 Task: Find connections with filter location Larnaca with filter topic #Mobilemarketingwith filter profile language English with filter current company Maruti Suzuki India Limited with filter school Muffakham Jah College of Engineering & Technology with filter industry Retail Musical Instruments with filter service category Mobile Marketing with filter keywords title Supervisors
Action: Mouse moved to (536, 68)
Screenshot: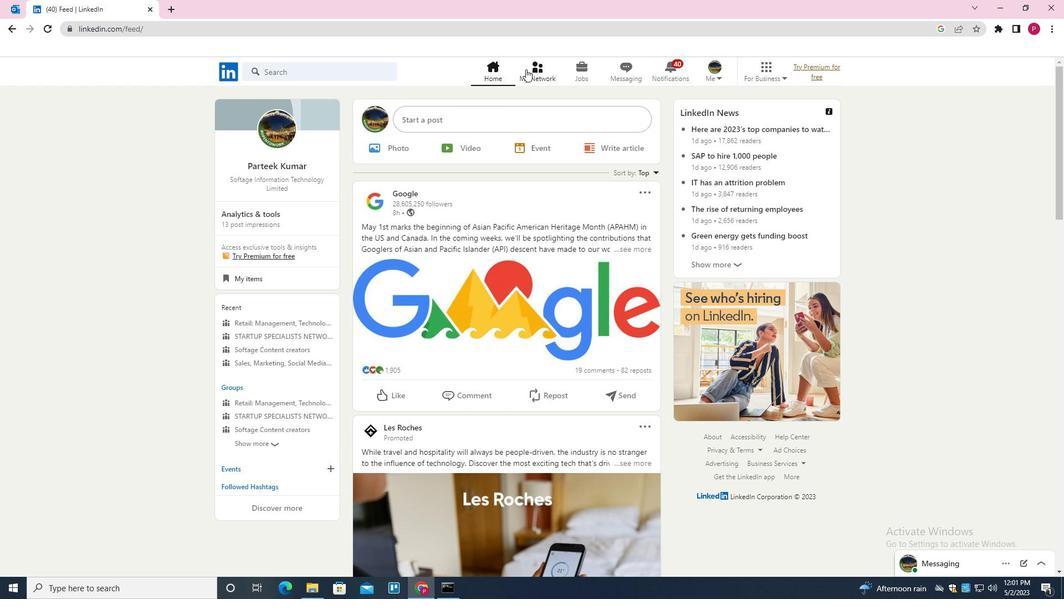 
Action: Mouse pressed left at (536, 68)
Screenshot: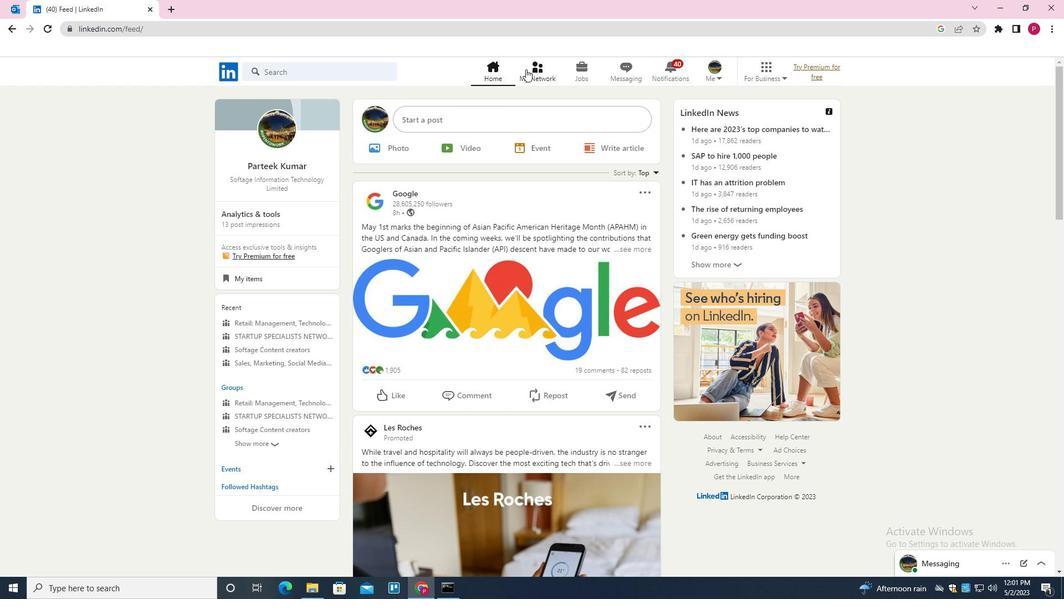 
Action: Mouse moved to (315, 132)
Screenshot: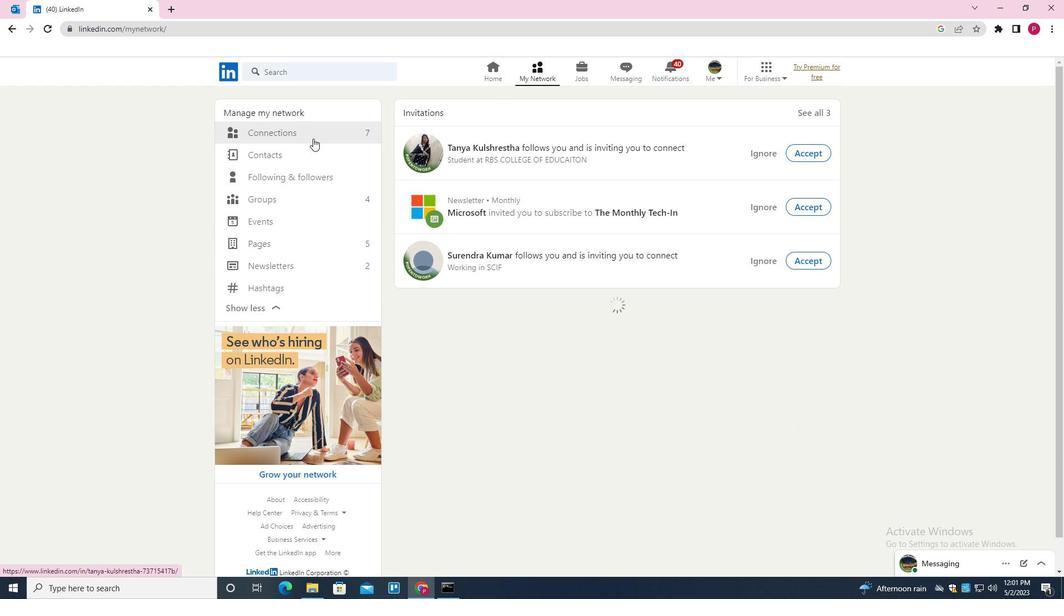 
Action: Mouse pressed left at (315, 132)
Screenshot: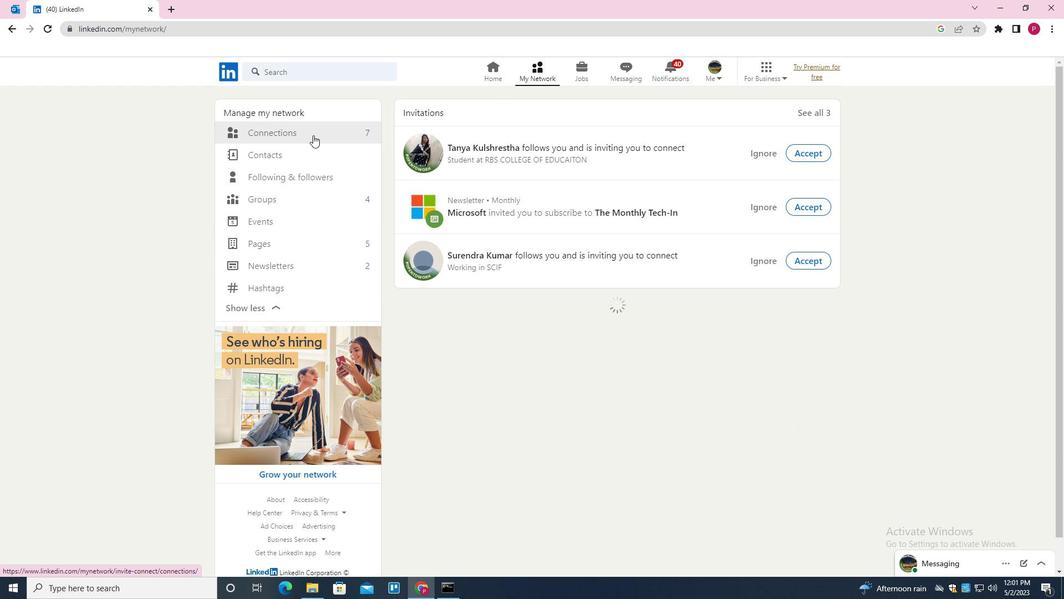 
Action: Mouse moved to (606, 133)
Screenshot: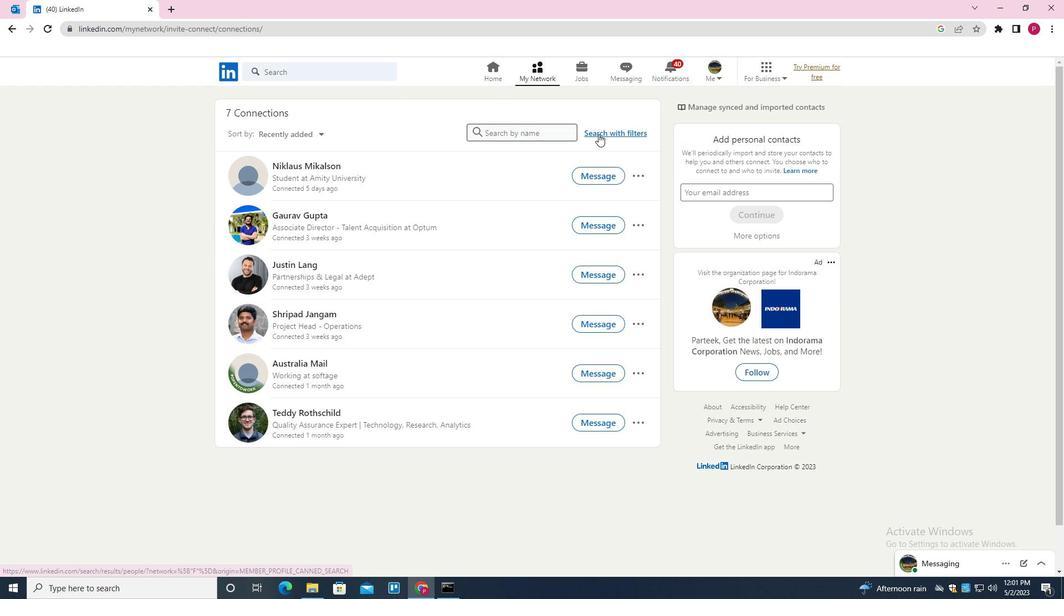 
Action: Mouse pressed left at (606, 133)
Screenshot: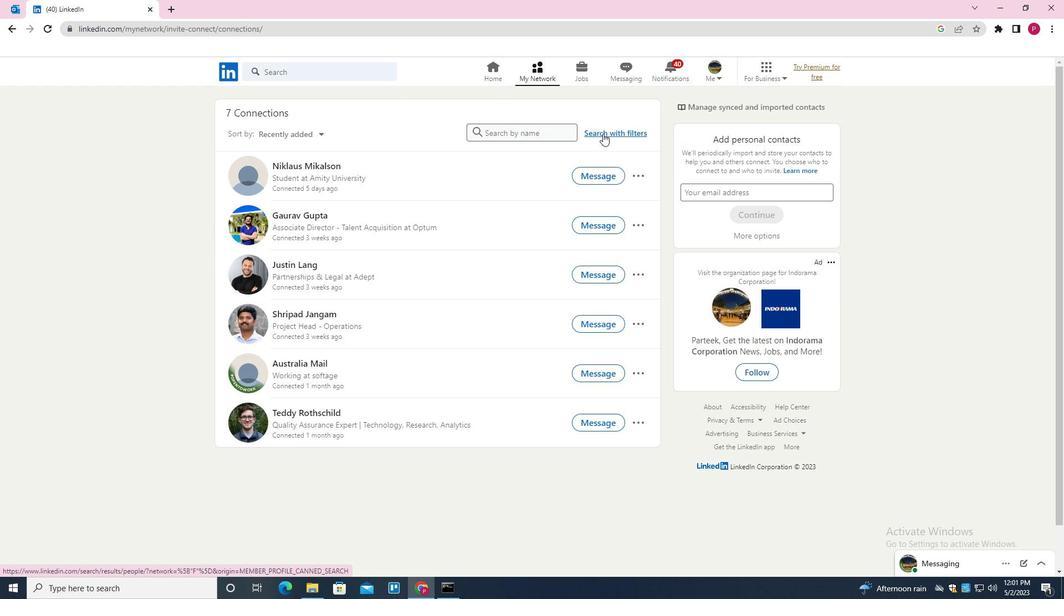 
Action: Mouse moved to (573, 100)
Screenshot: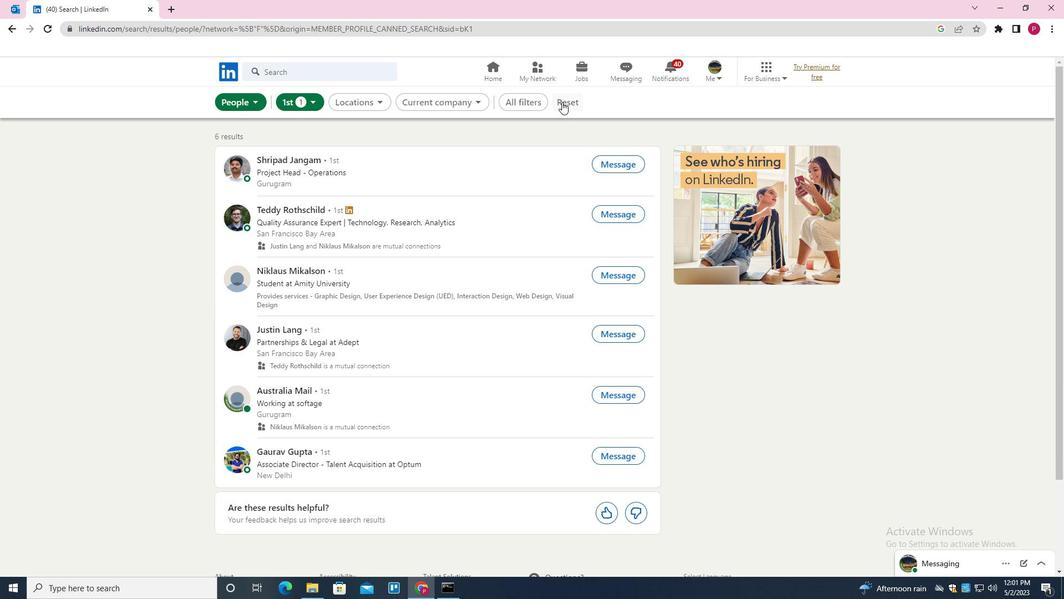 
Action: Mouse pressed left at (573, 100)
Screenshot: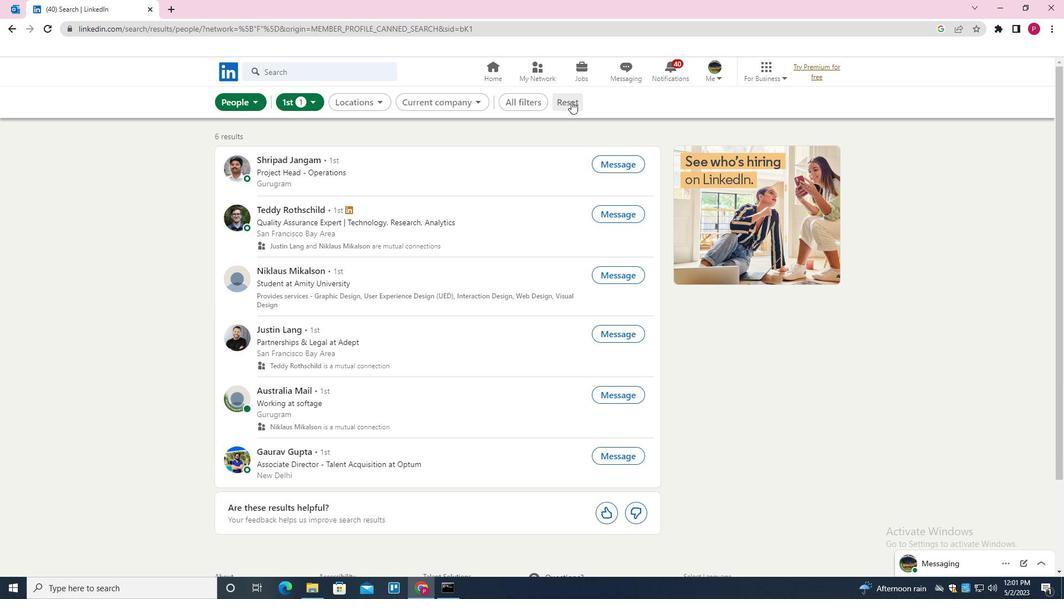 
Action: Mouse moved to (543, 103)
Screenshot: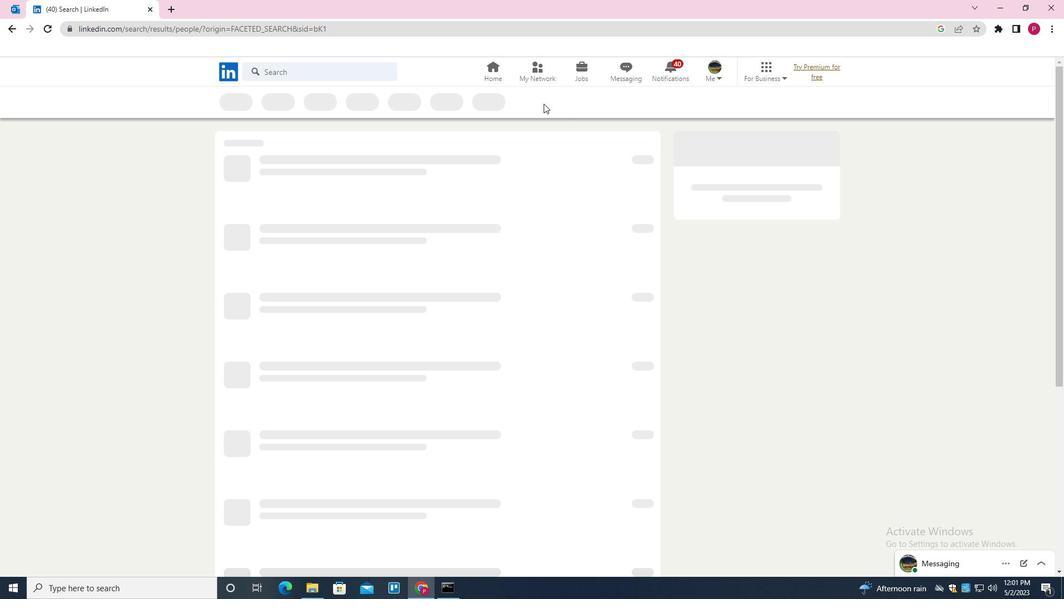 
Action: Mouse pressed left at (543, 103)
Screenshot: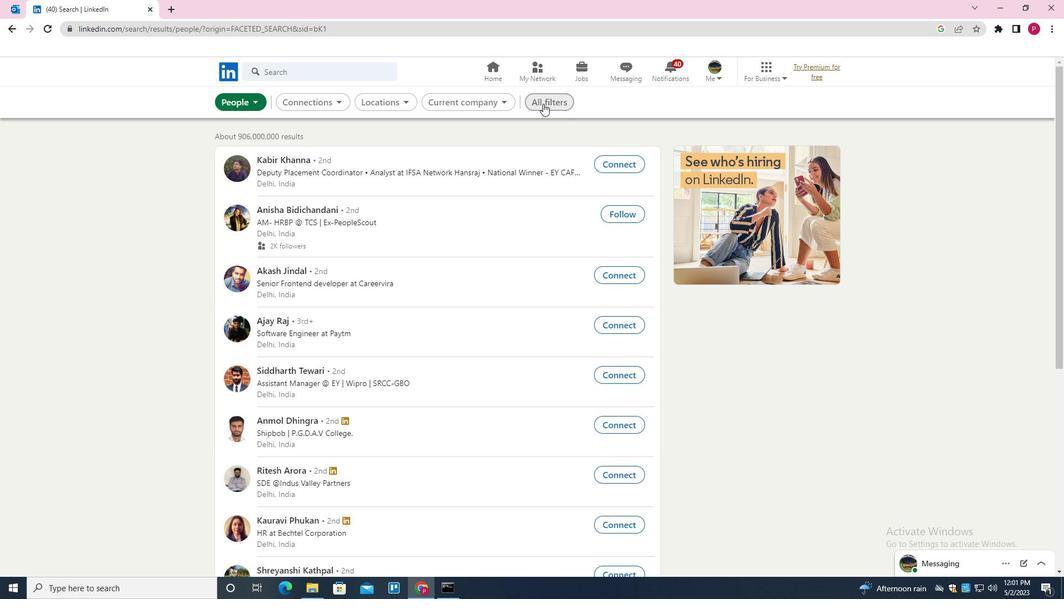 
Action: Mouse moved to (924, 327)
Screenshot: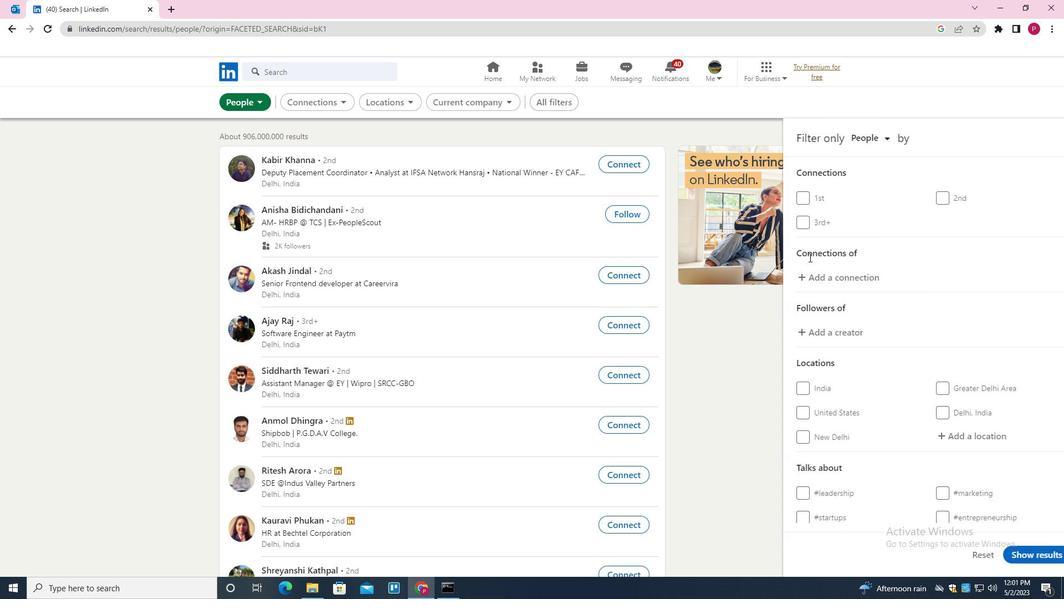 
Action: Mouse scrolled (924, 327) with delta (0, 0)
Screenshot: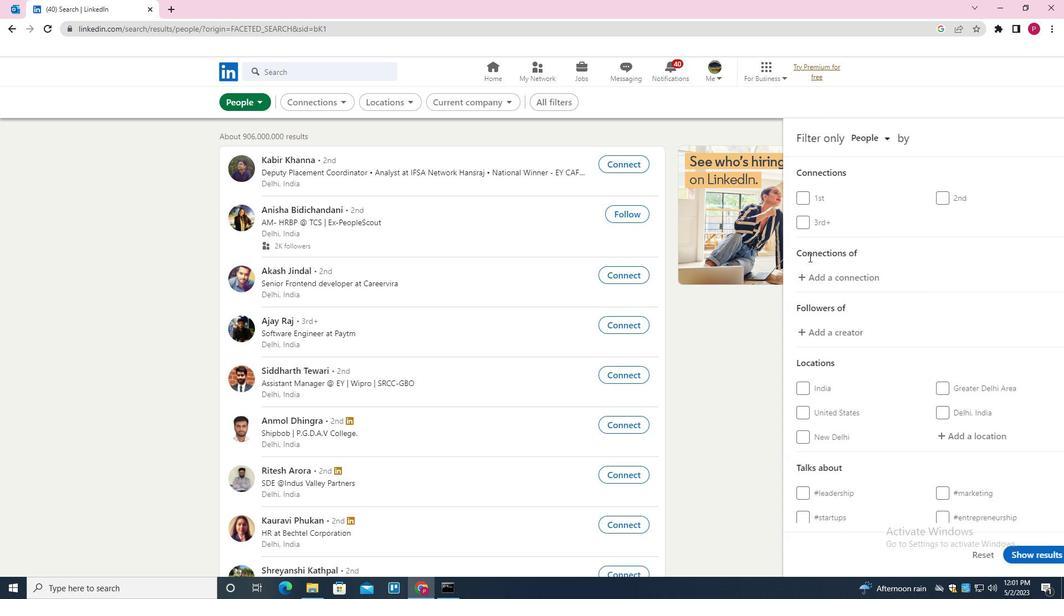 
Action: Mouse moved to (929, 328)
Screenshot: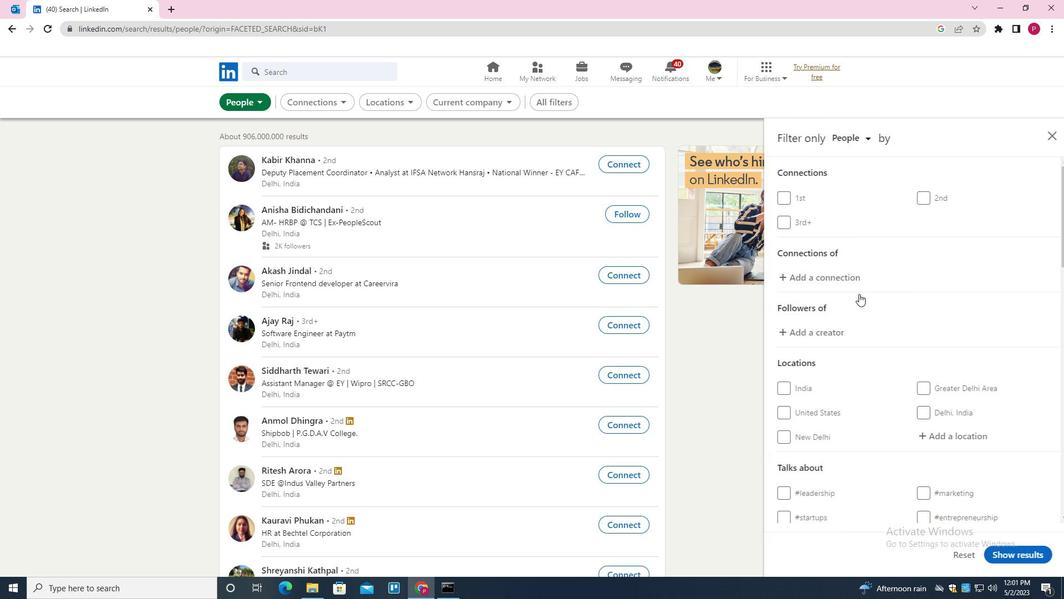
Action: Mouse scrolled (929, 328) with delta (0, 0)
Screenshot: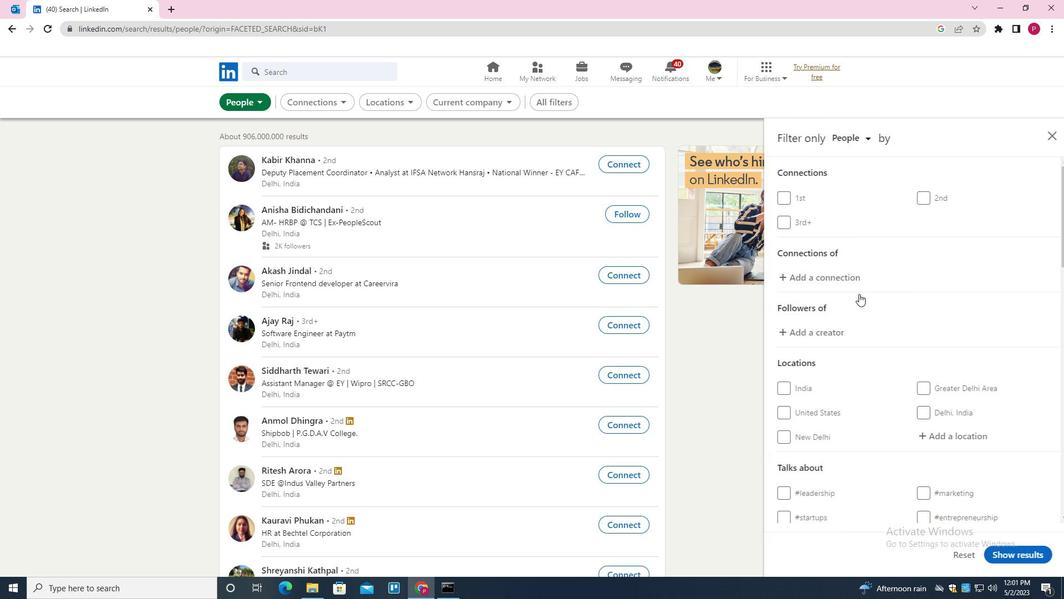 
Action: Mouse moved to (933, 328)
Screenshot: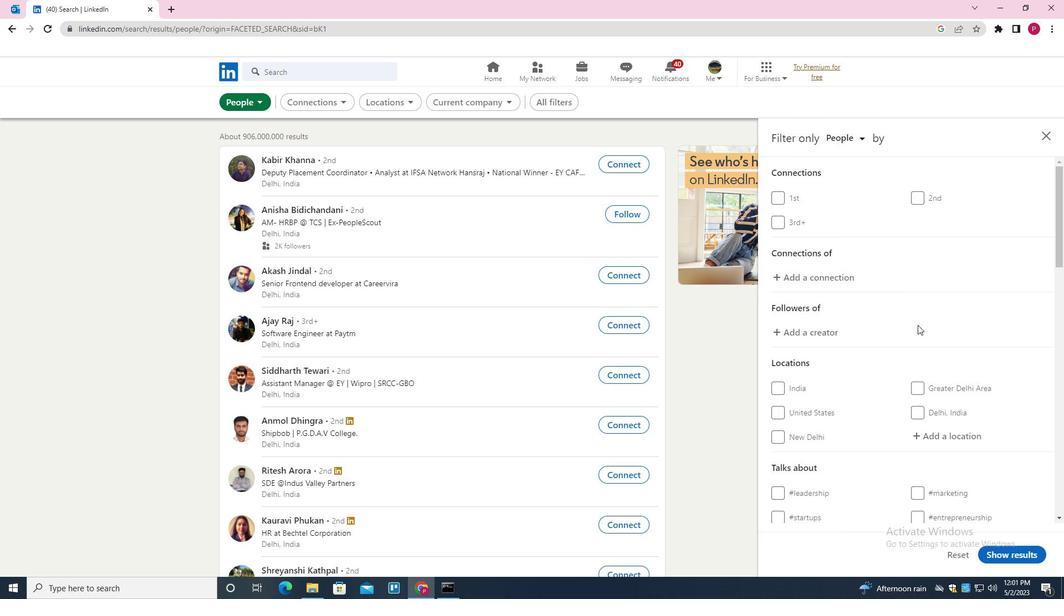 
Action: Mouse scrolled (933, 328) with delta (0, 0)
Screenshot: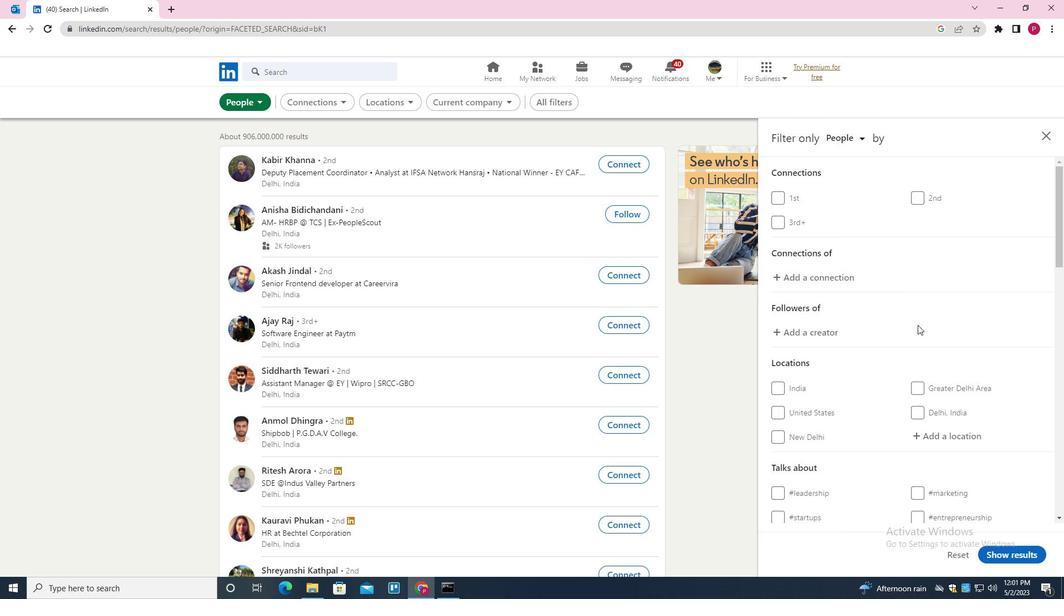 
Action: Mouse moved to (947, 271)
Screenshot: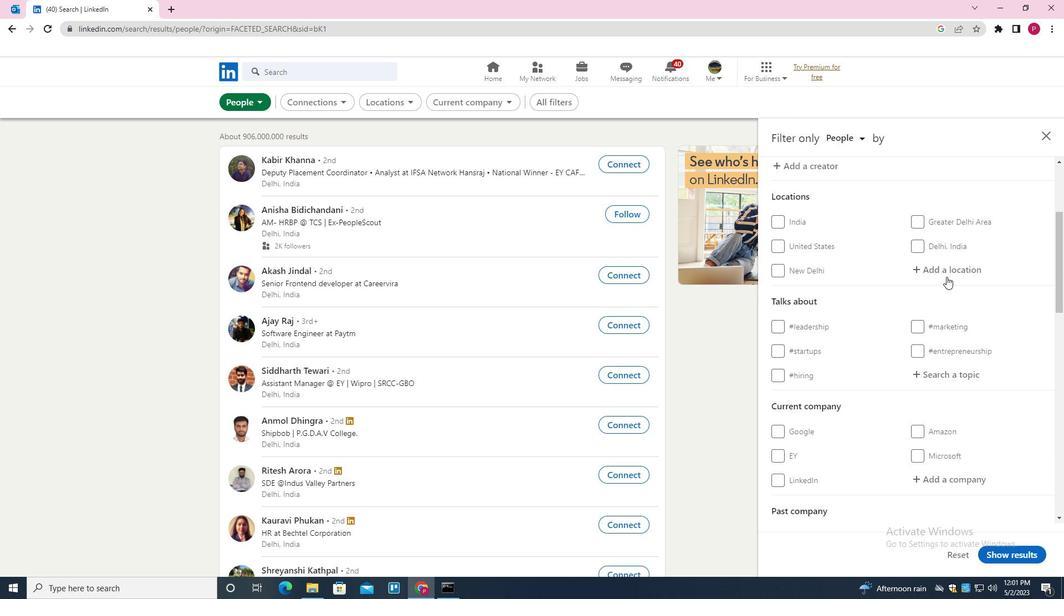 
Action: Mouse pressed left at (947, 271)
Screenshot: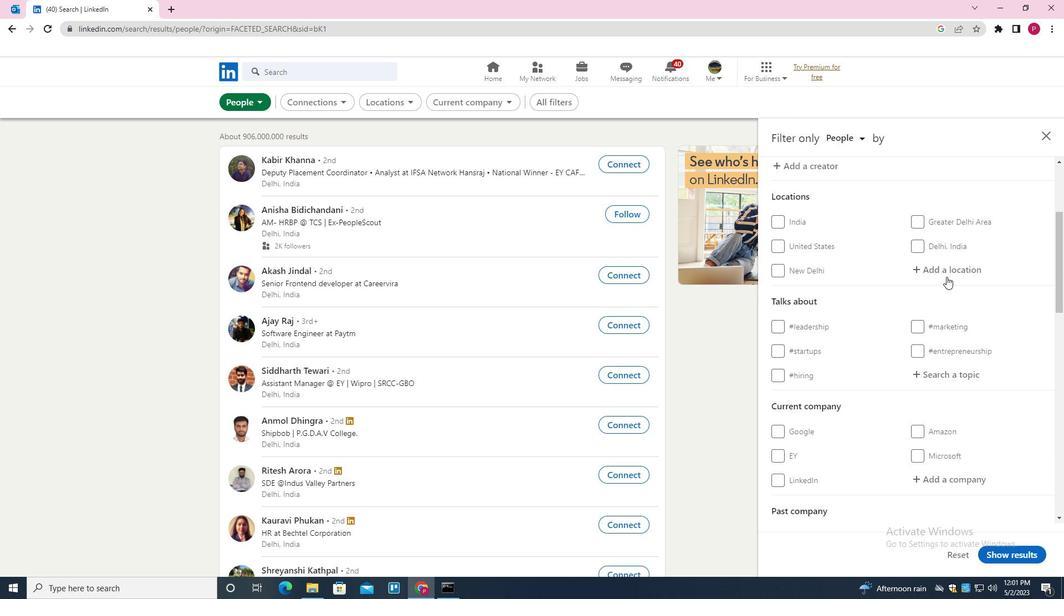 
Action: Mouse moved to (945, 271)
Screenshot: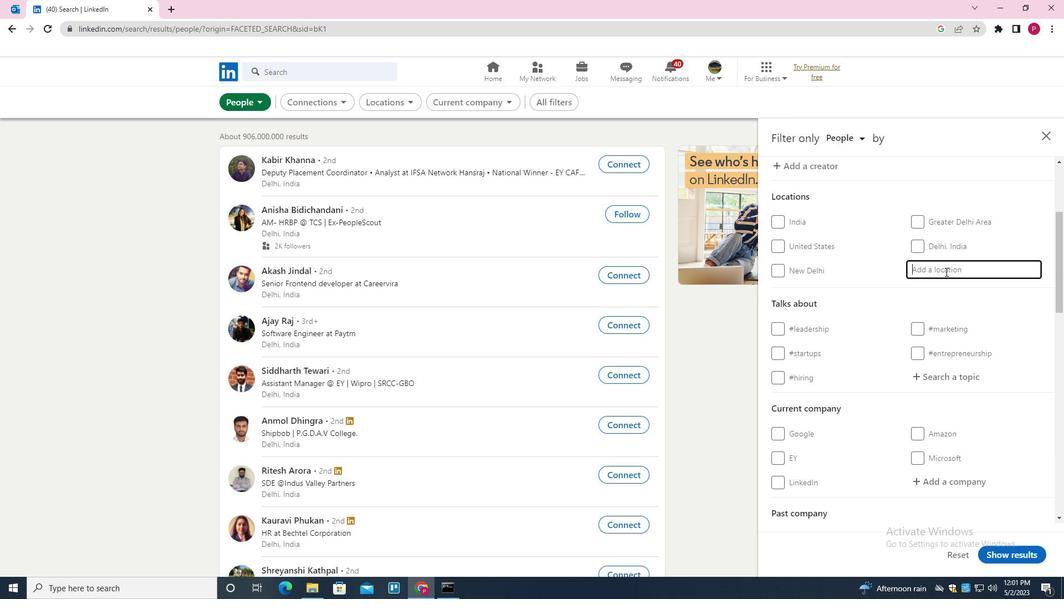 
Action: Key pressed <Key.shift>L
Screenshot: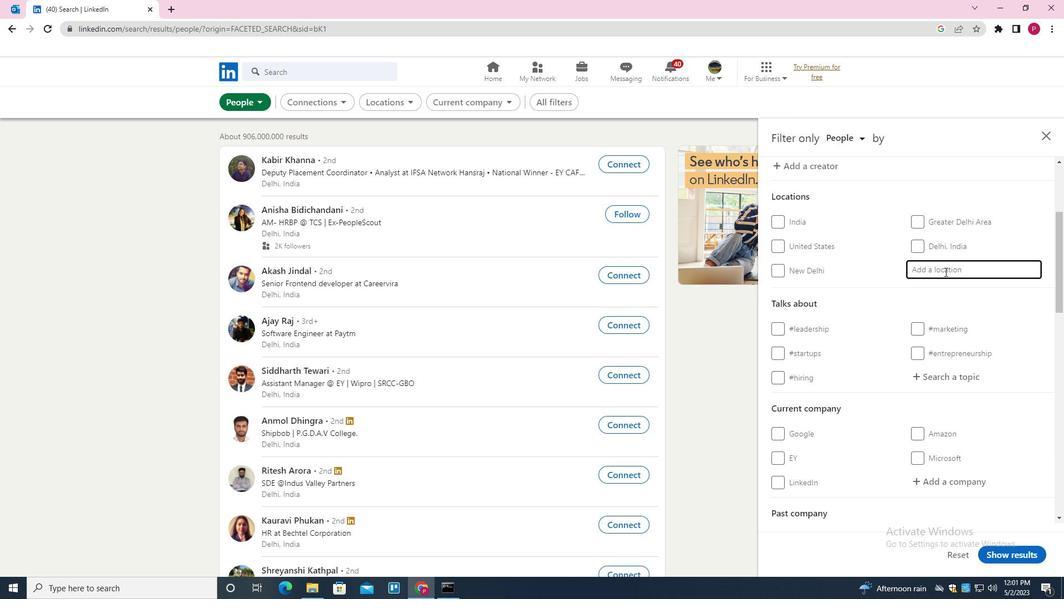 
Action: Mouse moved to (945, 271)
Screenshot: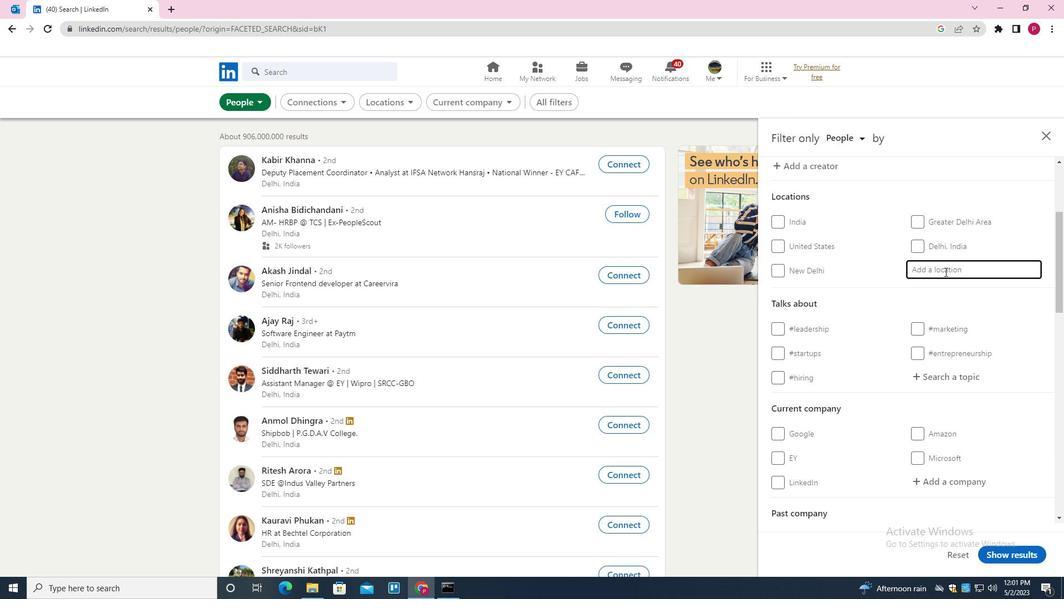 
Action: Key pressed AR
Screenshot: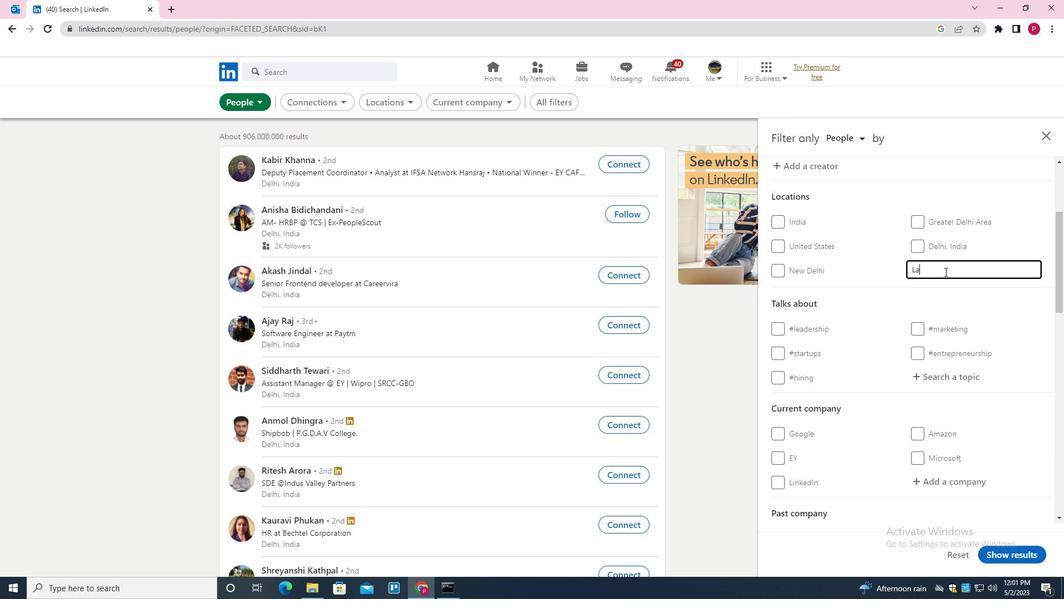 
Action: Mouse moved to (945, 271)
Screenshot: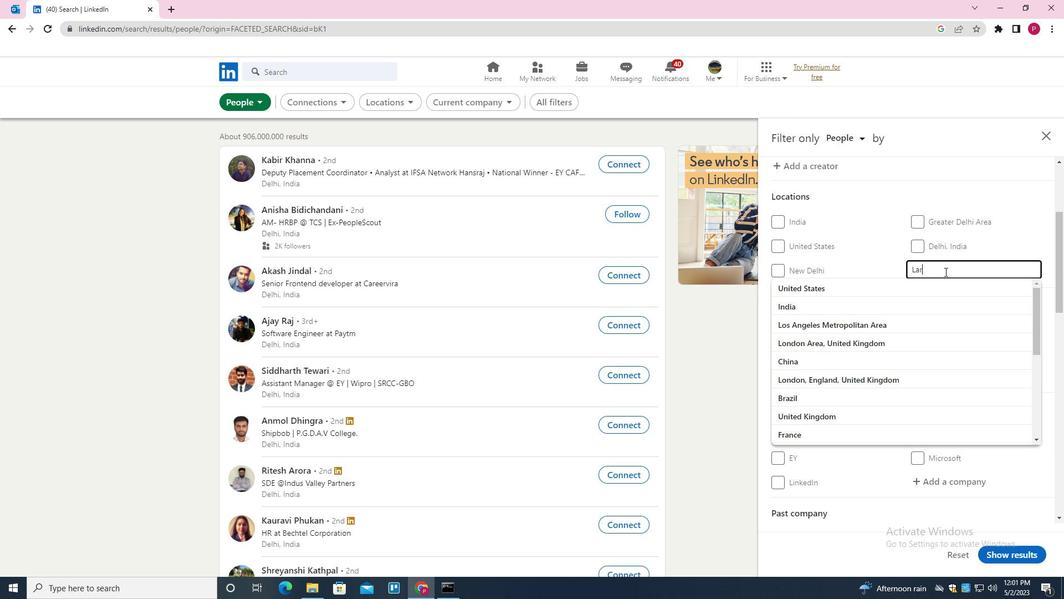 
Action: Key pressed NAC
Screenshot: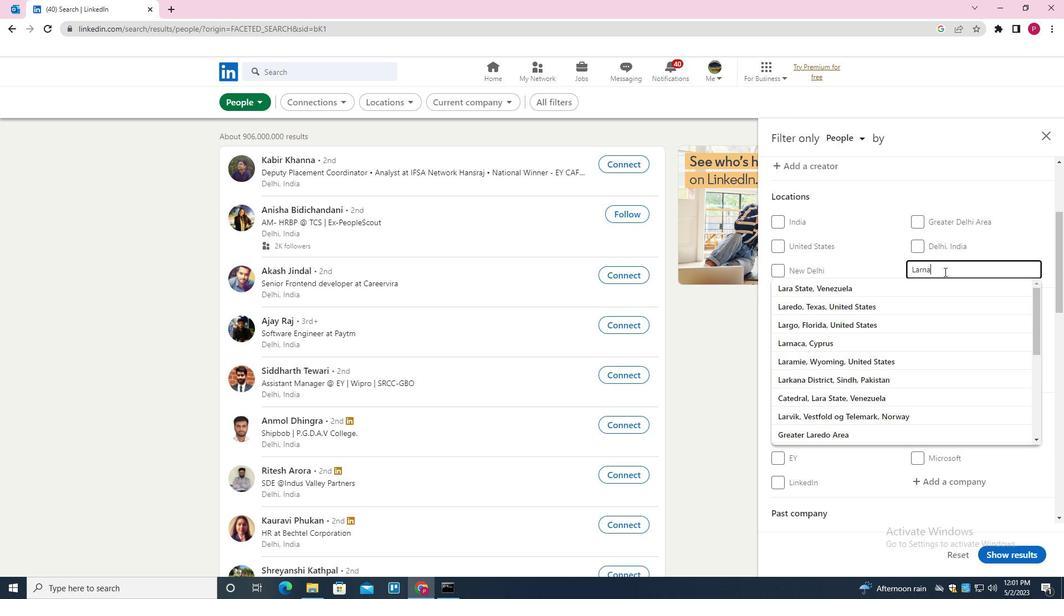 
Action: Mouse moved to (943, 272)
Screenshot: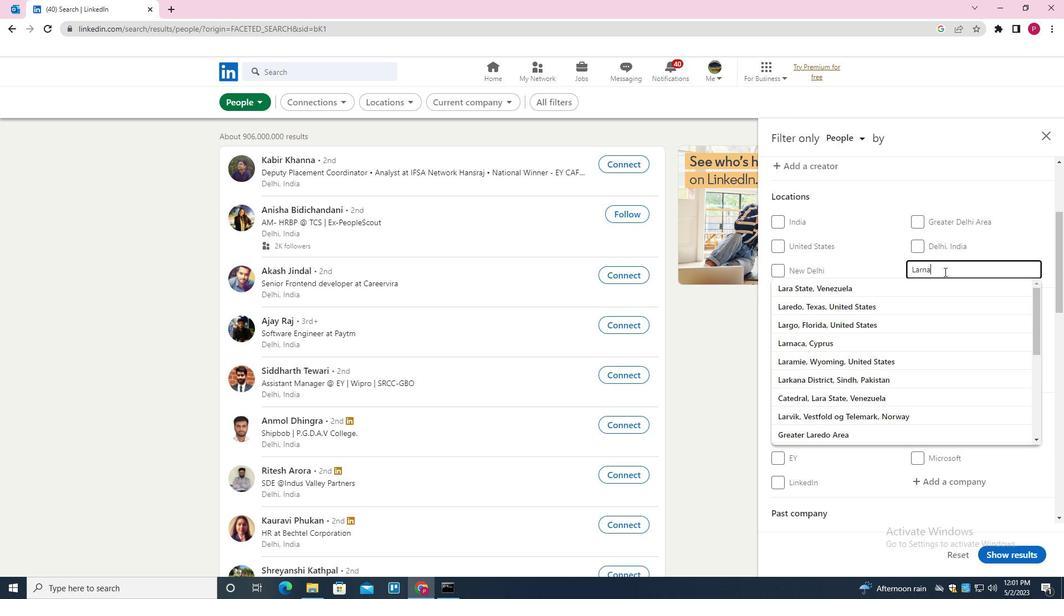 
Action: Key pressed A<Key.down>
Screenshot: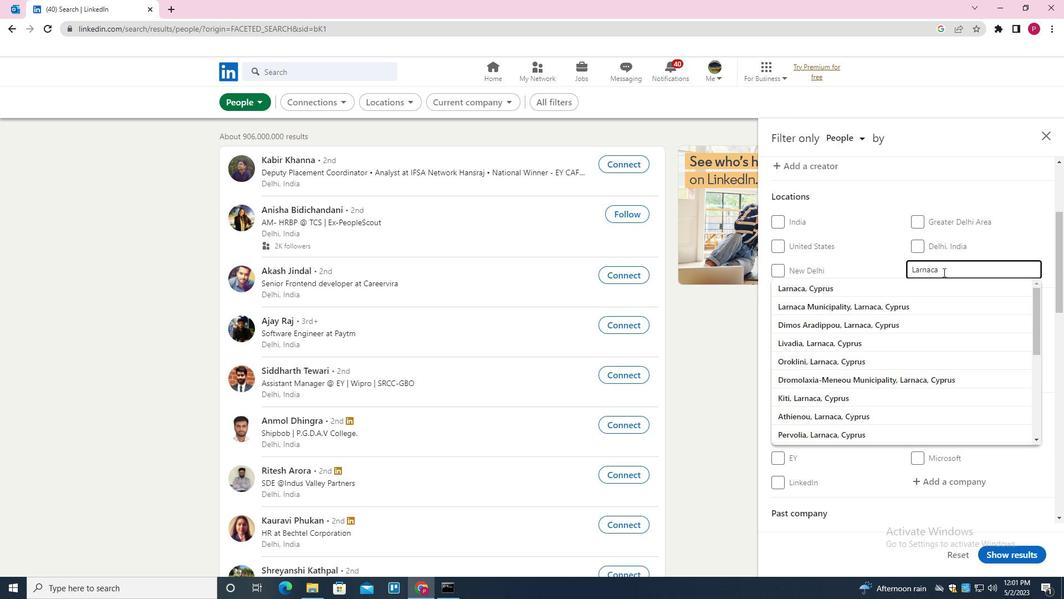 
Action: Mouse moved to (943, 272)
Screenshot: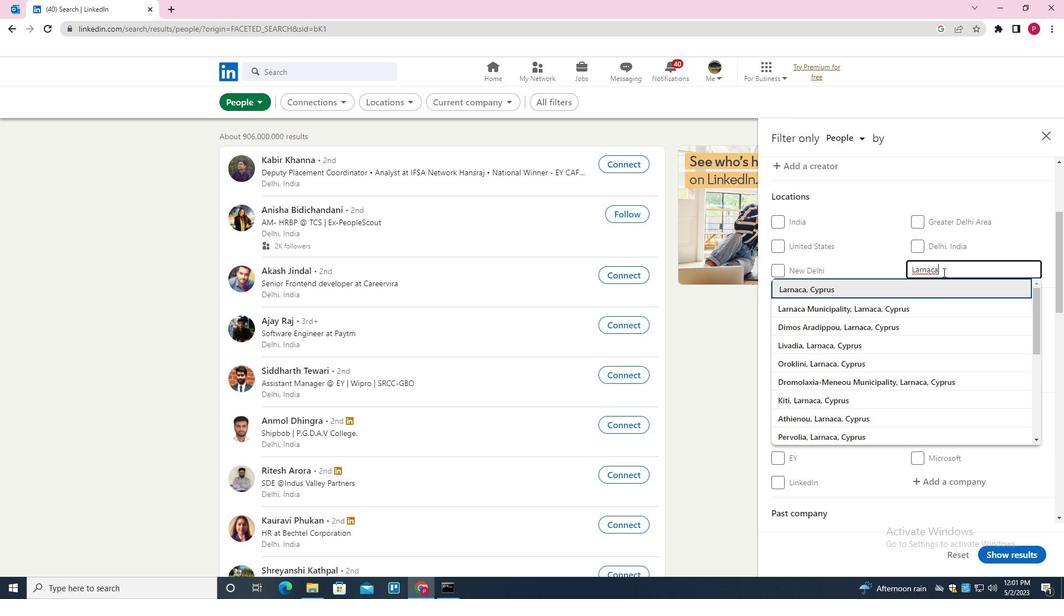 
Action: Key pressed <Key.enter>
Screenshot: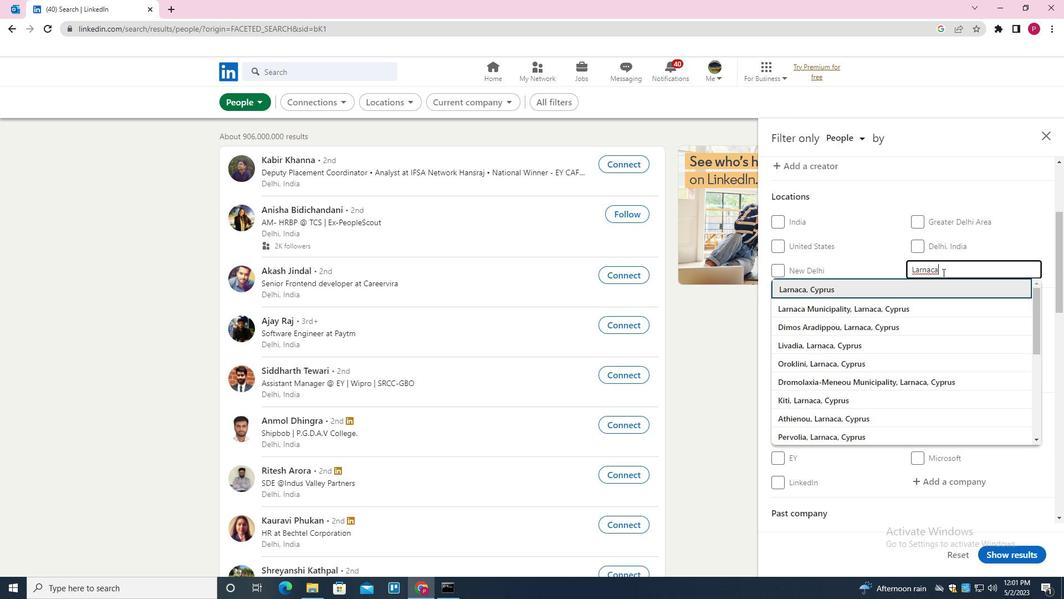 
Action: Mouse moved to (894, 307)
Screenshot: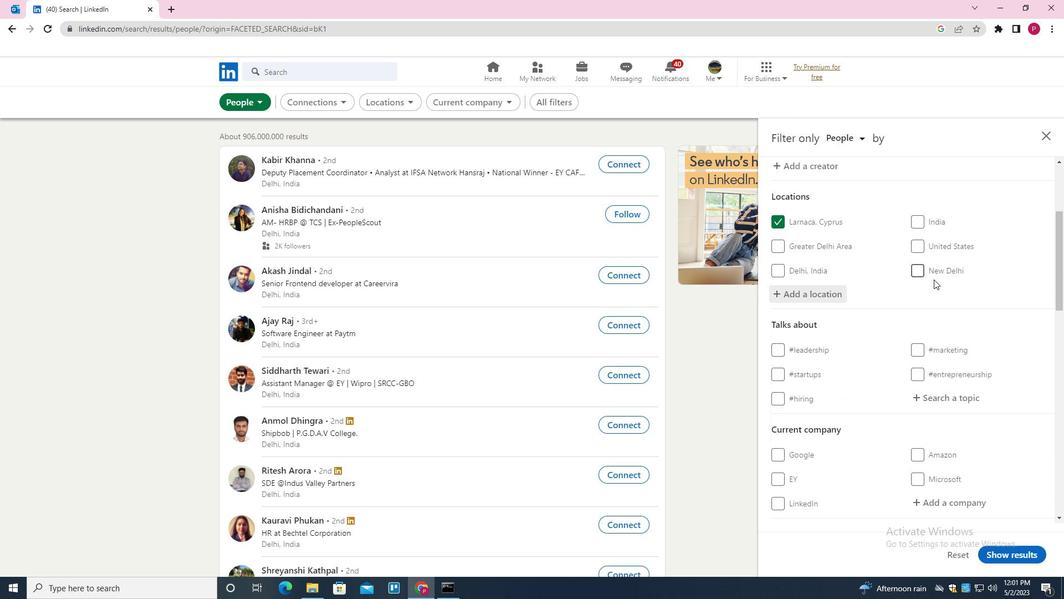 
Action: Mouse scrolled (894, 307) with delta (0, 0)
Screenshot: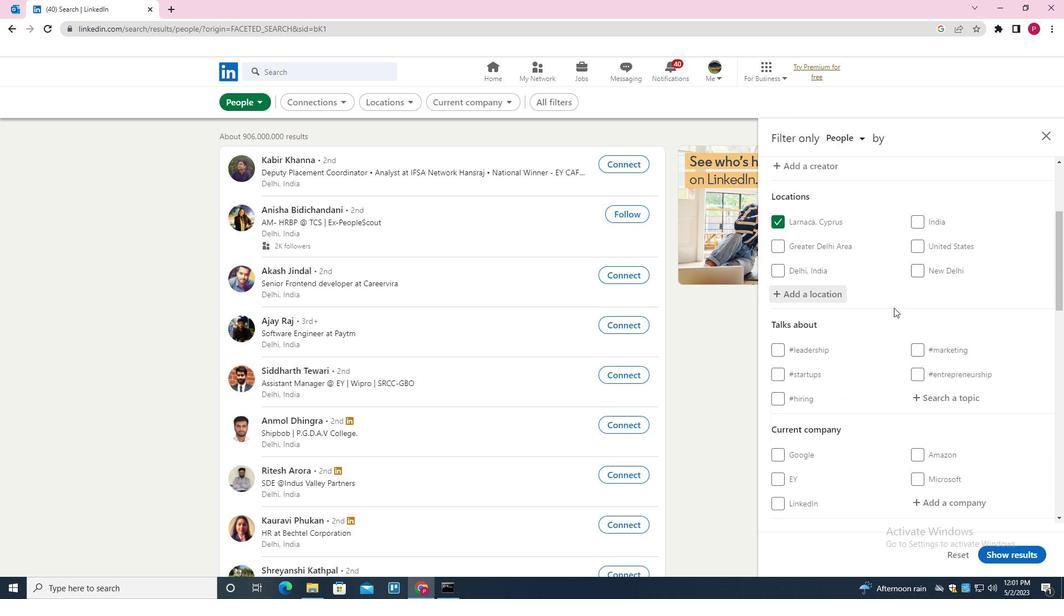 
Action: Mouse scrolled (894, 307) with delta (0, 0)
Screenshot: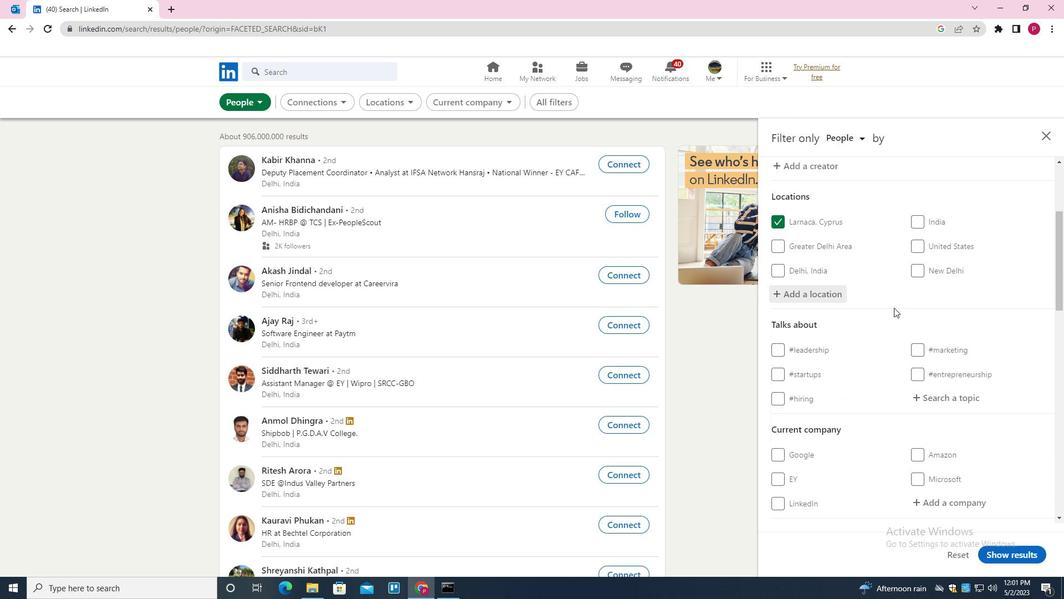 
Action: Mouse moved to (894, 308)
Screenshot: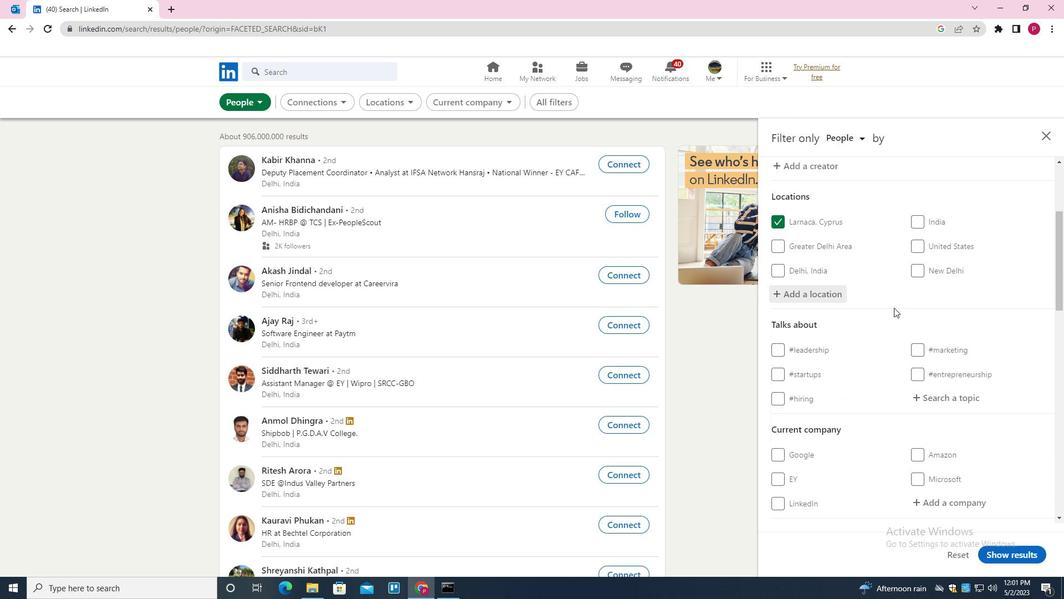 
Action: Mouse scrolled (894, 307) with delta (0, 0)
Screenshot: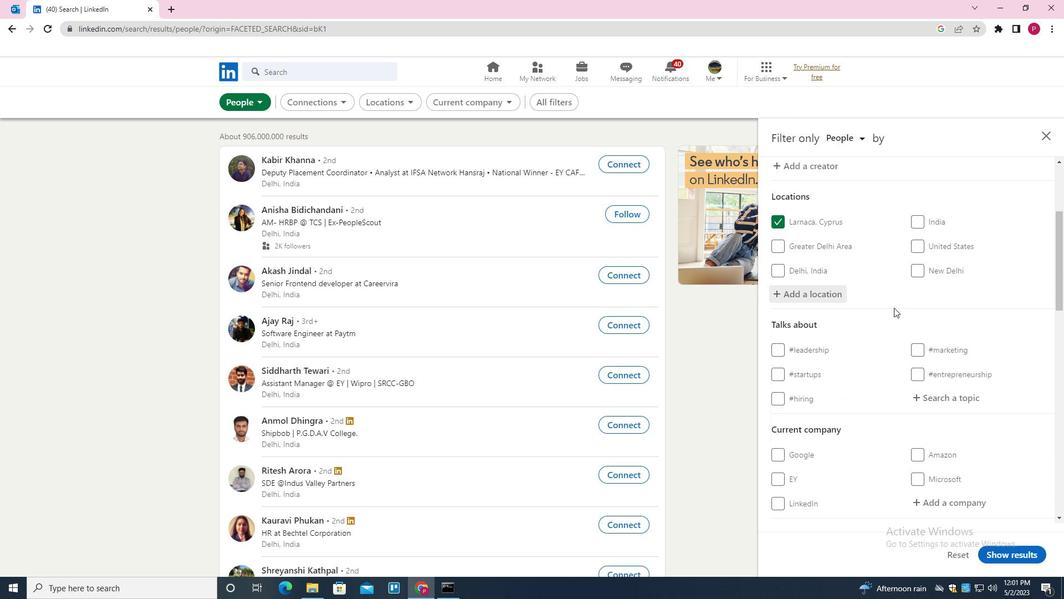 
Action: Mouse moved to (947, 230)
Screenshot: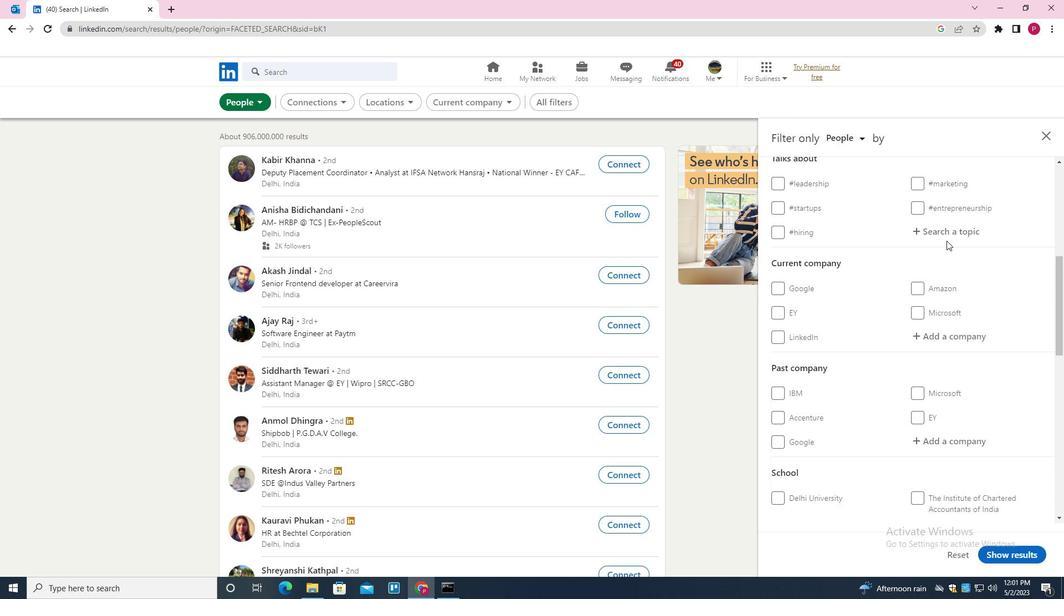 
Action: Mouse pressed left at (947, 230)
Screenshot: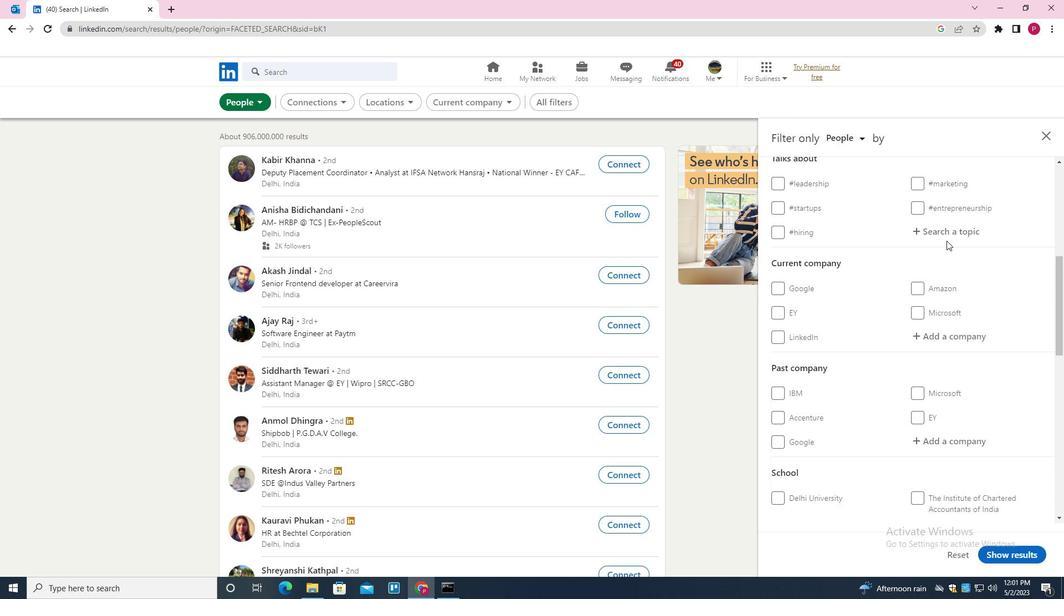 
Action: Key pressed MO
Screenshot: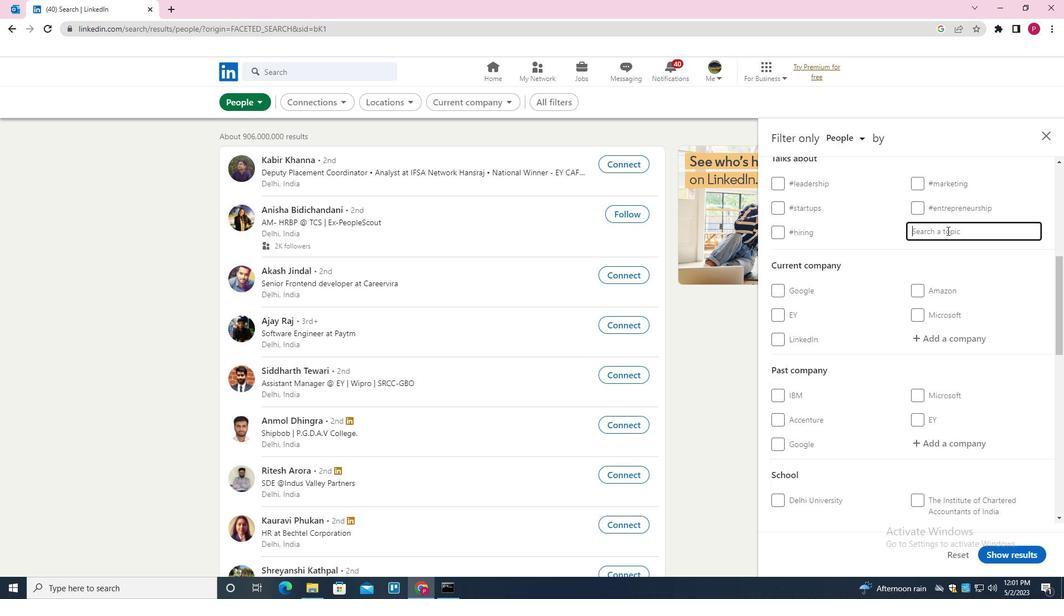 
Action: Mouse moved to (947, 230)
Screenshot: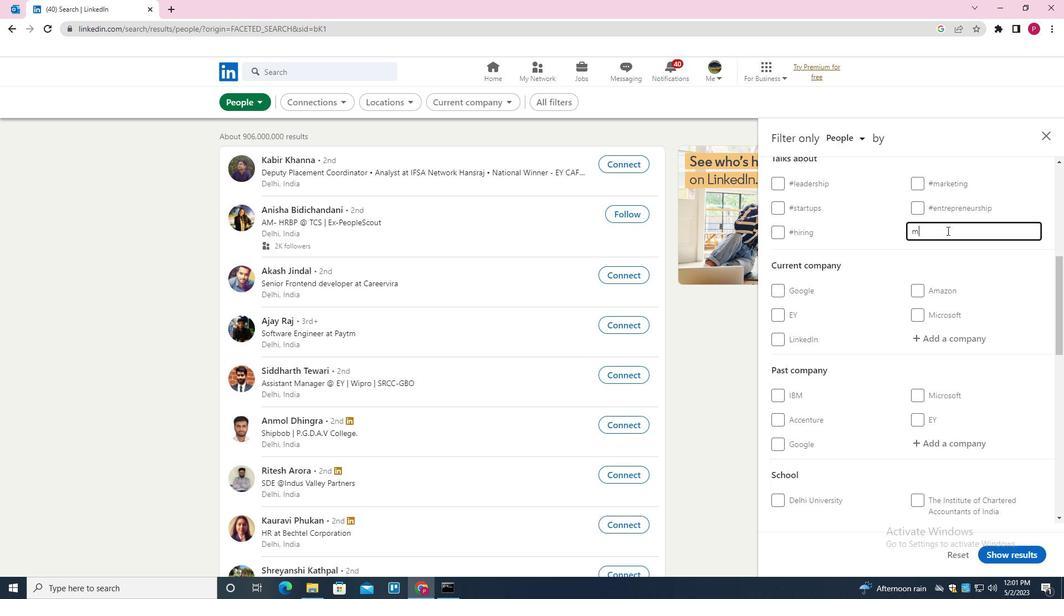 
Action: Key pressed B
Screenshot: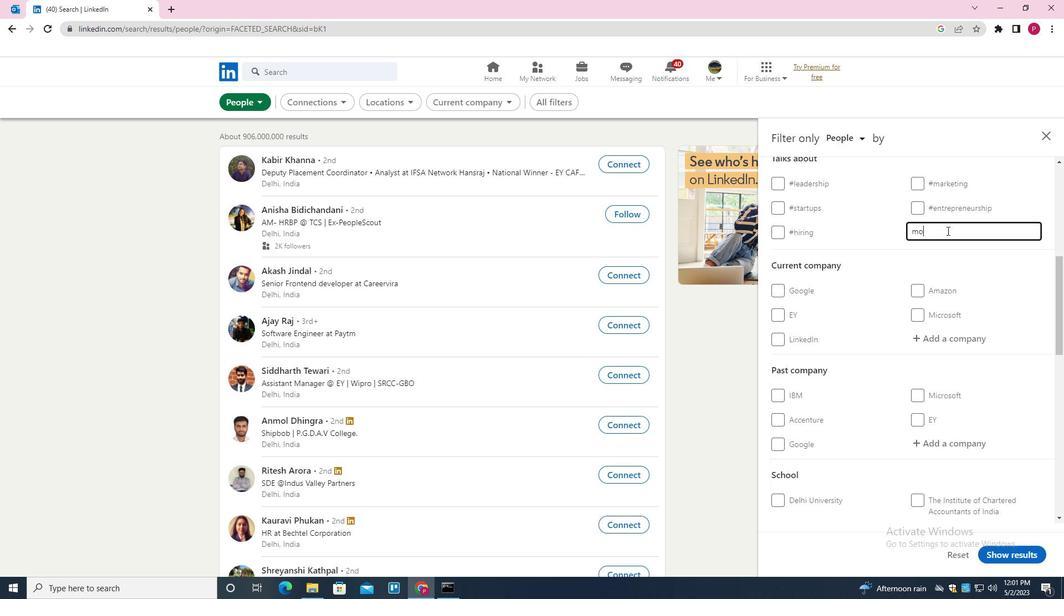 
Action: Mouse moved to (947, 230)
Screenshot: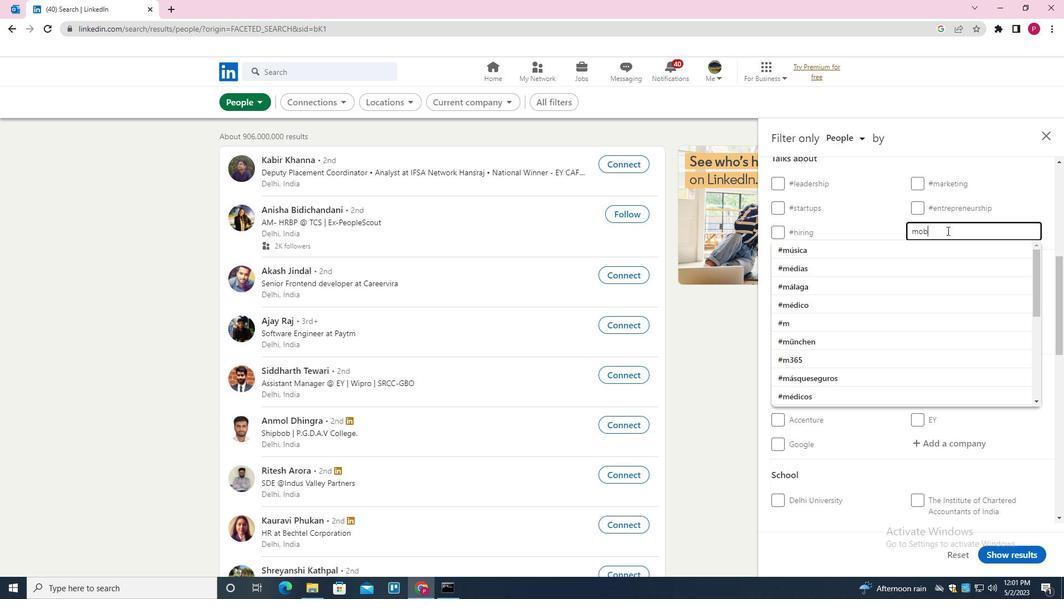 
Action: Key pressed ILENETWO
Screenshot: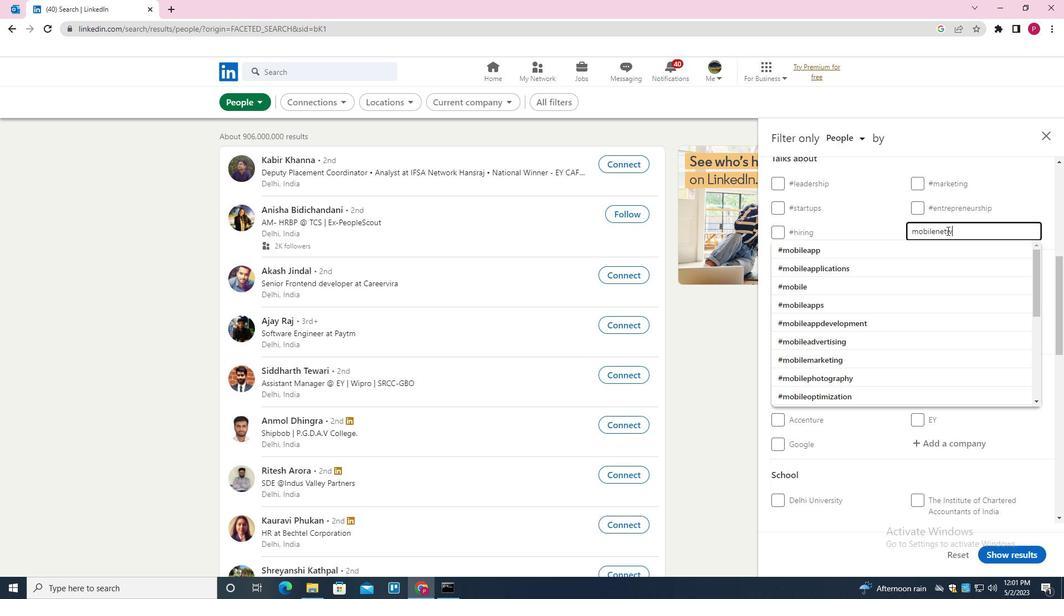 
Action: Mouse moved to (947, 230)
Screenshot: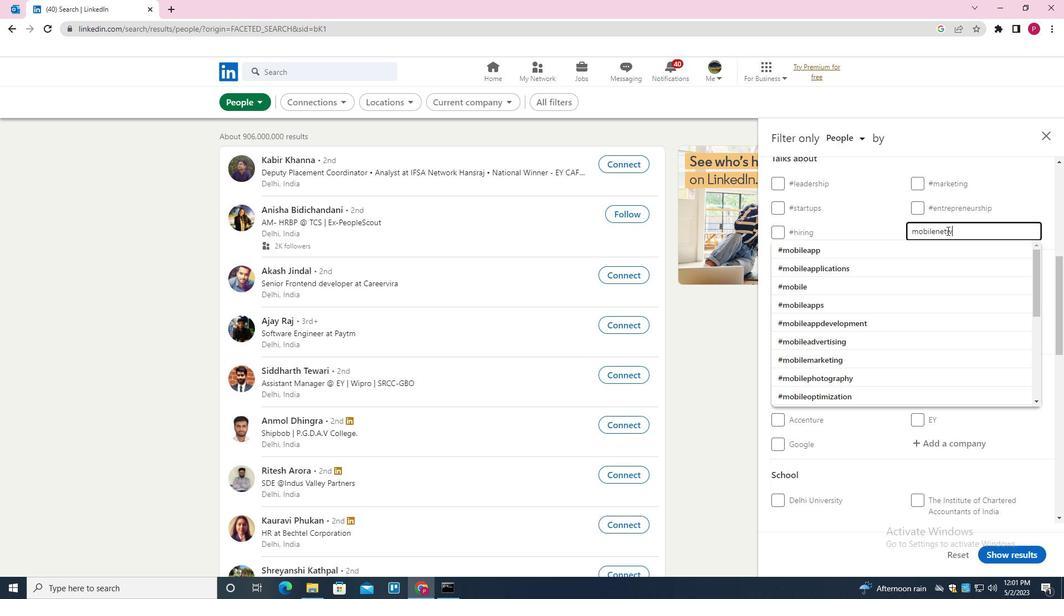 
Action: Key pressed RKIN
Screenshot: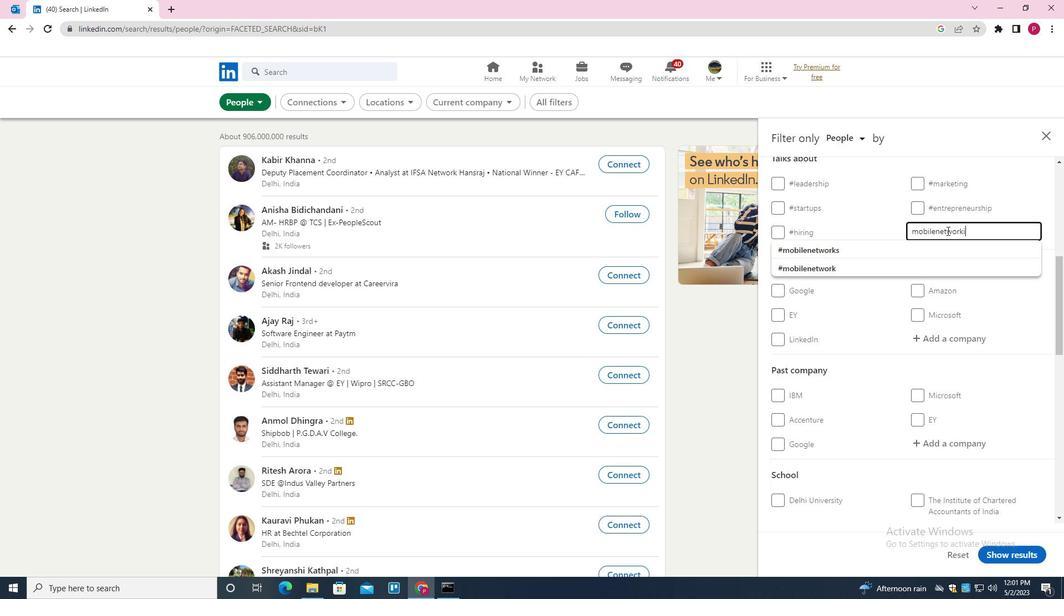 
Action: Mouse moved to (947, 230)
Screenshot: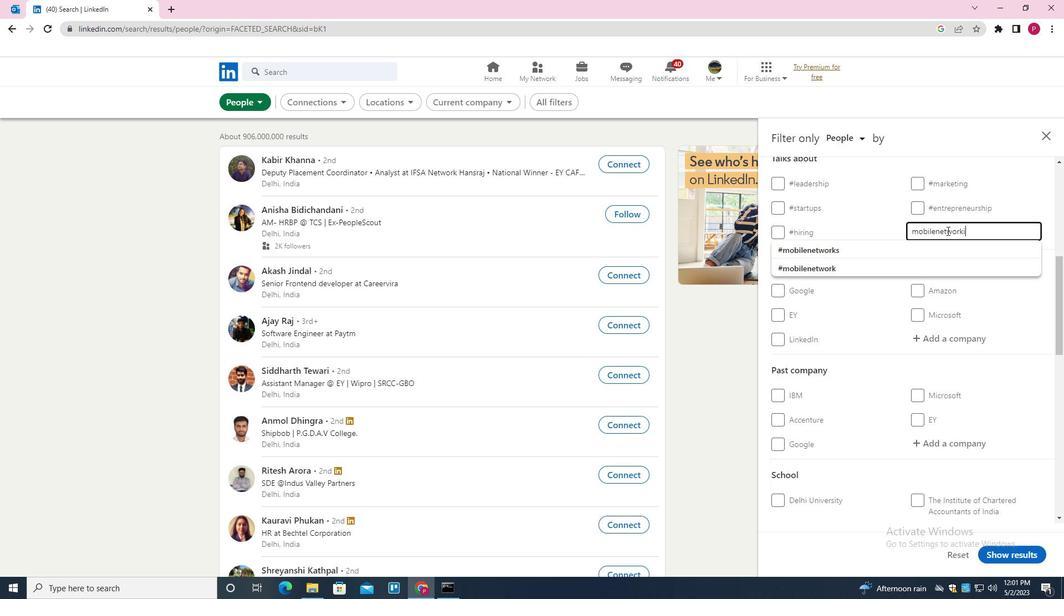 
Action: Key pressed G<Key.down>
Screenshot: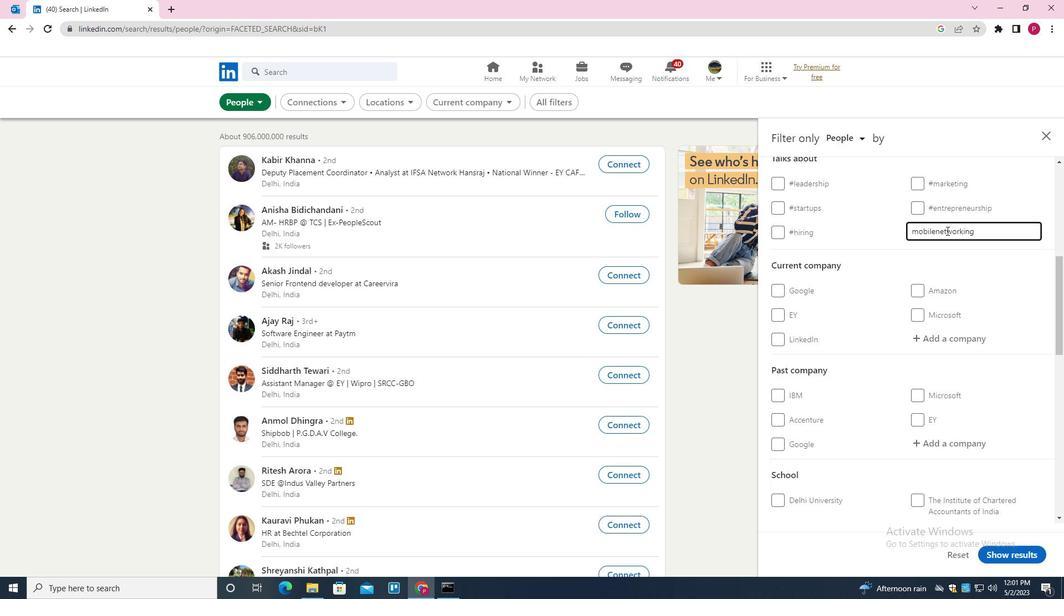 
Action: Mouse moved to (946, 231)
Screenshot: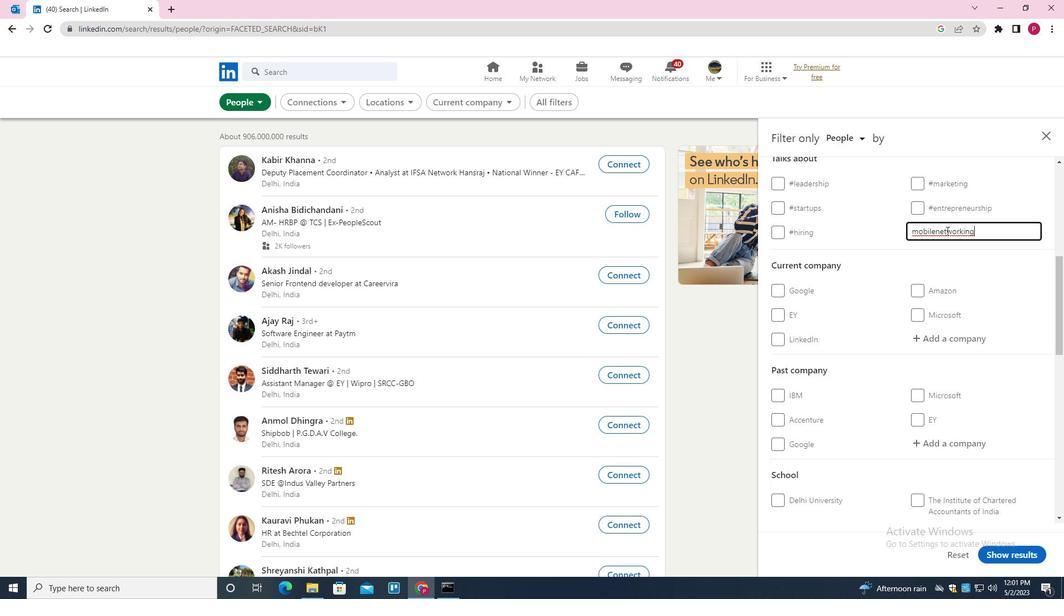 
Action: Key pressed <Key.backspace><Key.backspace><Key.backspace><Key.backspace><Key.backspace><Key.backspace><Key.backspace><Key.backspace><Key.backspace><Key.backspace>
Screenshot: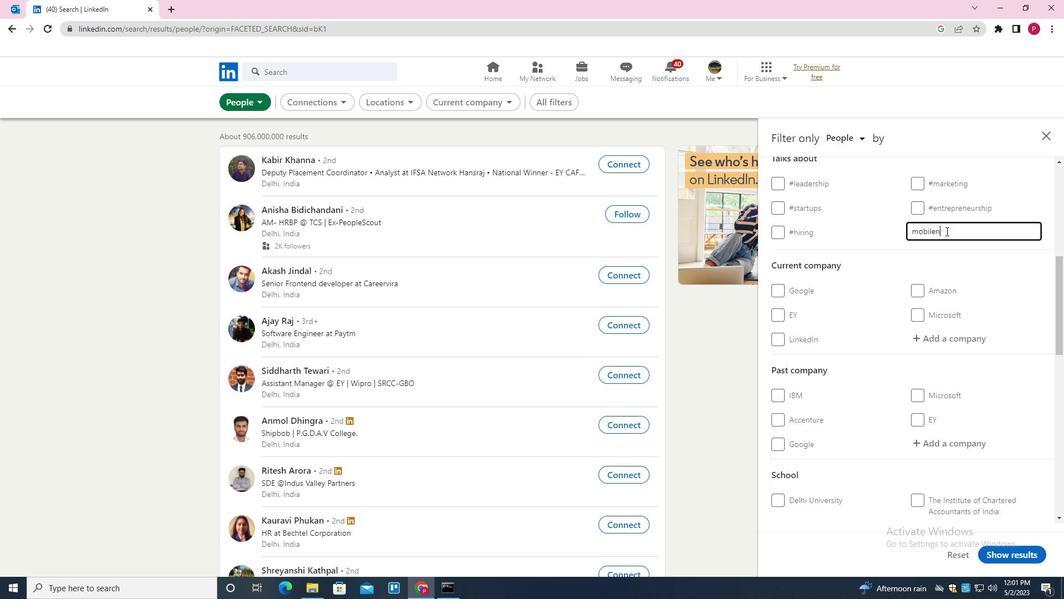 
Action: Mouse moved to (946, 231)
Screenshot: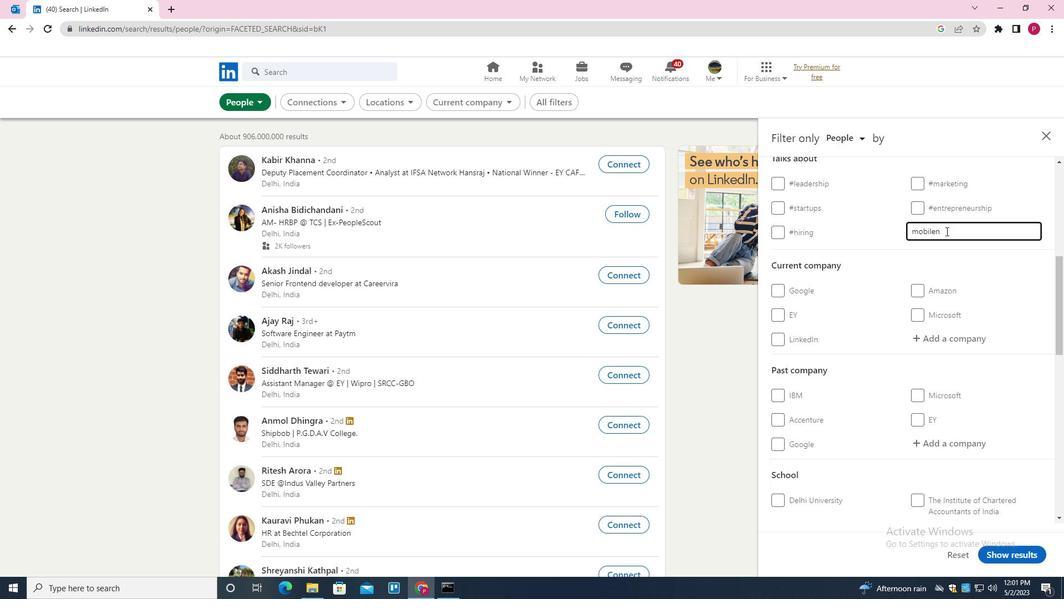 
Action: Key pressed <Key.backspace>ENET
Screenshot: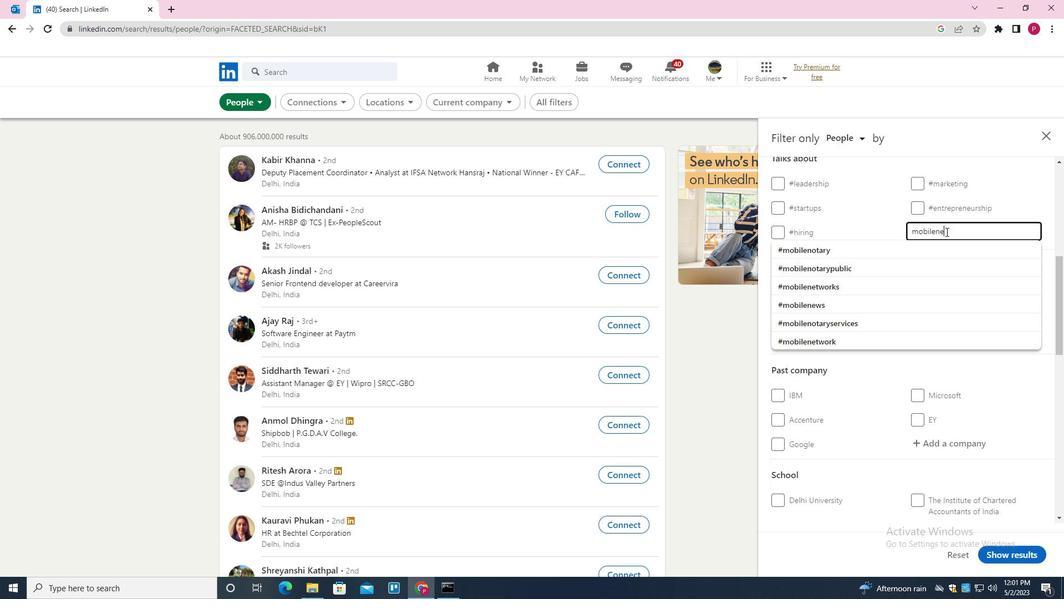 
Action: Mouse moved to (946, 231)
Screenshot: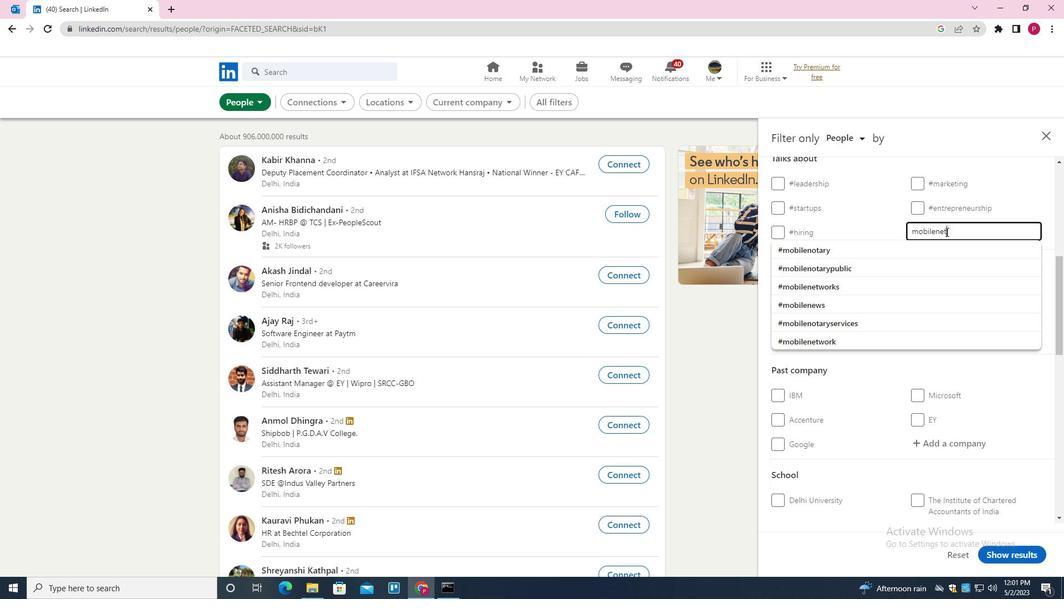 
Action: Key pressed WO<Key.down><Key.down><Key.enter>
Screenshot: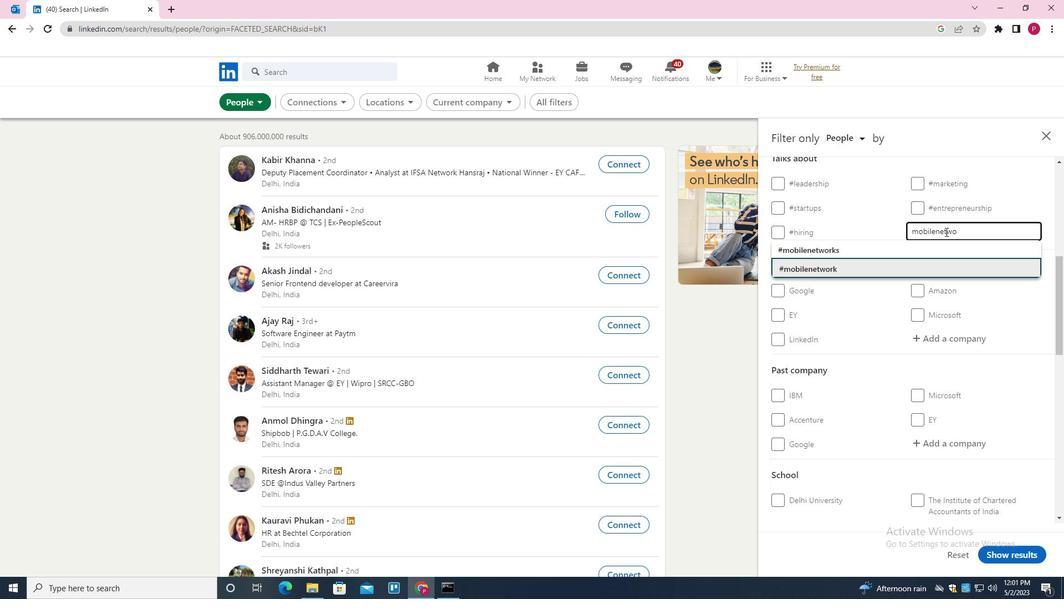 
Action: Mouse moved to (978, 308)
Screenshot: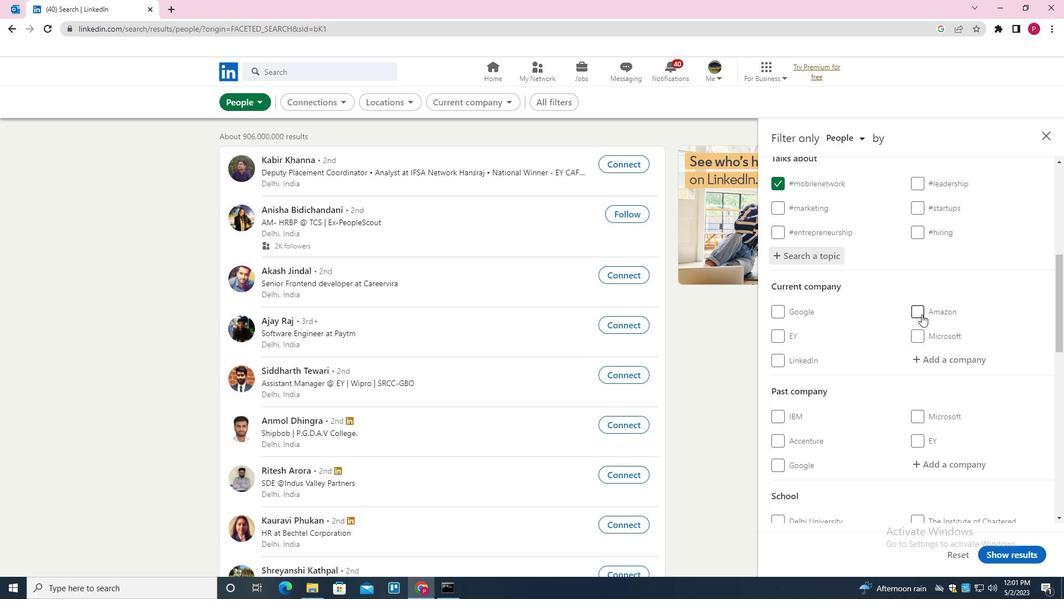
Action: Mouse scrolled (978, 308) with delta (0, 0)
Screenshot: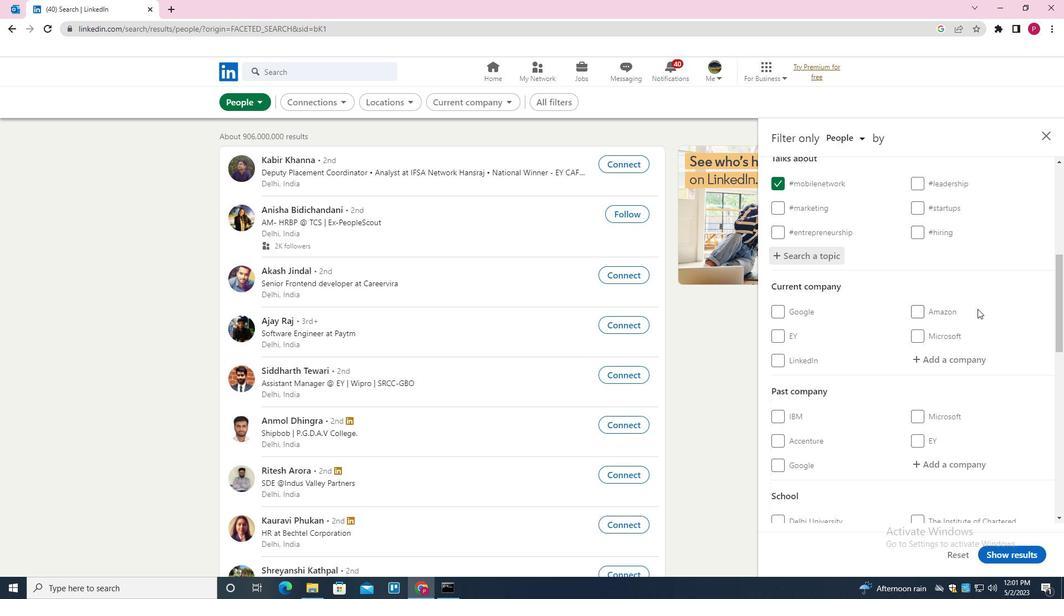 
Action: Mouse scrolled (978, 308) with delta (0, 0)
Screenshot: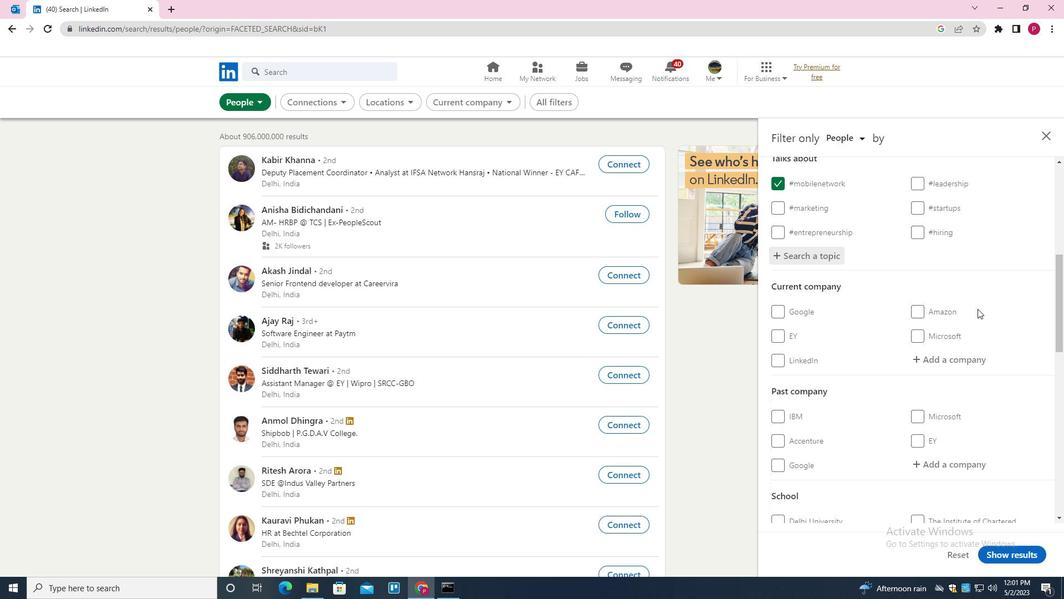 
Action: Mouse scrolled (978, 308) with delta (0, 0)
Screenshot: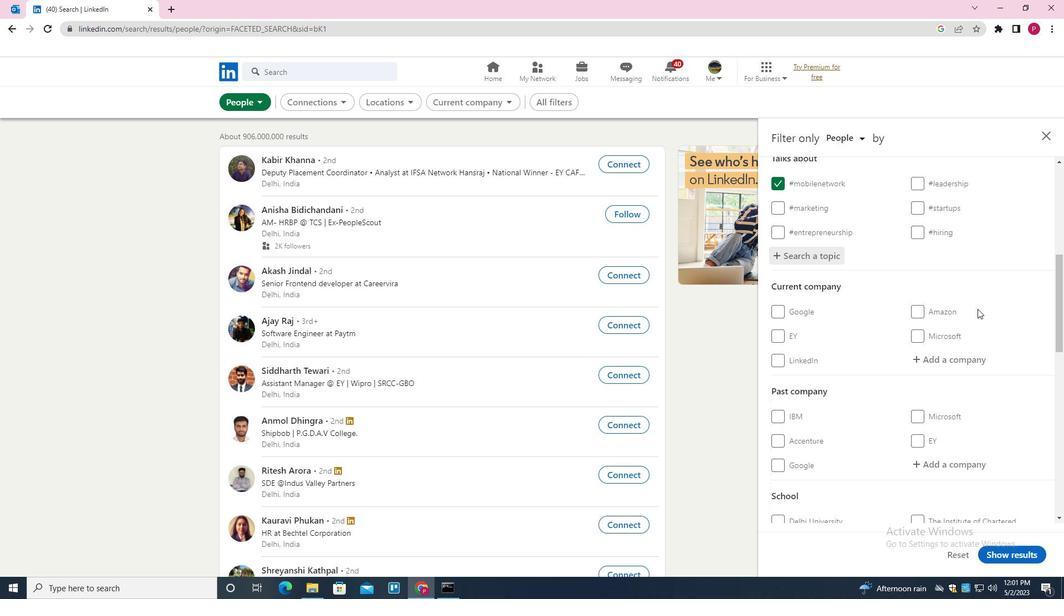 
Action: Mouse moved to (962, 301)
Screenshot: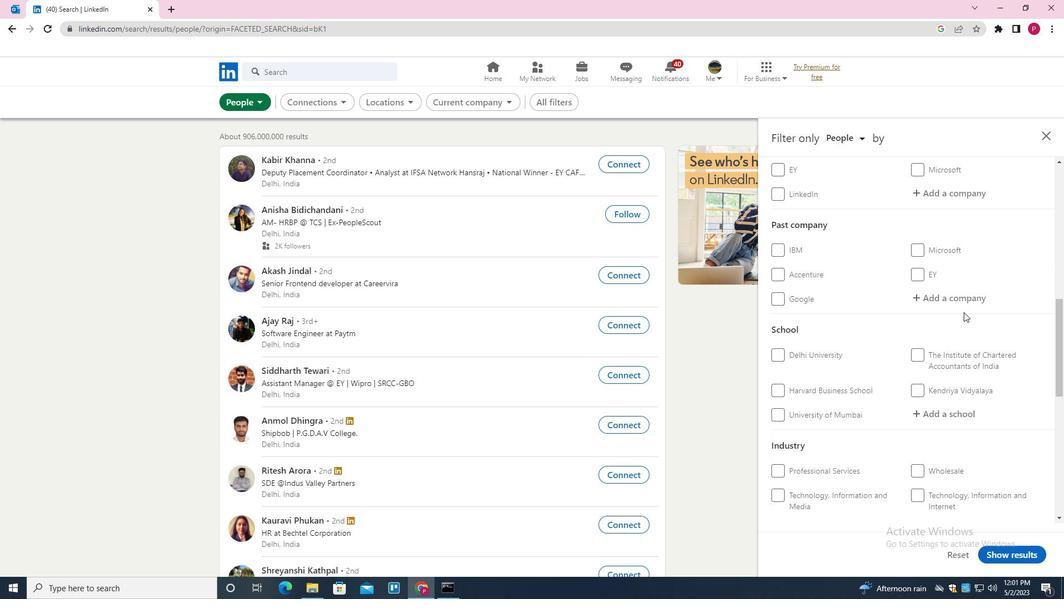 
Action: Mouse pressed left at (962, 301)
Screenshot: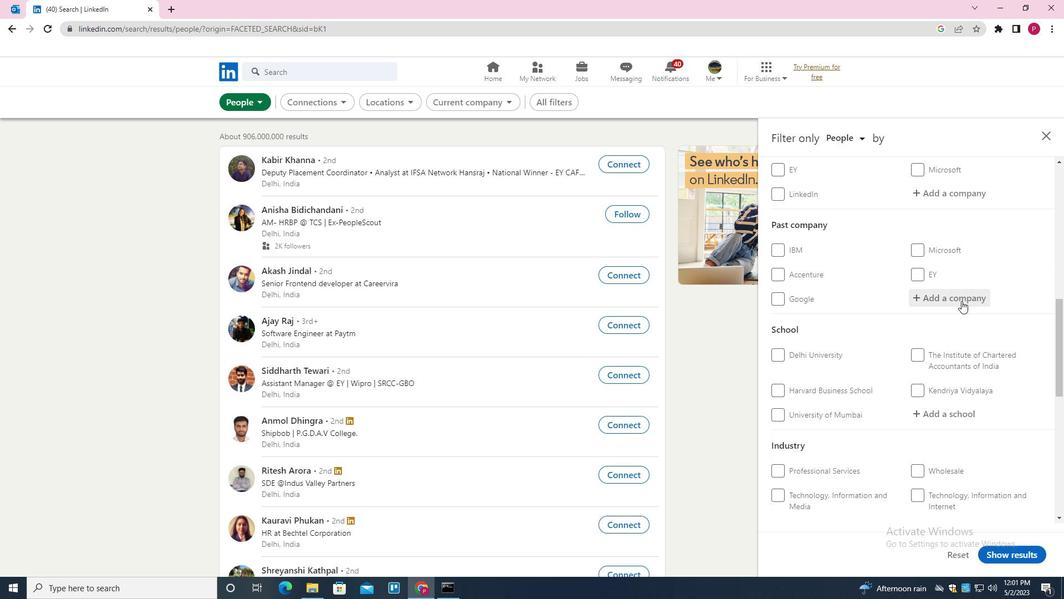 
Action: Mouse scrolled (962, 301) with delta (0, 0)
Screenshot: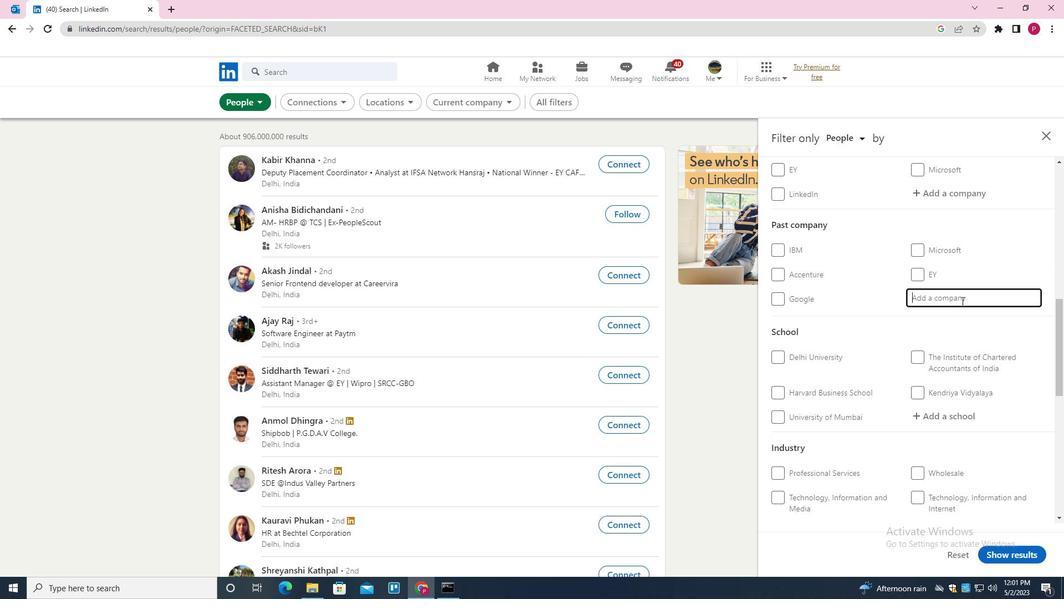 
Action: Mouse scrolled (962, 301) with delta (0, 0)
Screenshot: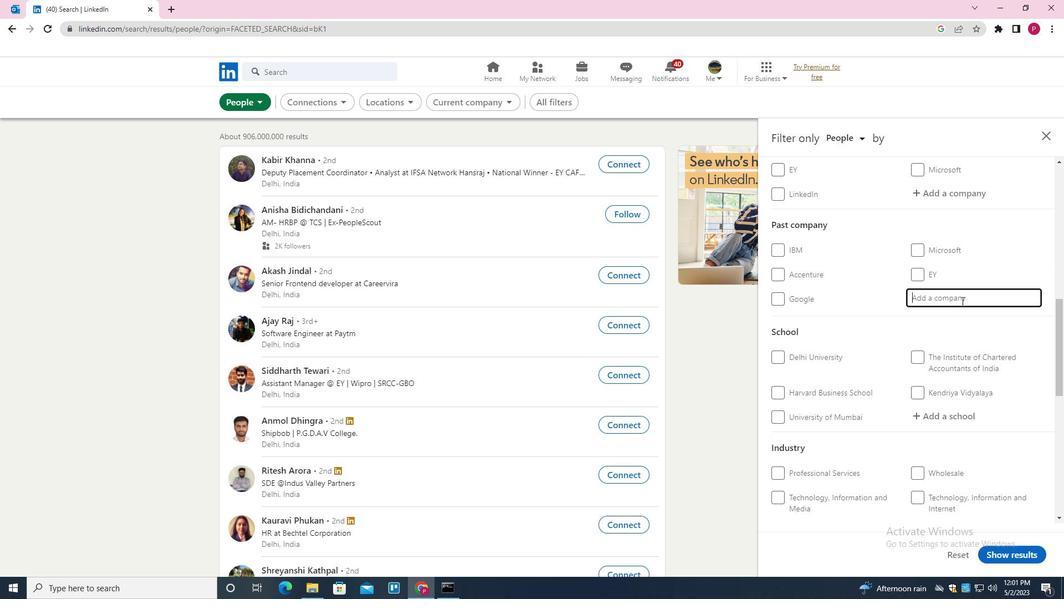 
Action: Mouse scrolled (962, 300) with delta (0, 0)
Screenshot: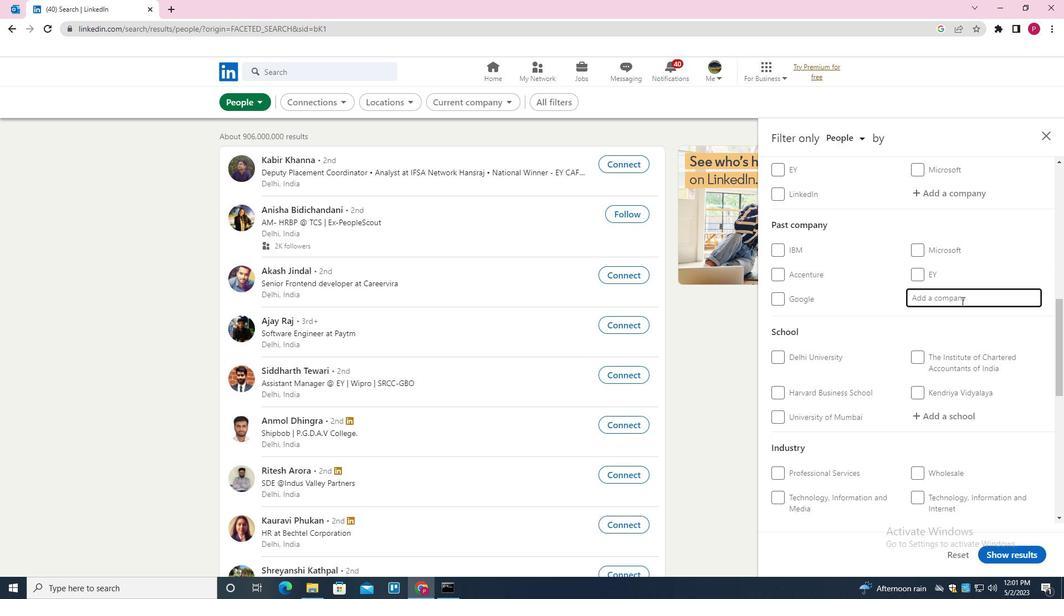 
Action: Mouse scrolled (962, 300) with delta (0, 0)
Screenshot: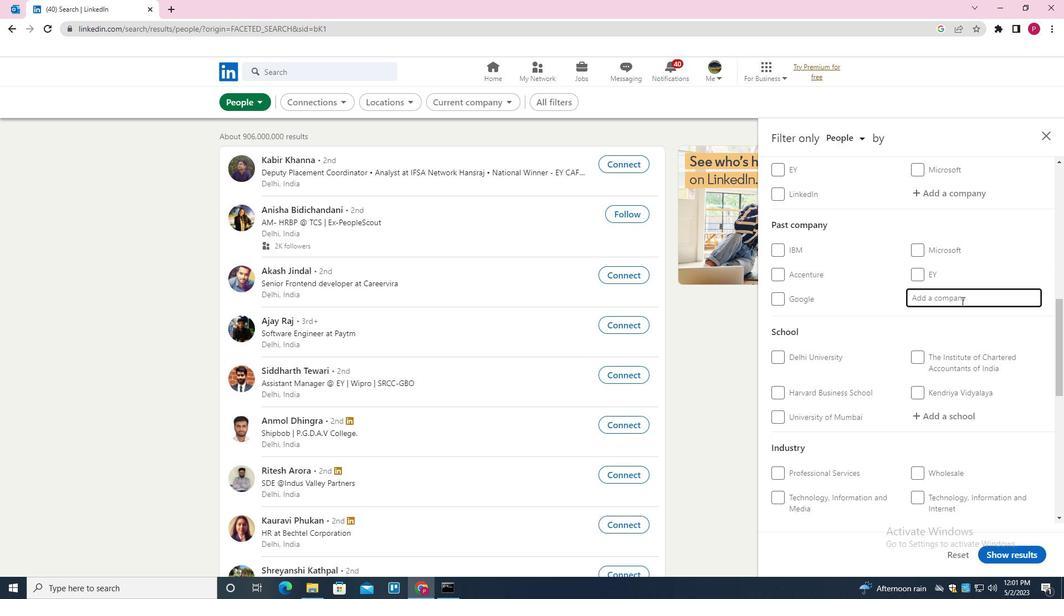 
Action: Mouse scrolled (962, 300) with delta (0, 0)
Screenshot: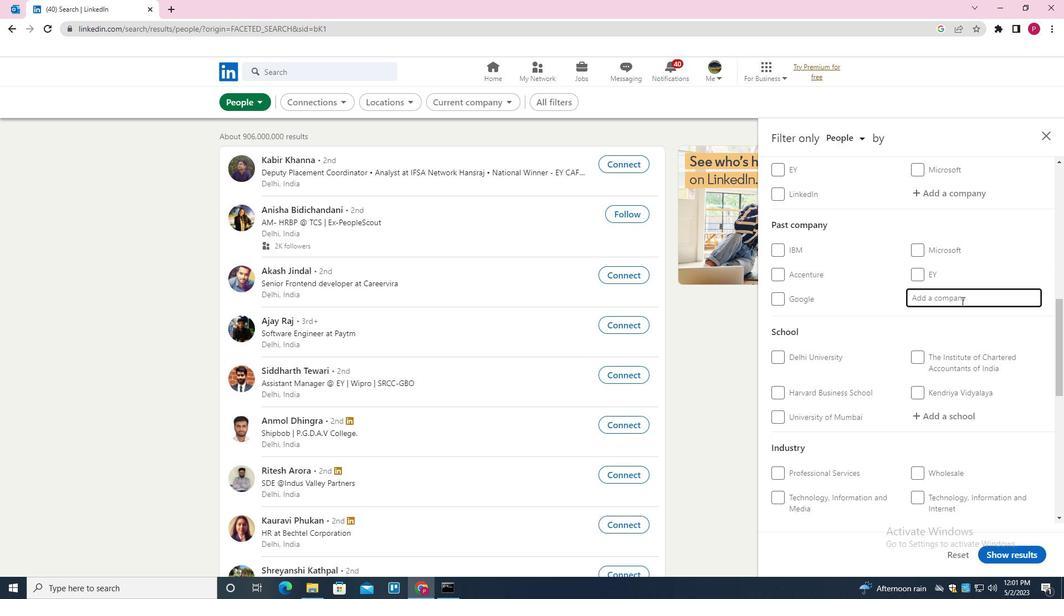 
Action: Mouse scrolled (962, 300) with delta (0, 0)
Screenshot: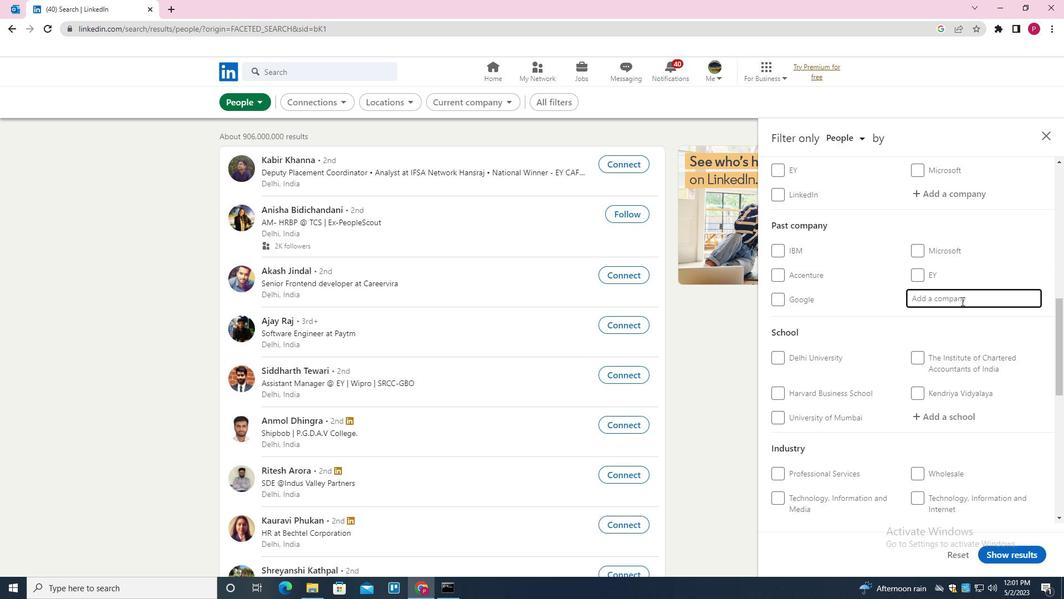 
Action: Mouse moved to (948, 309)
Screenshot: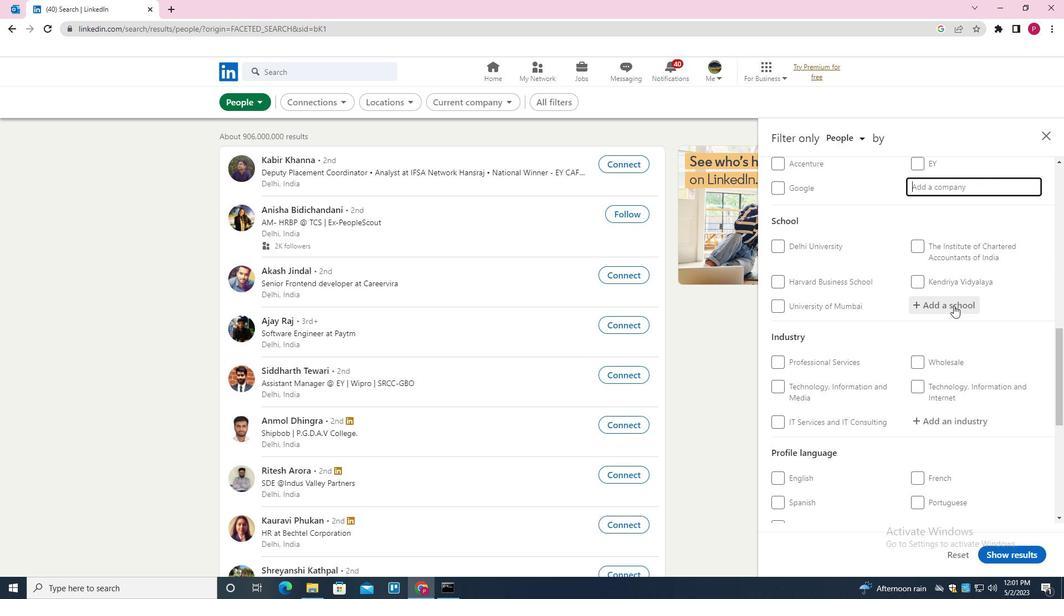 
Action: Mouse scrolled (948, 308) with delta (0, 0)
Screenshot: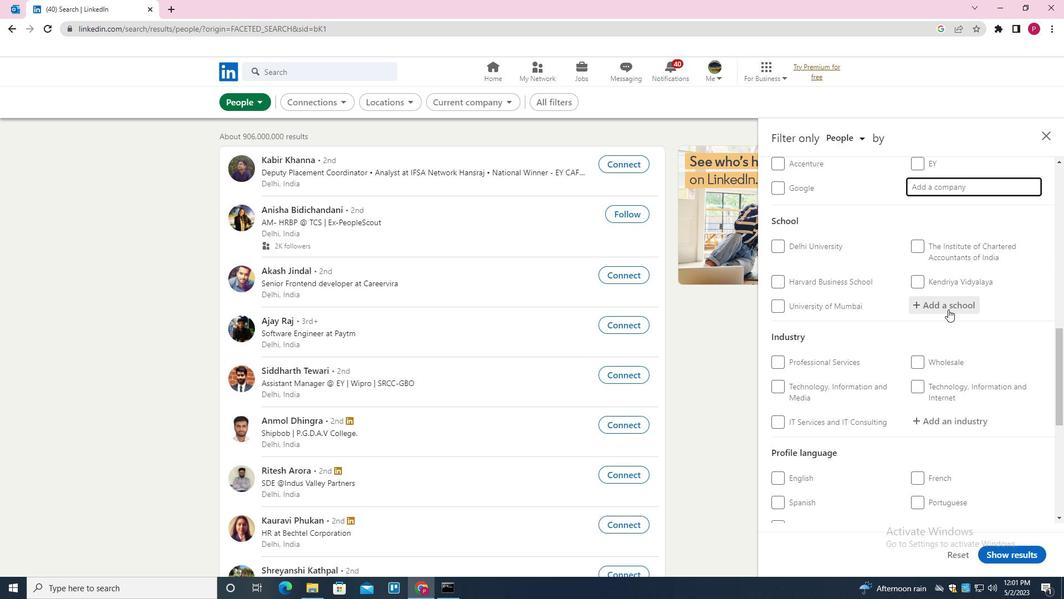 
Action: Mouse scrolled (948, 308) with delta (0, 0)
Screenshot: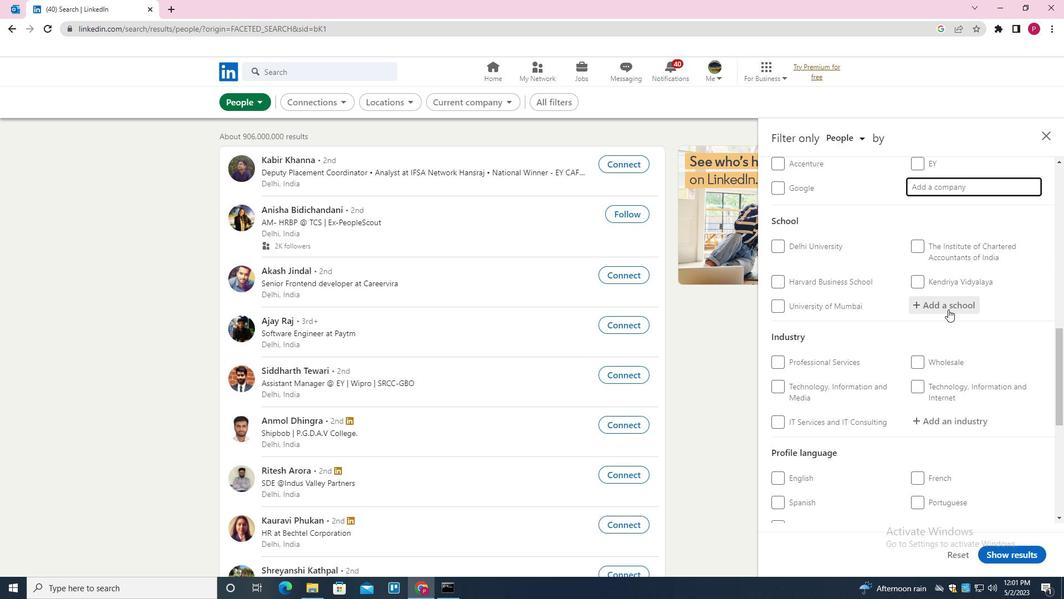 
Action: Mouse scrolled (948, 308) with delta (0, 0)
Screenshot: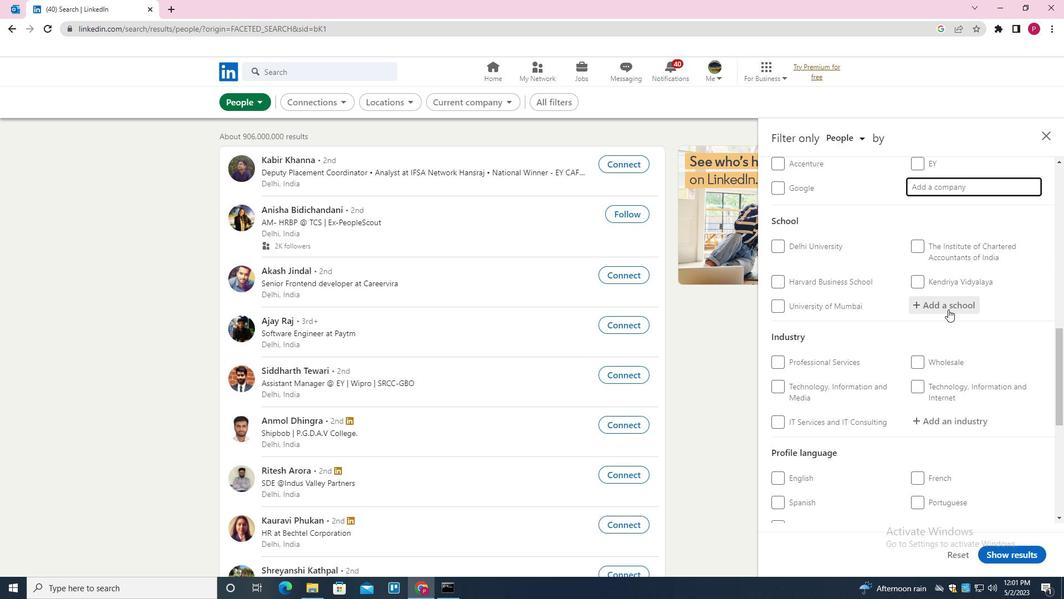 
Action: Mouse moved to (948, 310)
Screenshot: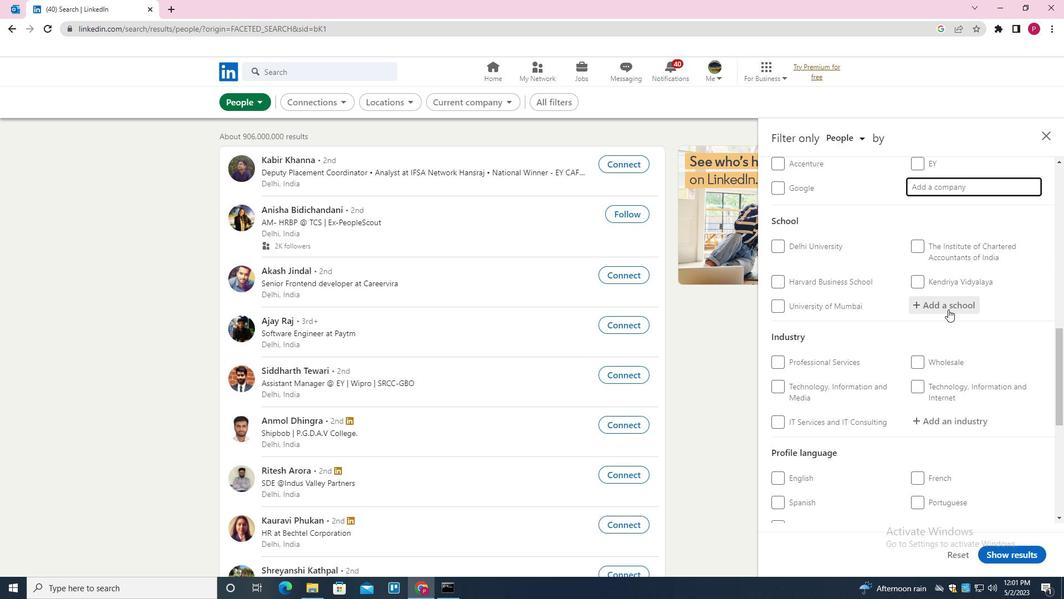 
Action: Mouse scrolled (948, 309) with delta (0, 0)
Screenshot: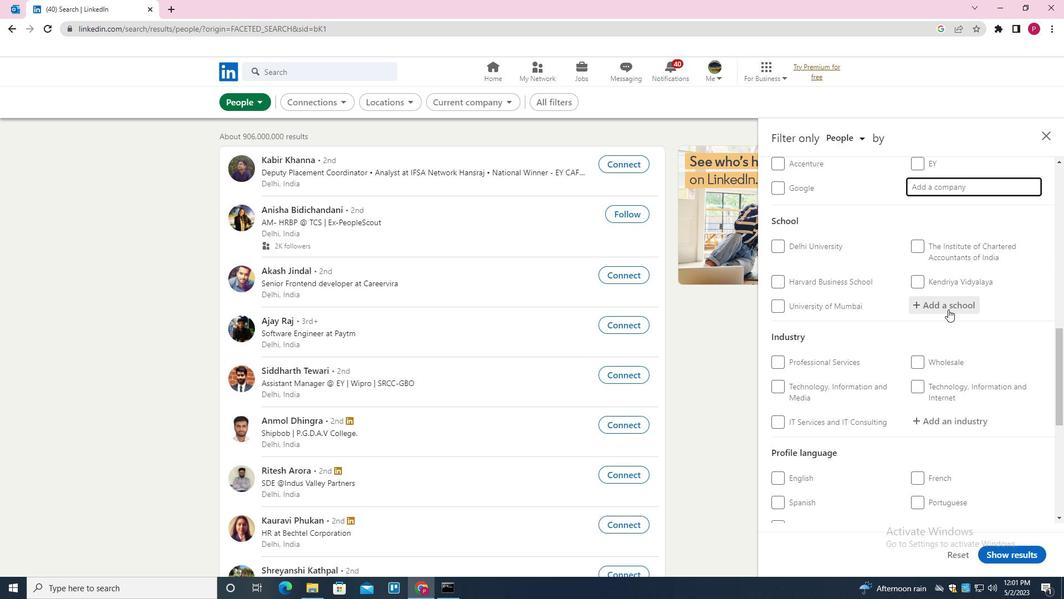 
Action: Mouse moved to (807, 256)
Screenshot: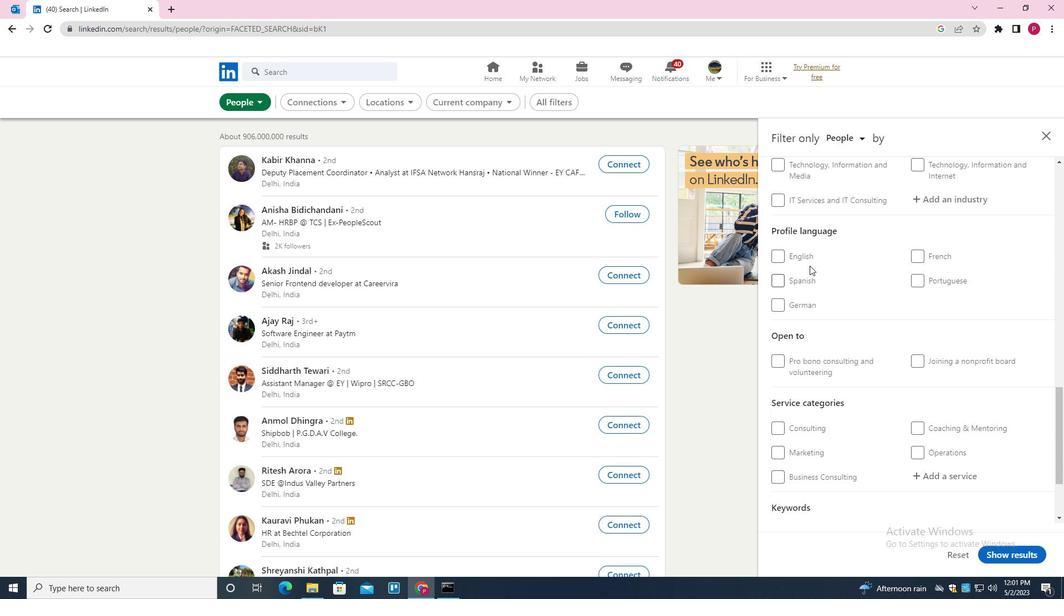 
Action: Mouse pressed left at (807, 256)
Screenshot: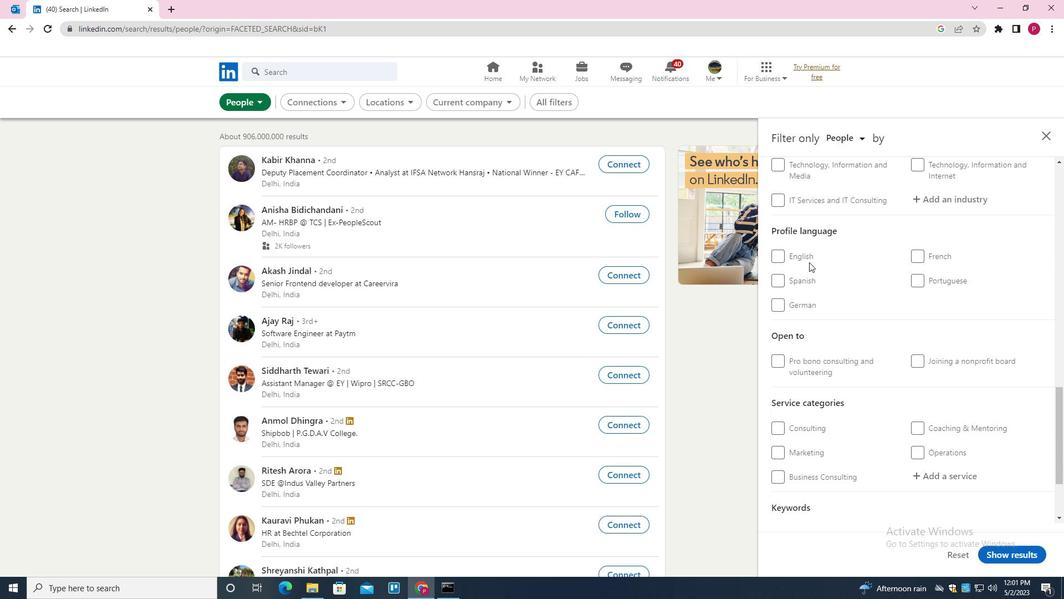 
Action: Mouse moved to (900, 283)
Screenshot: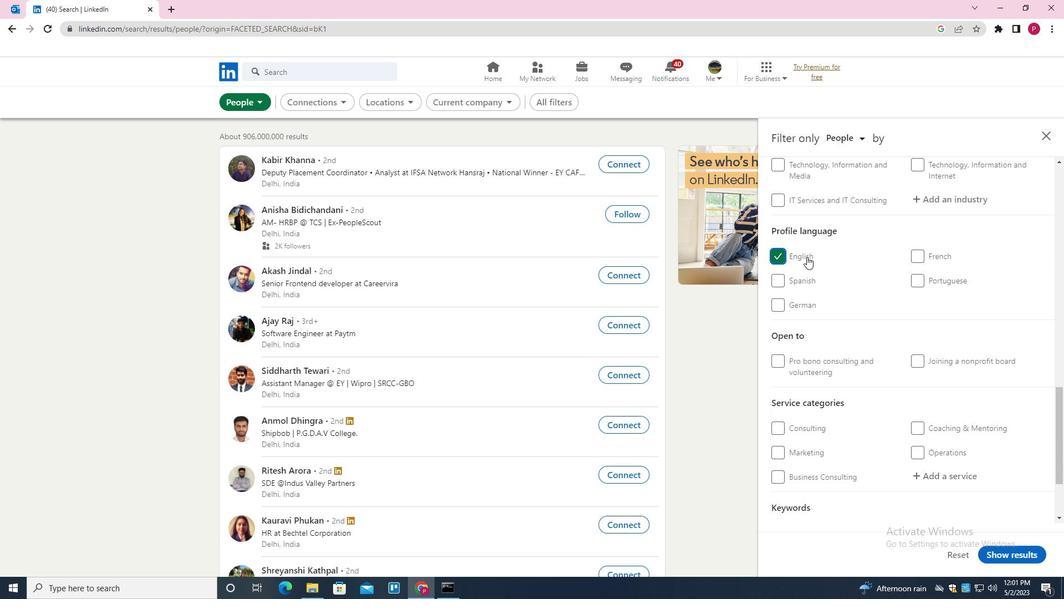 
Action: Mouse scrolled (900, 283) with delta (0, 0)
Screenshot: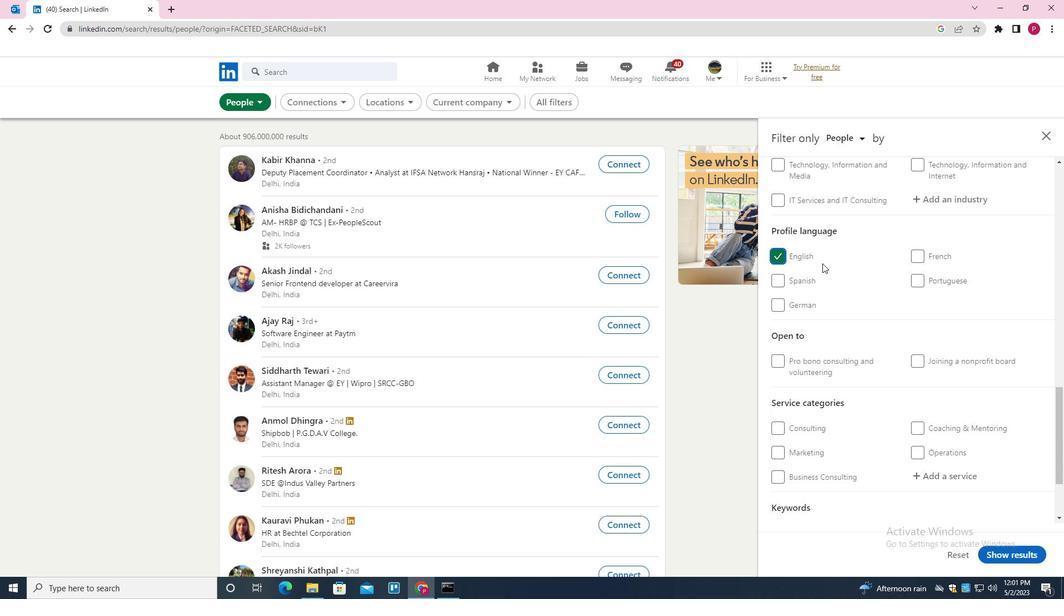 
Action: Mouse scrolled (900, 283) with delta (0, 0)
Screenshot: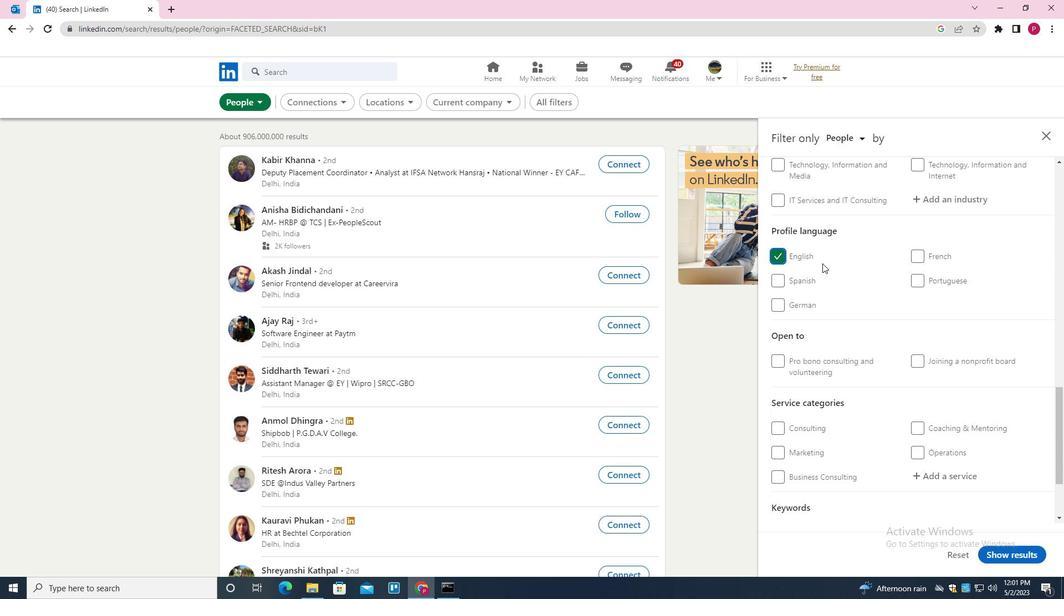 
Action: Mouse scrolled (900, 283) with delta (0, 0)
Screenshot: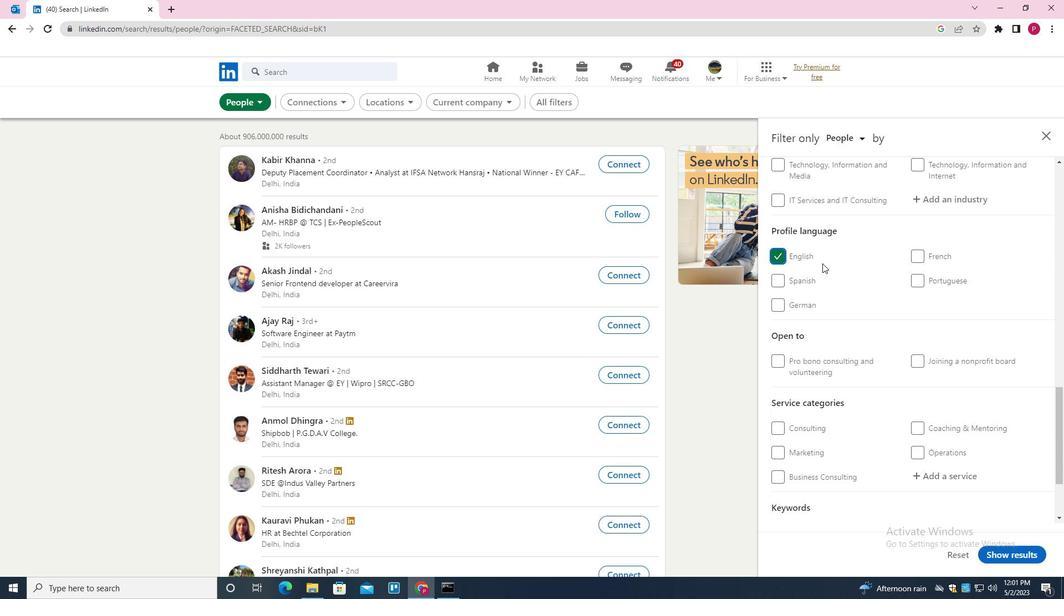 
Action: Mouse scrolled (900, 282) with delta (0, 0)
Screenshot: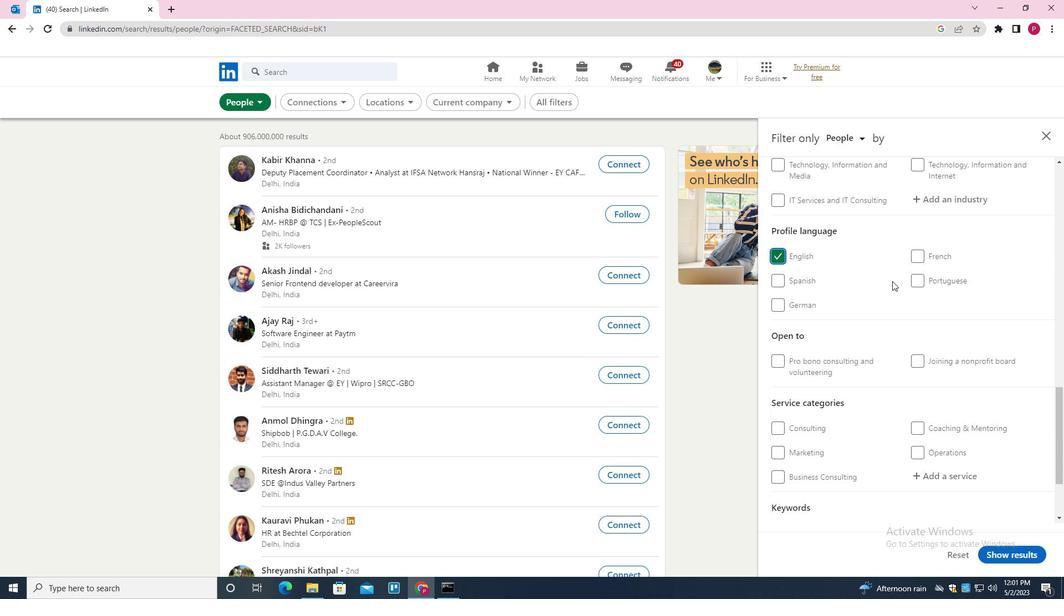 
Action: Mouse scrolled (900, 283) with delta (0, 0)
Screenshot: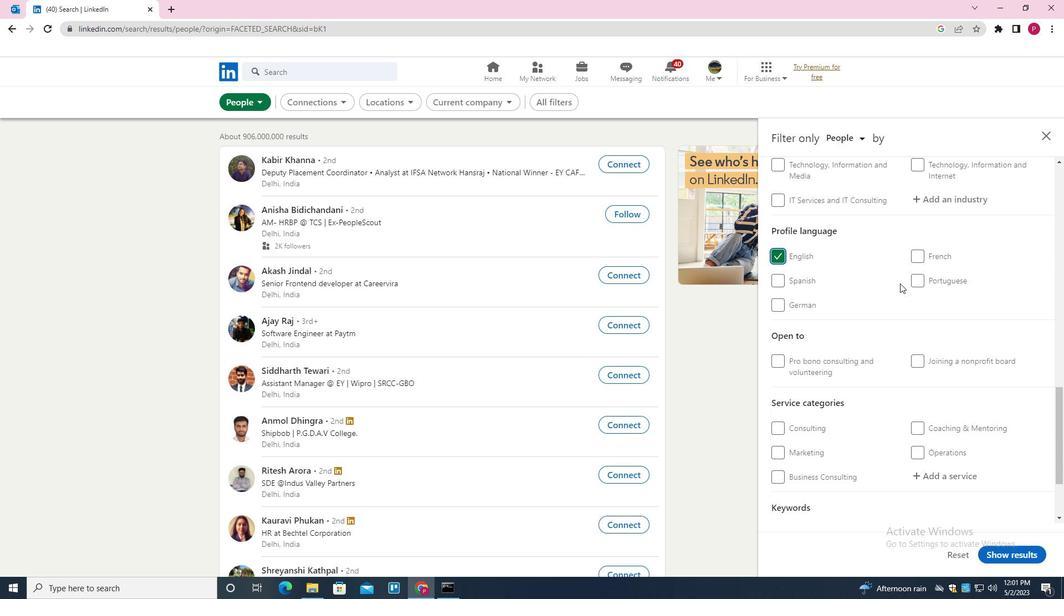 
Action: Mouse scrolled (900, 283) with delta (0, 0)
Screenshot: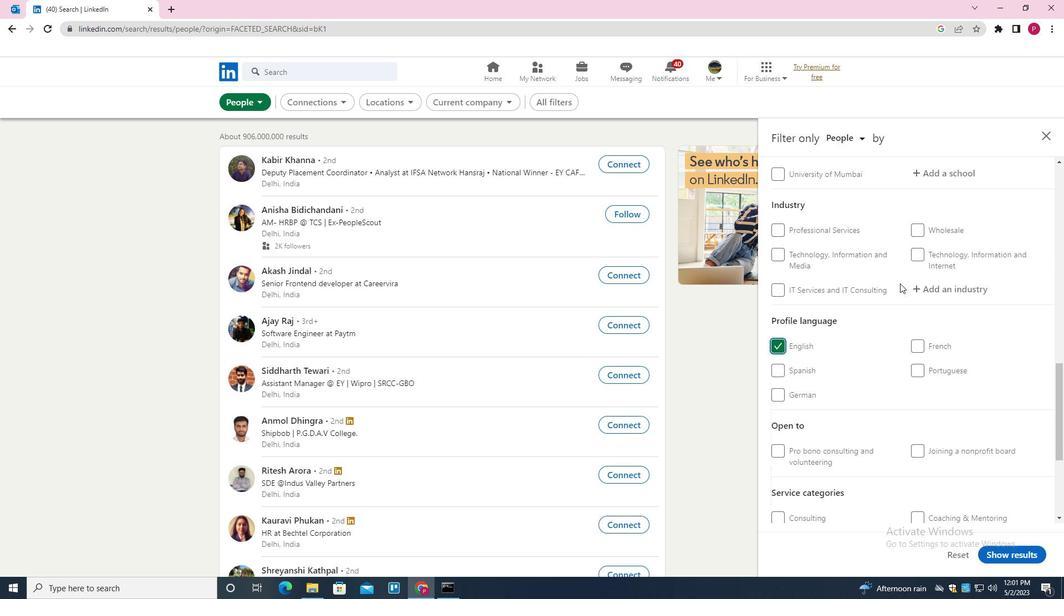 
Action: Mouse scrolled (900, 283) with delta (0, 0)
Screenshot: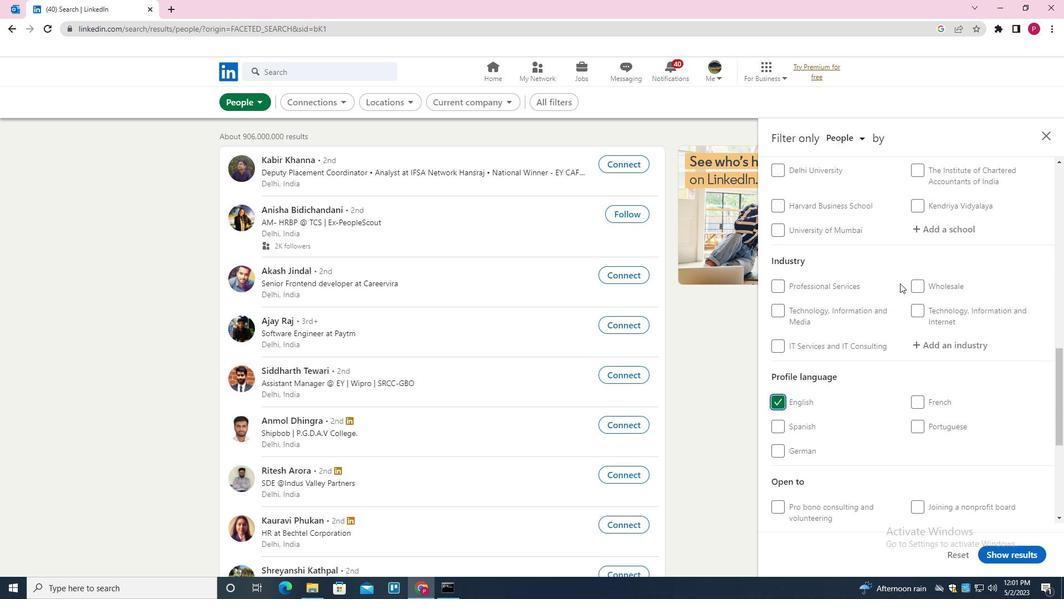 
Action: Mouse scrolled (900, 283) with delta (0, 0)
Screenshot: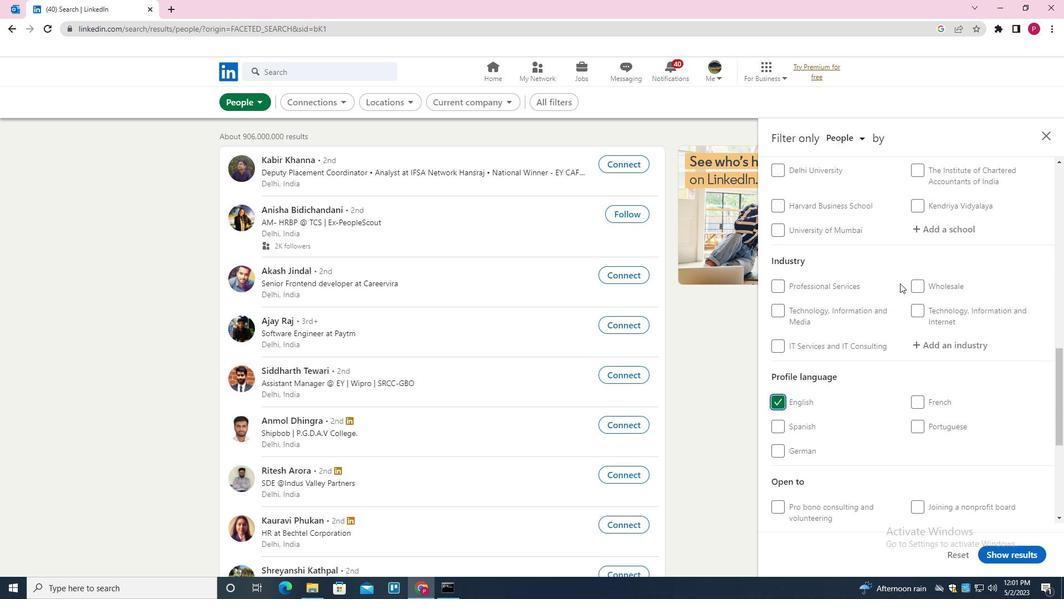 
Action: Mouse scrolled (900, 283) with delta (0, 0)
Screenshot: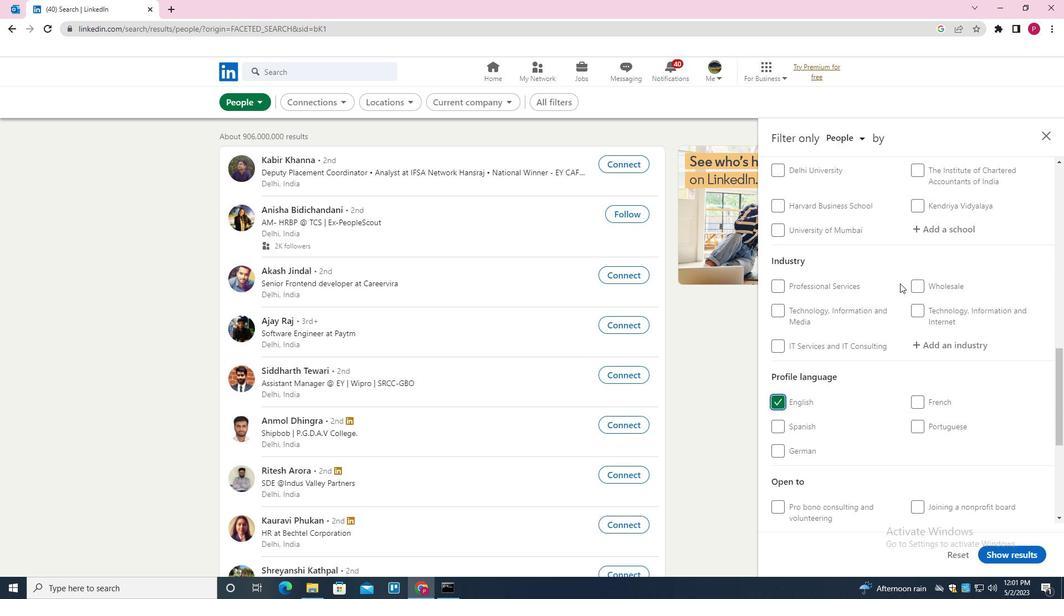 
Action: Mouse moved to (963, 247)
Screenshot: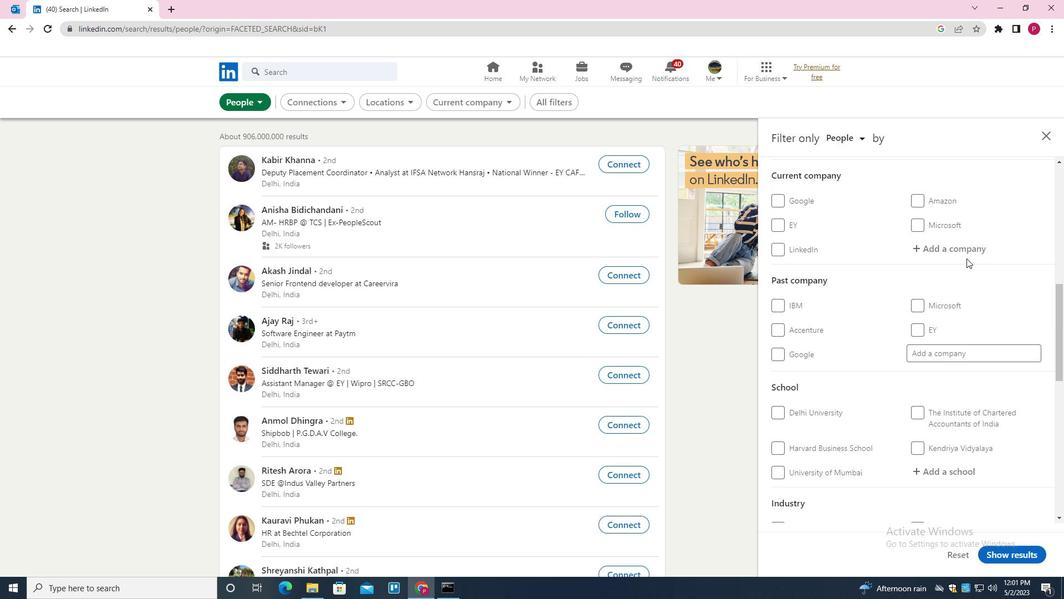 
Action: Mouse pressed left at (963, 247)
Screenshot: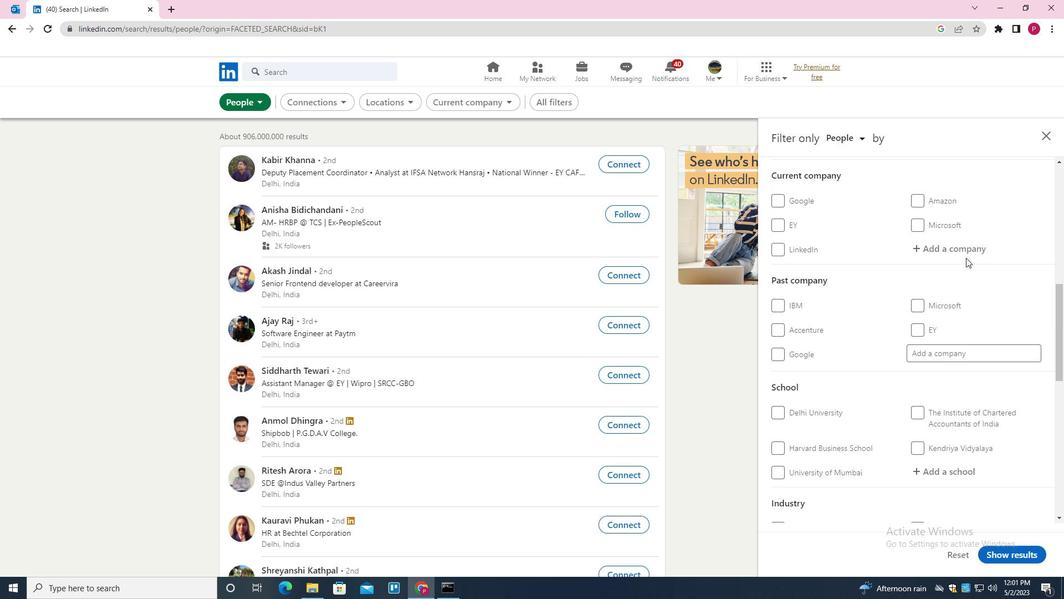 
Action: Key pressed <Key.shift><Key.shift><Key.shift><Key.shift><Key.shift><Key.shift><Key.shift>MARI<Key.backspace>UR<Key.backspace>TI<Key.space><Key.shift>SUZUKI<Key.space><Key.down><Key.enter>
Screenshot: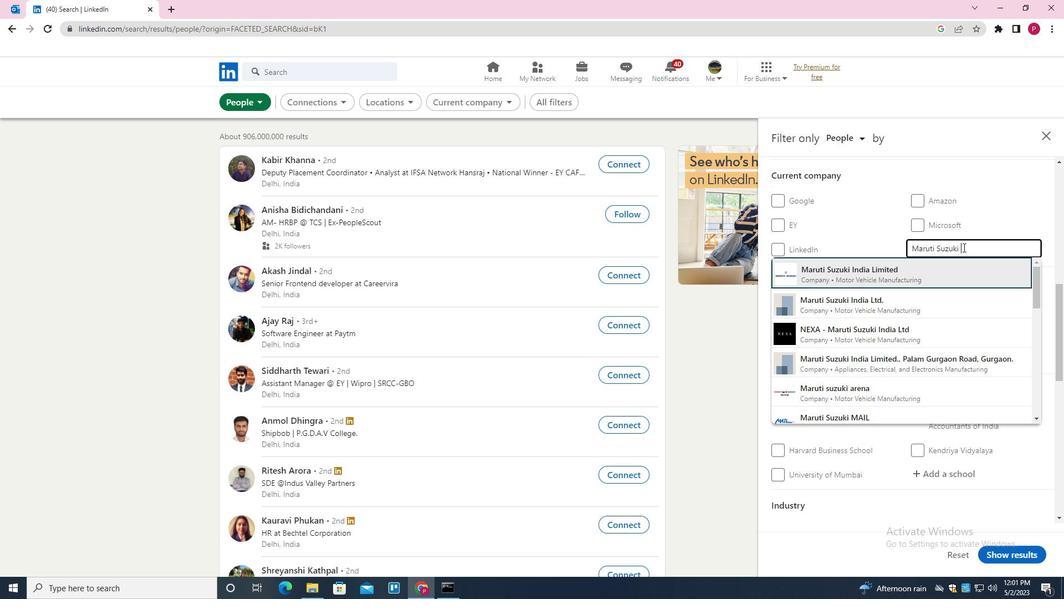 
Action: Mouse moved to (958, 393)
Screenshot: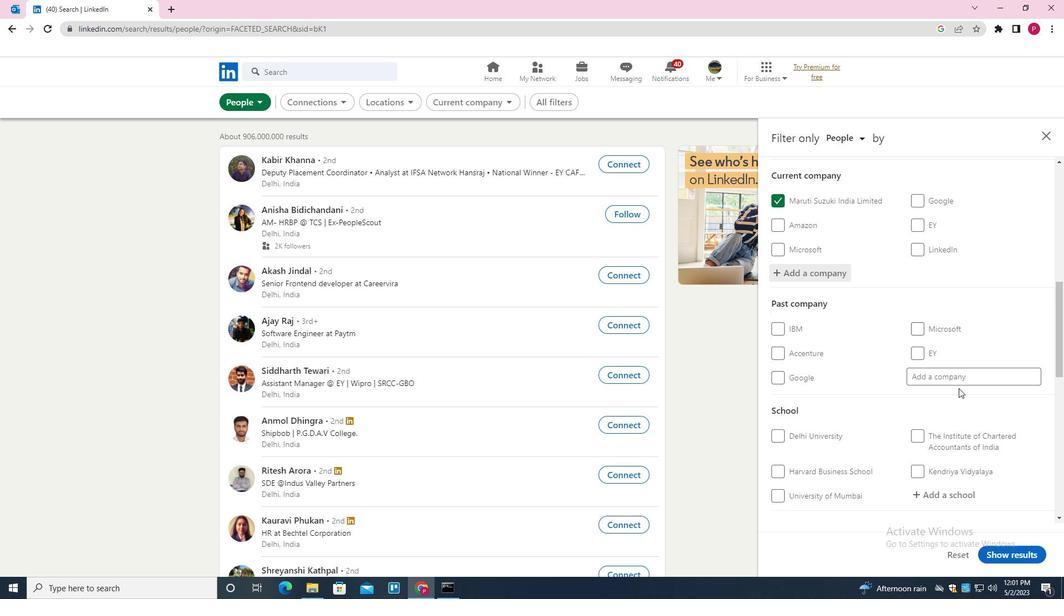 
Action: Mouse scrolled (958, 393) with delta (0, 0)
Screenshot: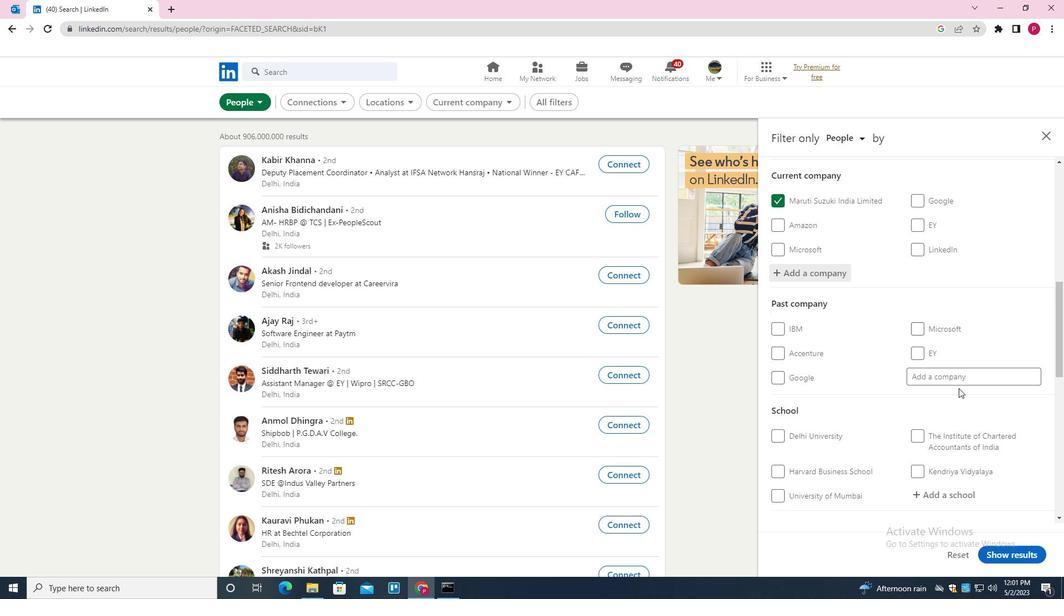 
Action: Mouse moved to (957, 394)
Screenshot: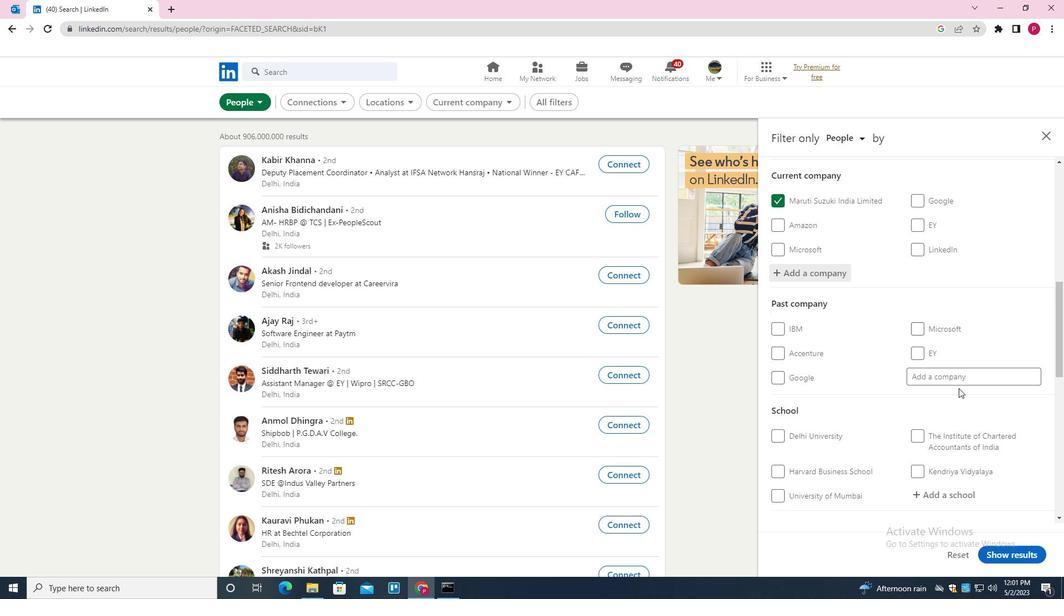 
Action: Mouse scrolled (957, 394) with delta (0, 0)
Screenshot: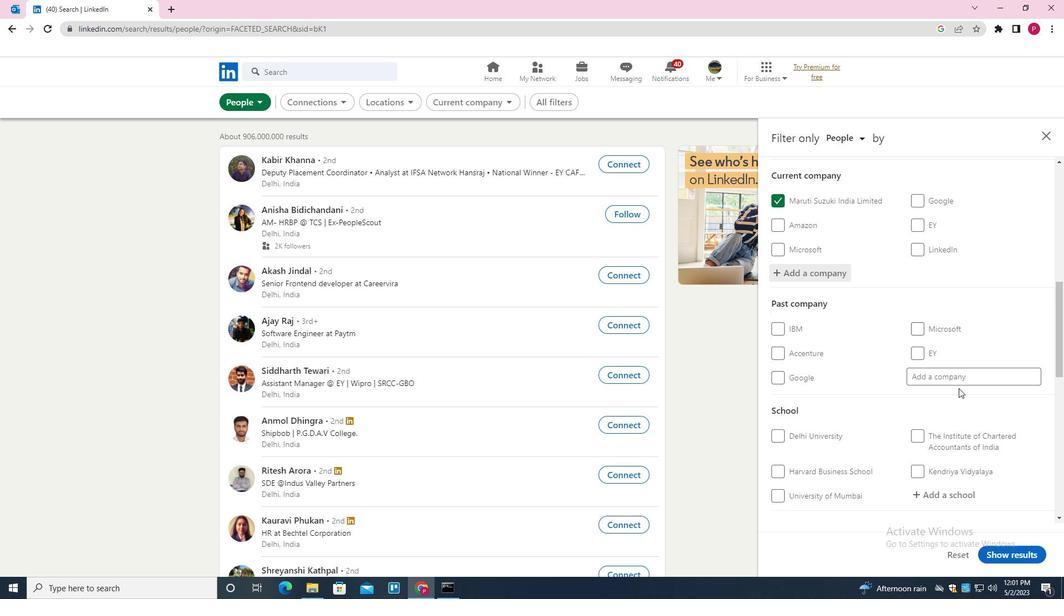 
Action: Mouse moved to (956, 396)
Screenshot: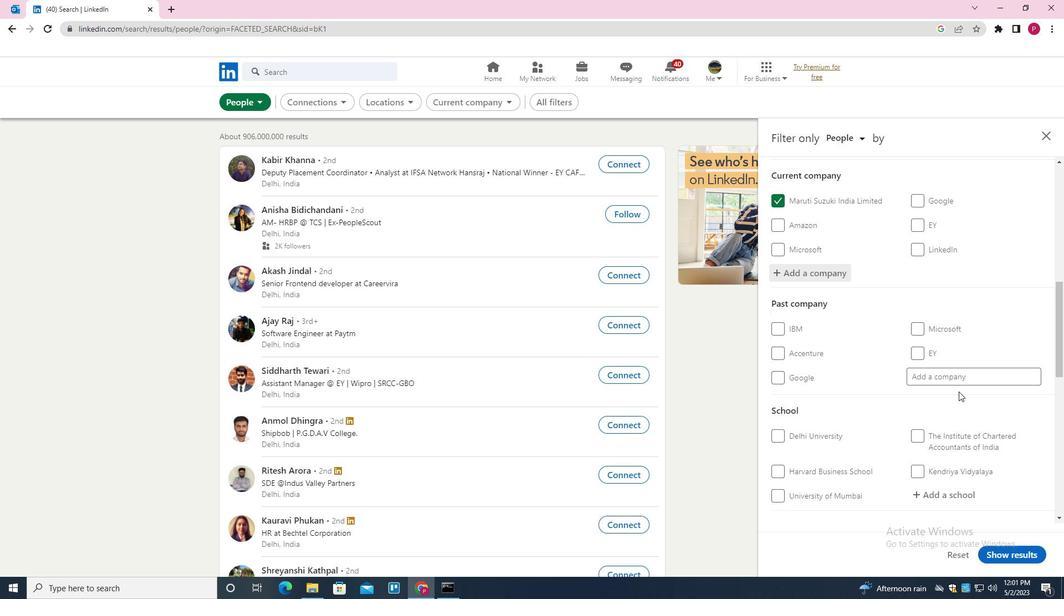 
Action: Mouse scrolled (956, 396) with delta (0, 0)
Screenshot: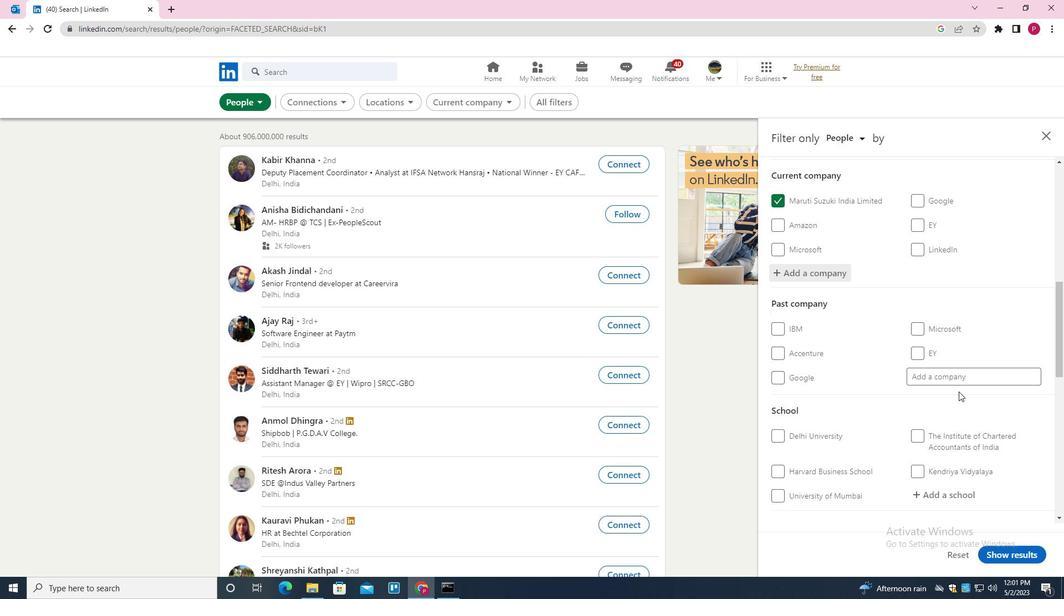 
Action: Mouse moved to (955, 397)
Screenshot: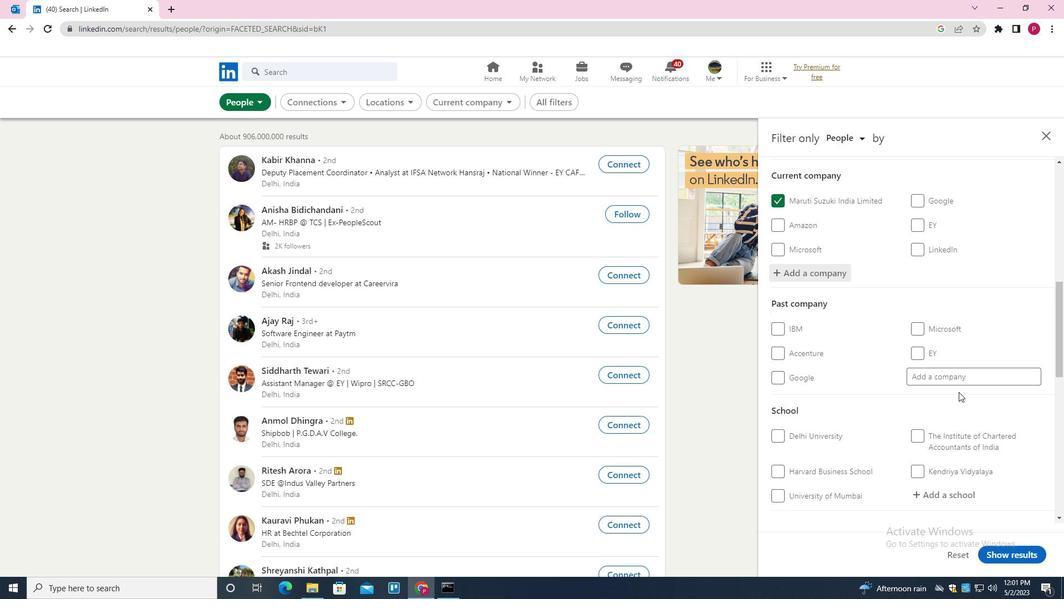 
Action: Mouse scrolled (955, 396) with delta (0, 0)
Screenshot: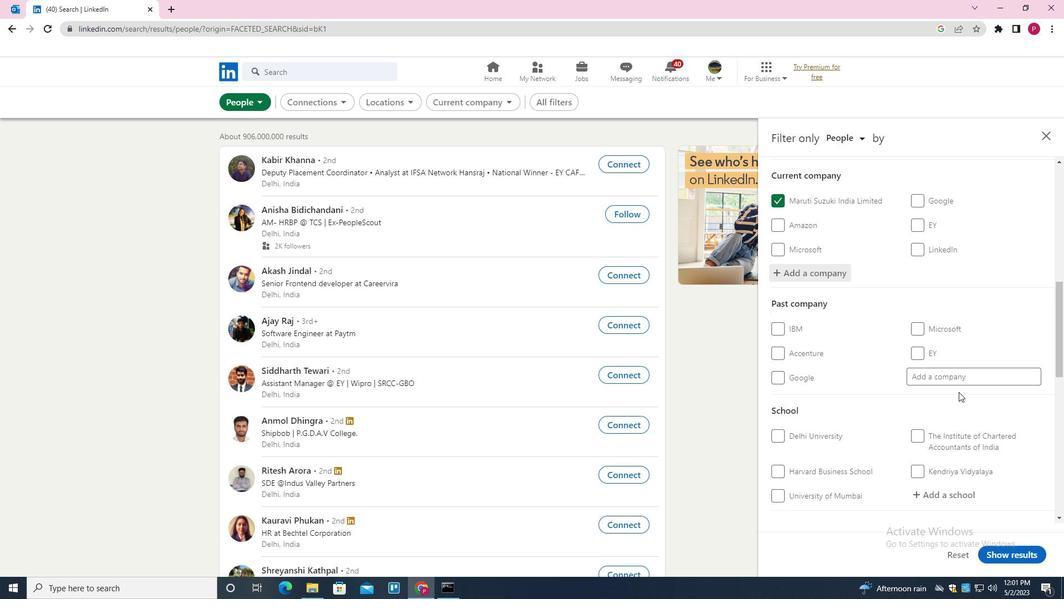 
Action: Mouse moved to (945, 277)
Screenshot: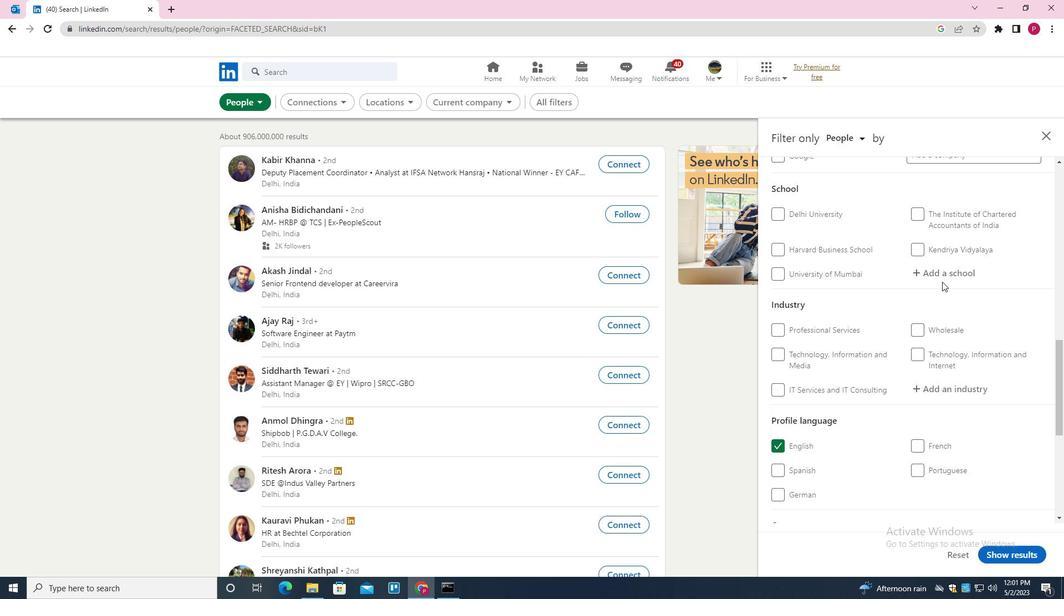 
Action: Mouse pressed left at (945, 277)
Screenshot: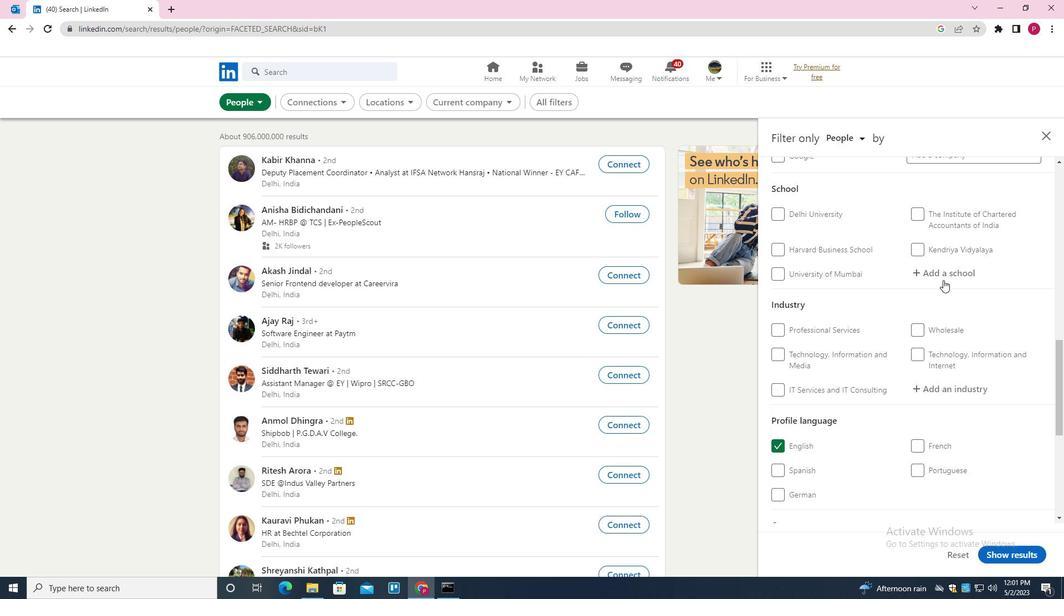
Action: Mouse moved to (945, 277)
Screenshot: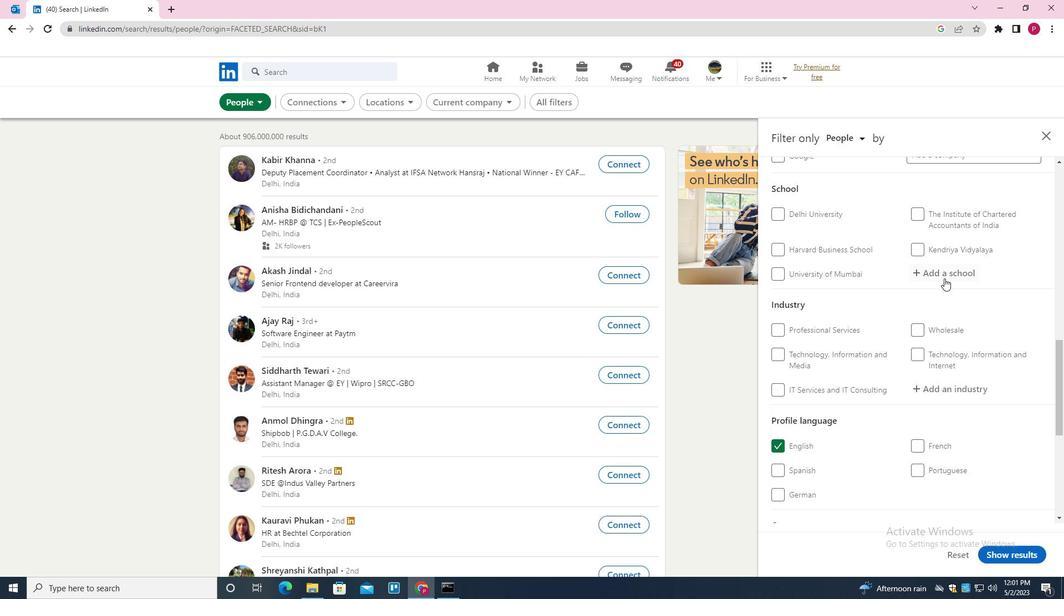 
Action: Key pressed <Key.shift><Key.shift><Key.shift>MUFFAKHAM<Key.space><Key.down><Key.down><Key.enter>
Screenshot: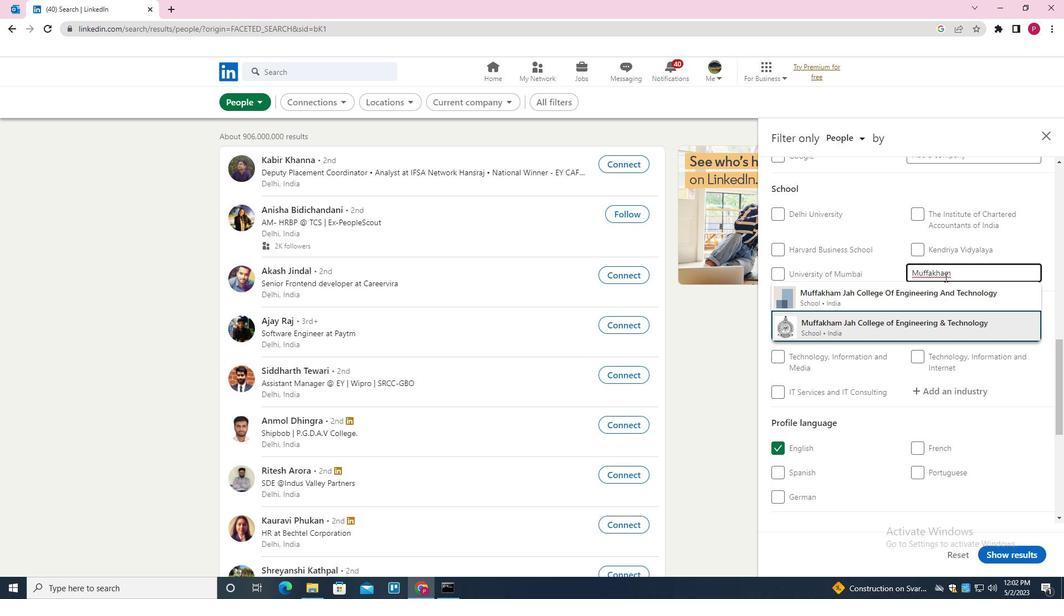 
Action: Mouse moved to (983, 394)
Screenshot: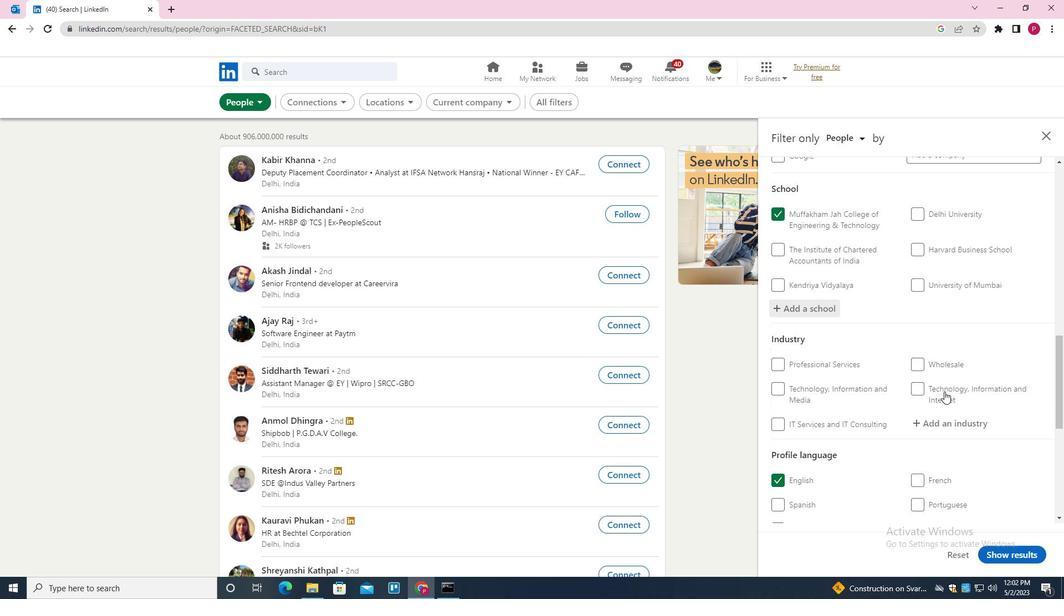 
Action: Mouse scrolled (983, 394) with delta (0, 0)
Screenshot: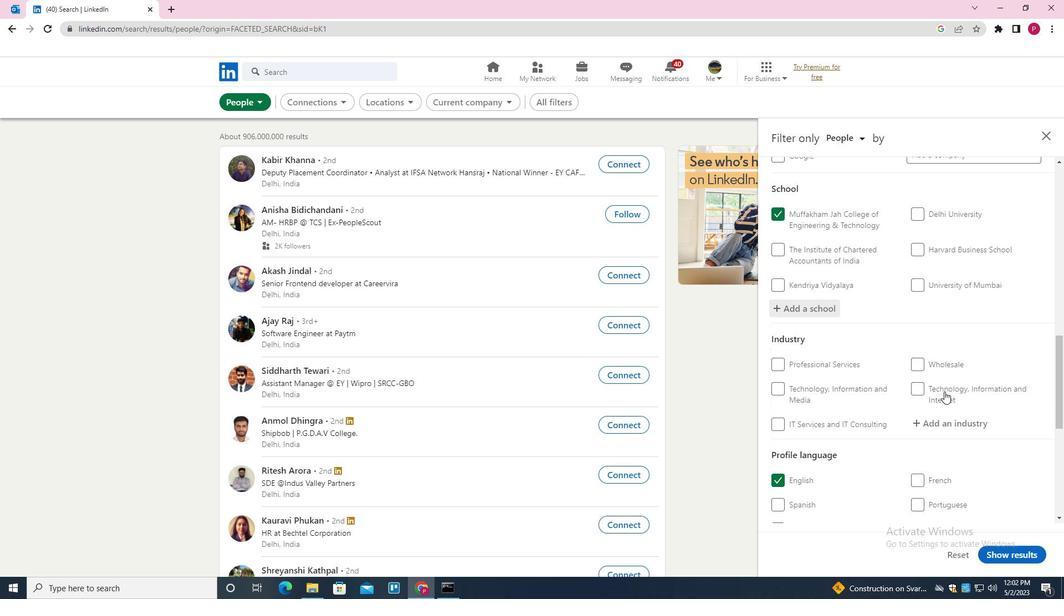 
Action: Mouse moved to (988, 392)
Screenshot: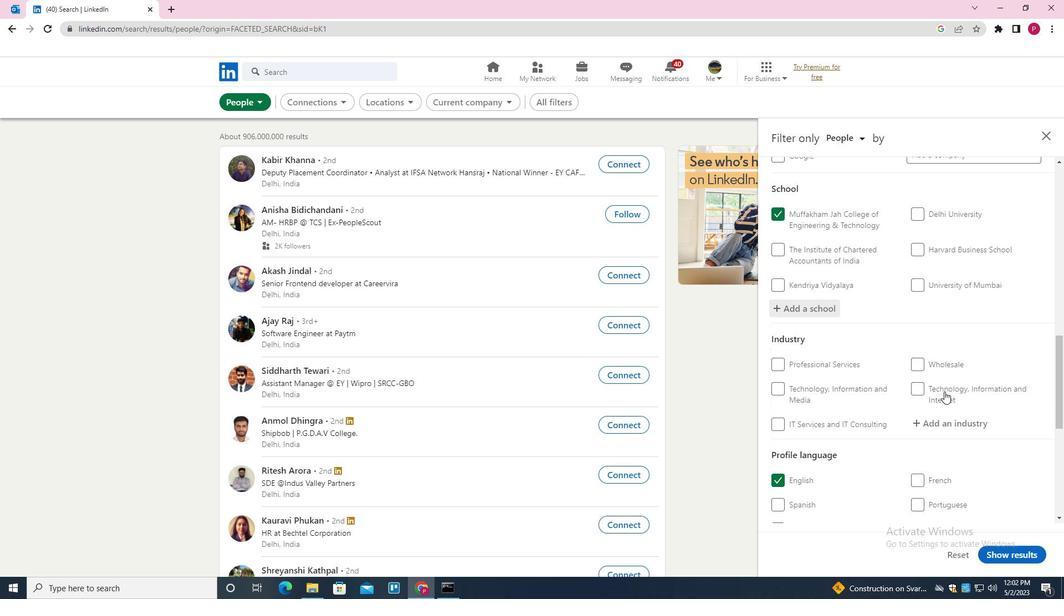 
Action: Mouse scrolled (988, 391) with delta (0, 0)
Screenshot: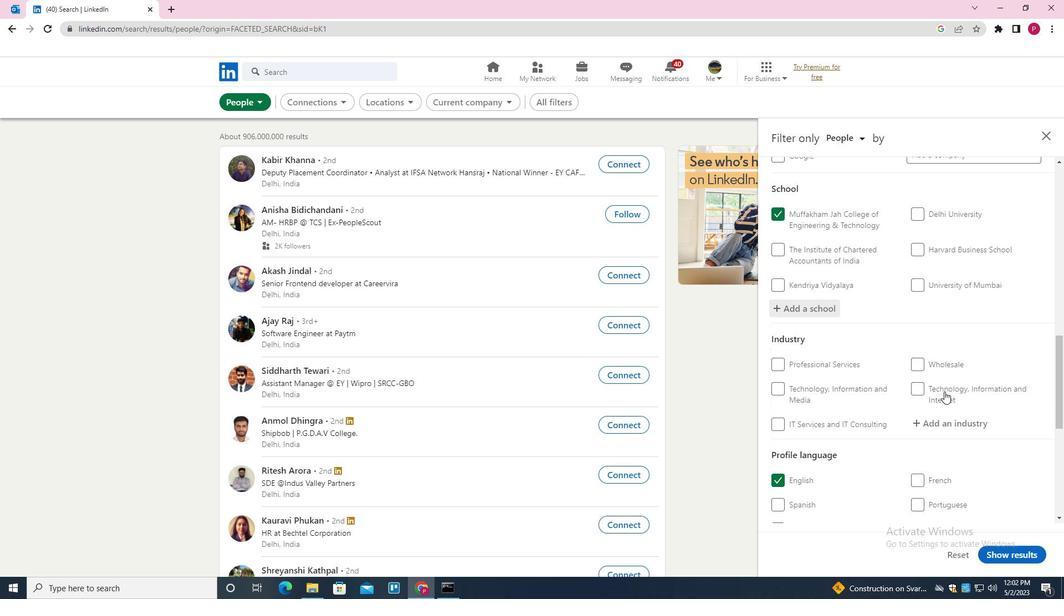 
Action: Mouse moved to (946, 315)
Screenshot: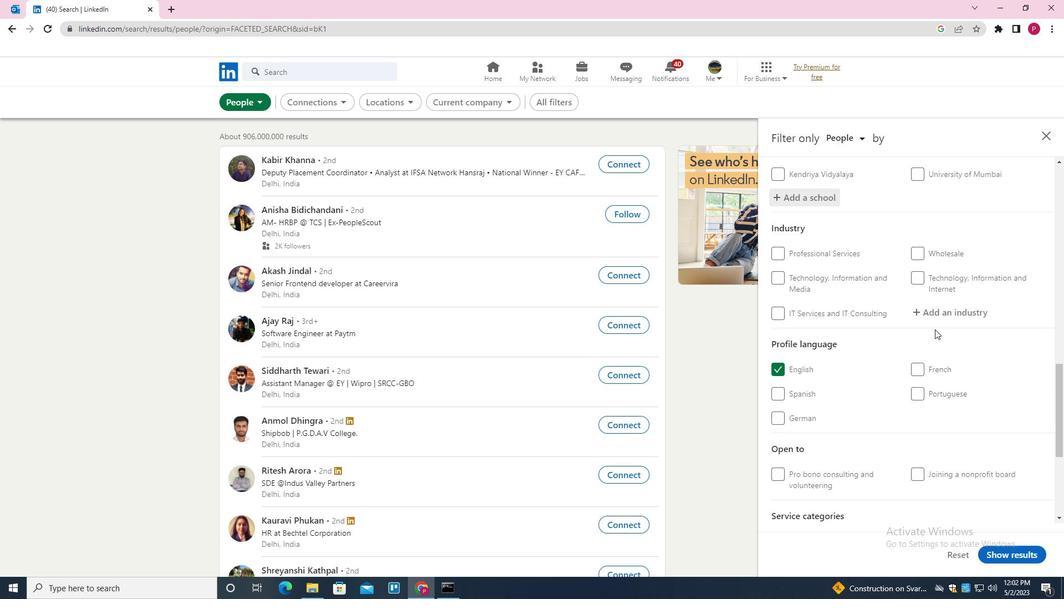 
Action: Mouse pressed left at (946, 315)
Screenshot: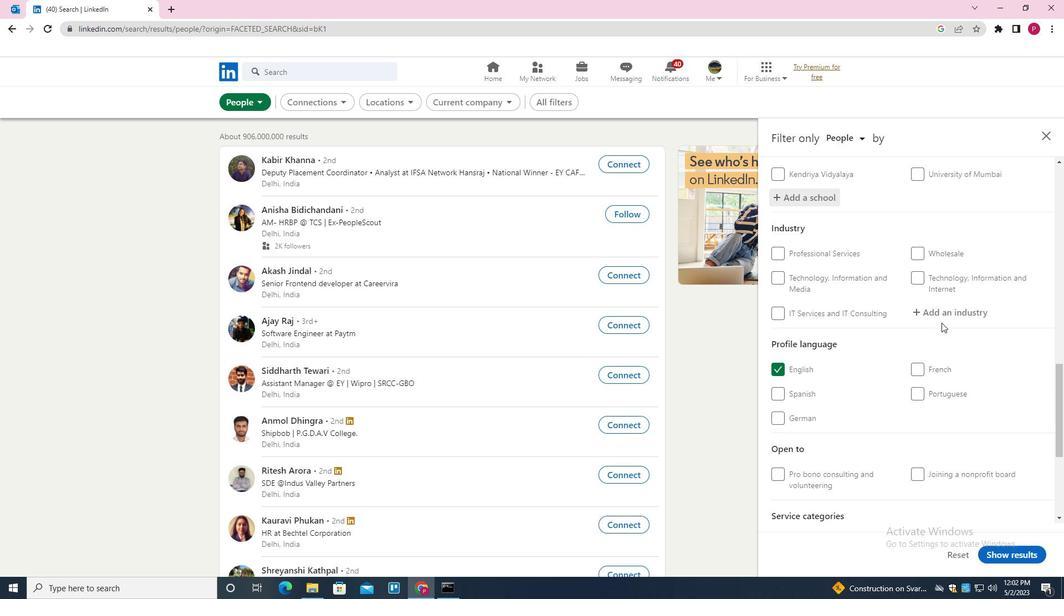 
Action: Mouse moved to (946, 315)
Screenshot: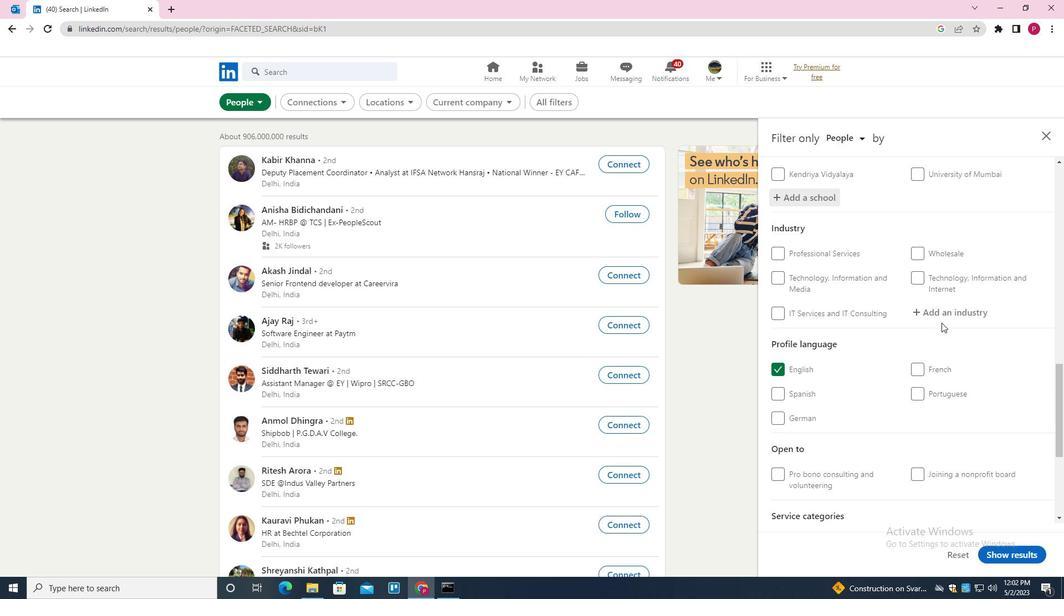 
Action: Key pressed <Key.shift>RETAIL<Key.space><Key.shift>MUS<Key.down><Key.enter>
Screenshot: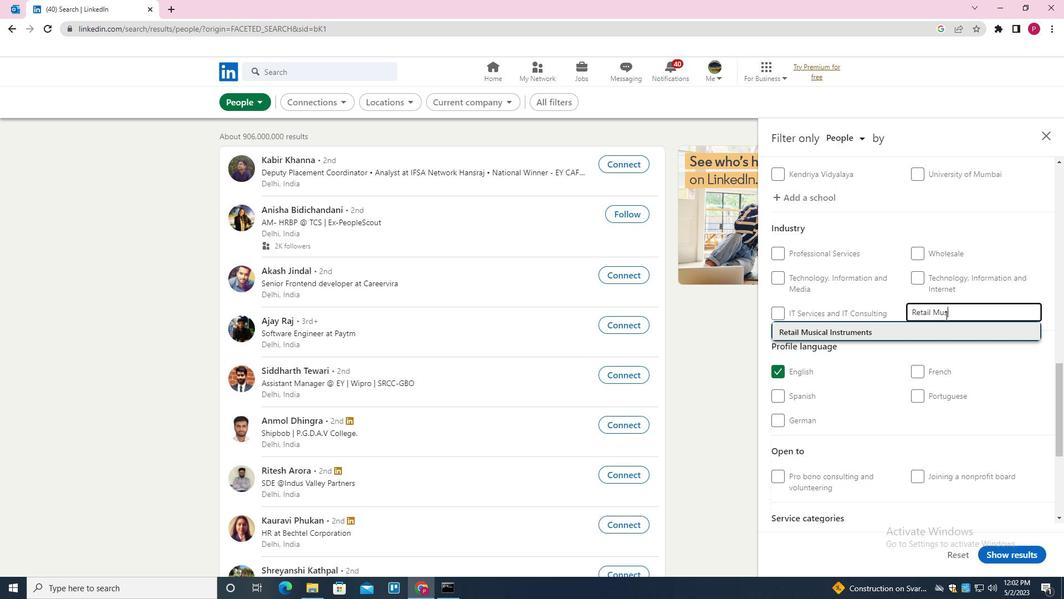 
Action: Mouse moved to (937, 320)
Screenshot: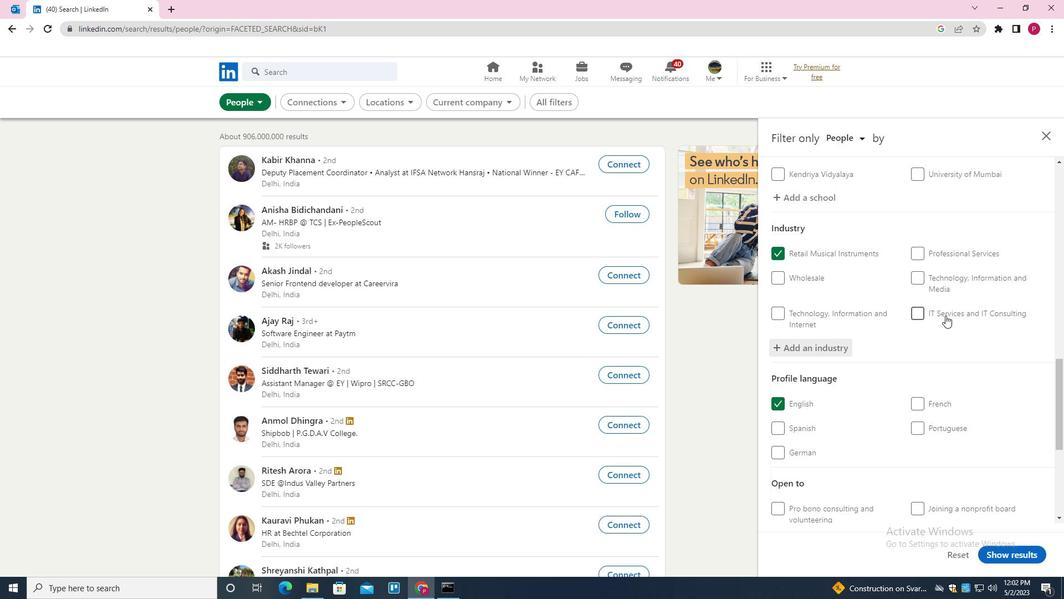 
Action: Mouse scrolled (937, 319) with delta (0, 0)
Screenshot: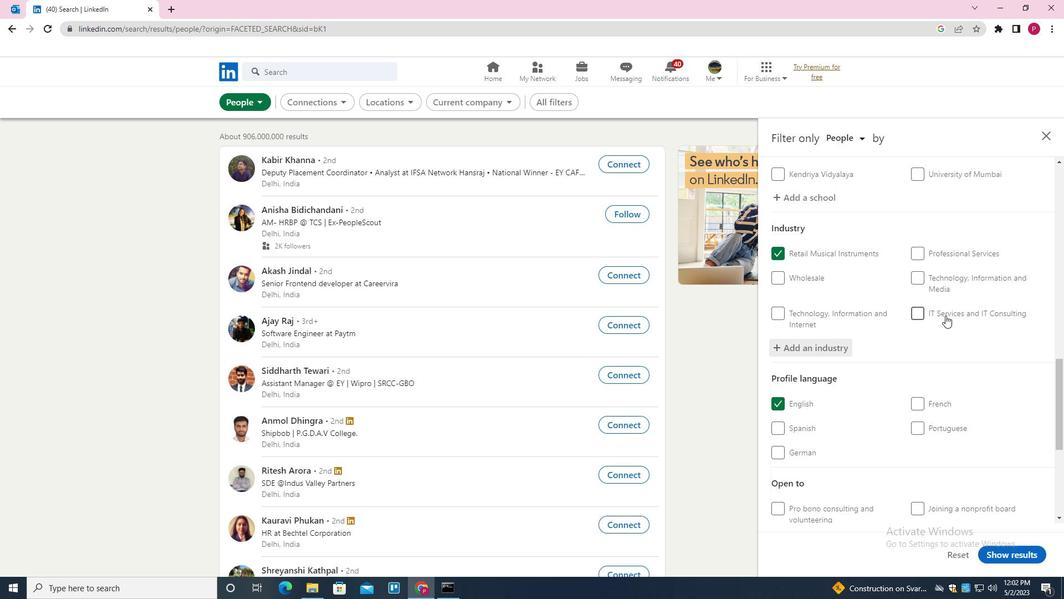 
Action: Mouse moved to (905, 388)
Screenshot: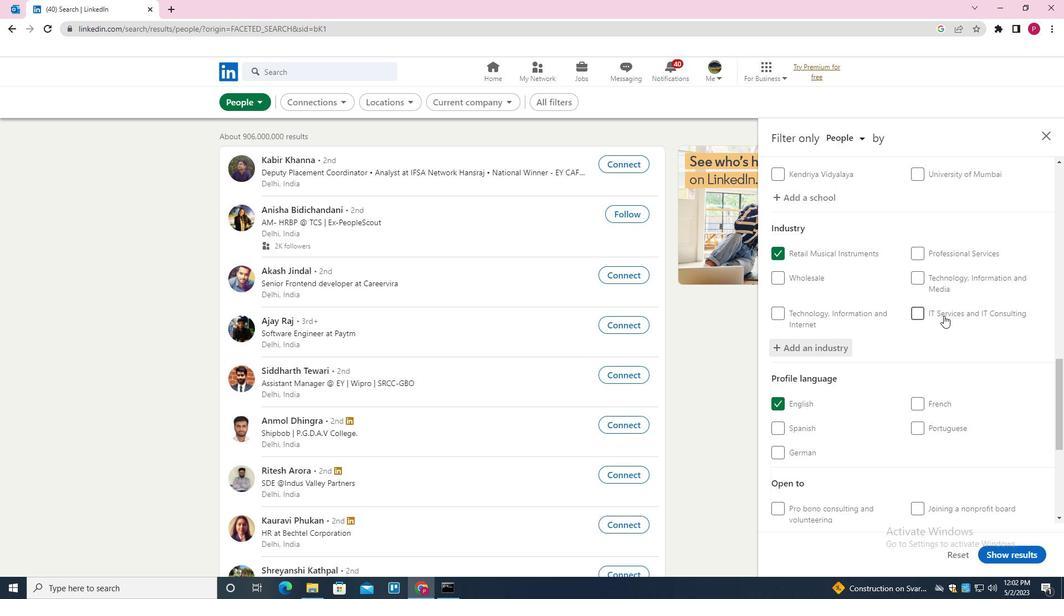 
Action: Mouse scrolled (905, 388) with delta (0, 0)
Screenshot: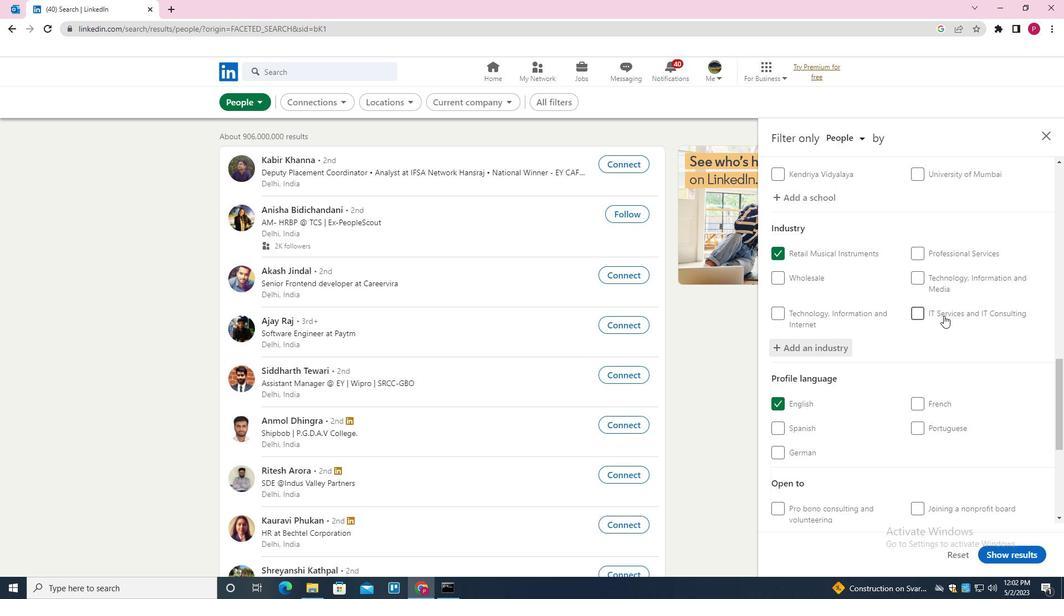 
Action: Mouse moved to (903, 409)
Screenshot: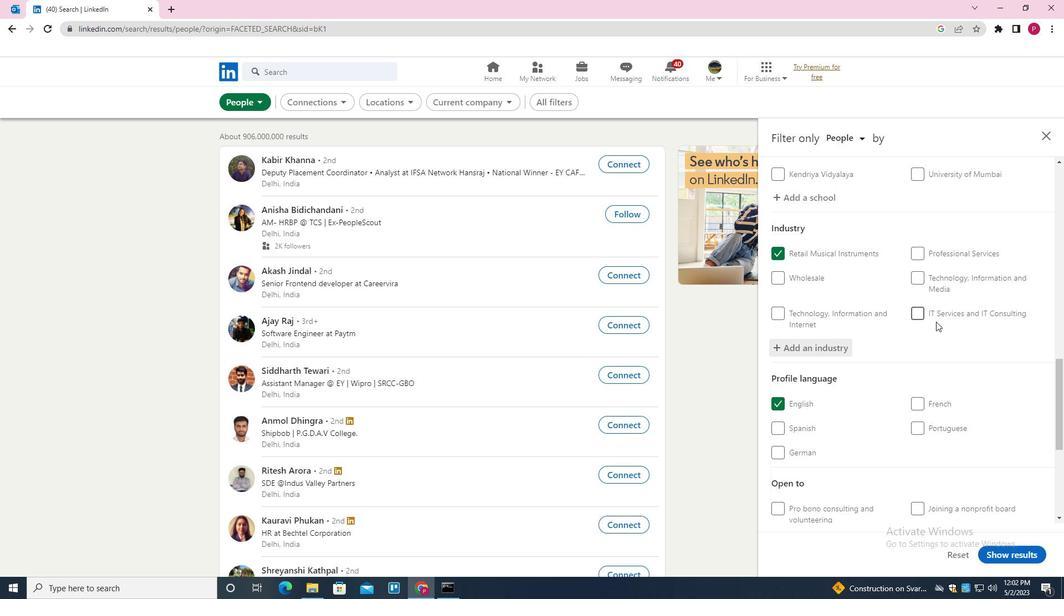 
Action: Mouse scrolled (903, 408) with delta (0, 0)
Screenshot: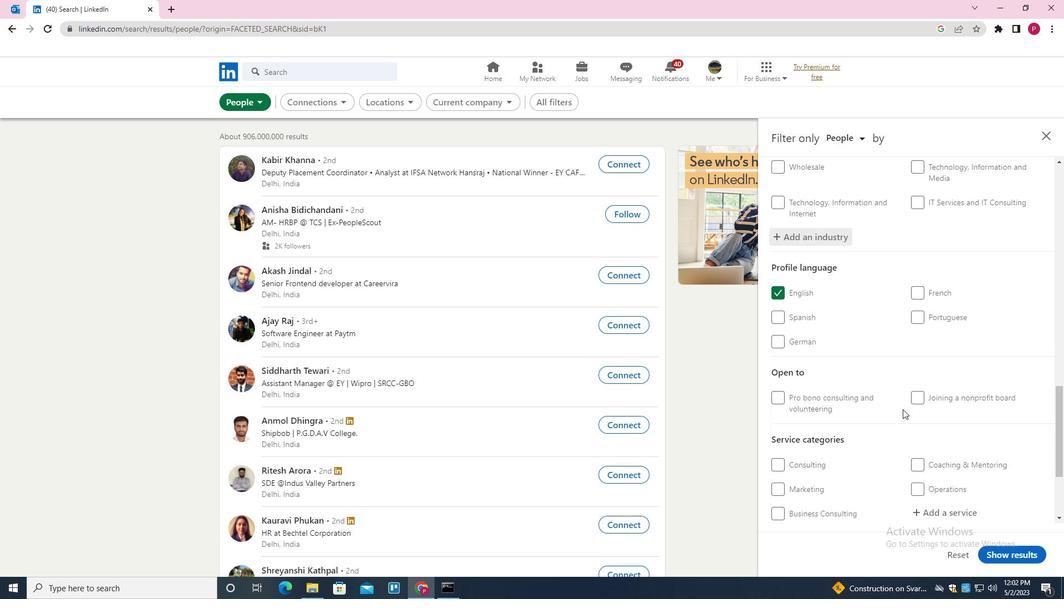 
Action: Mouse scrolled (903, 408) with delta (0, 0)
Screenshot: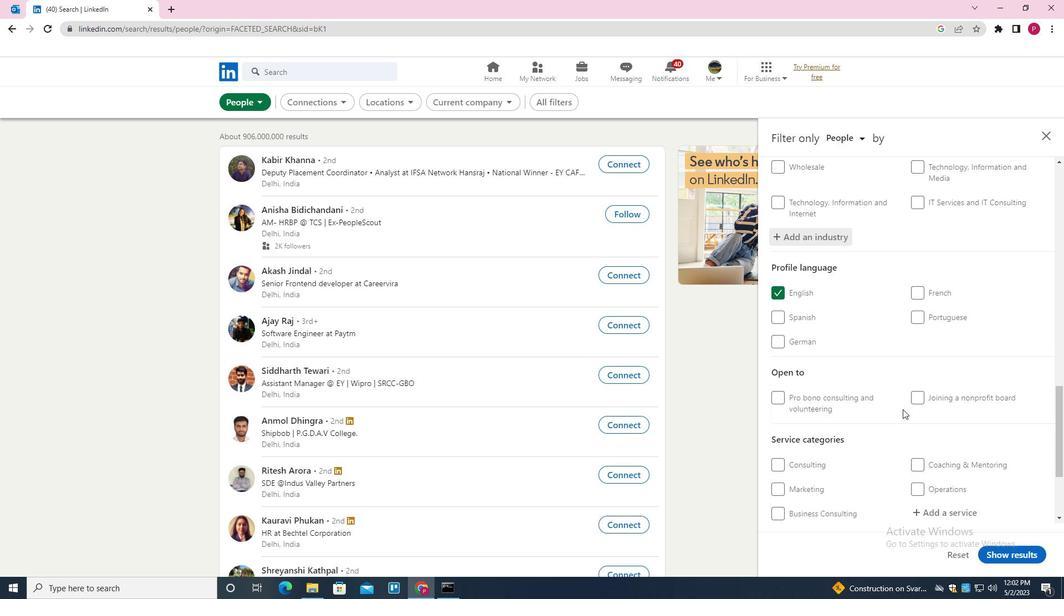 
Action: Mouse scrolled (903, 408) with delta (0, 0)
Screenshot: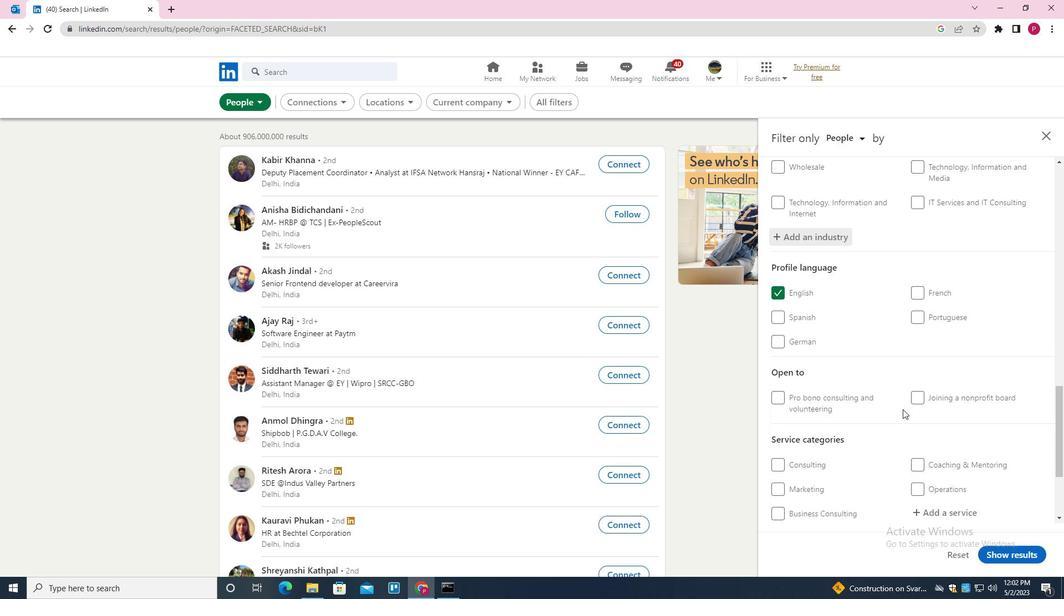 
Action: Mouse moved to (942, 370)
Screenshot: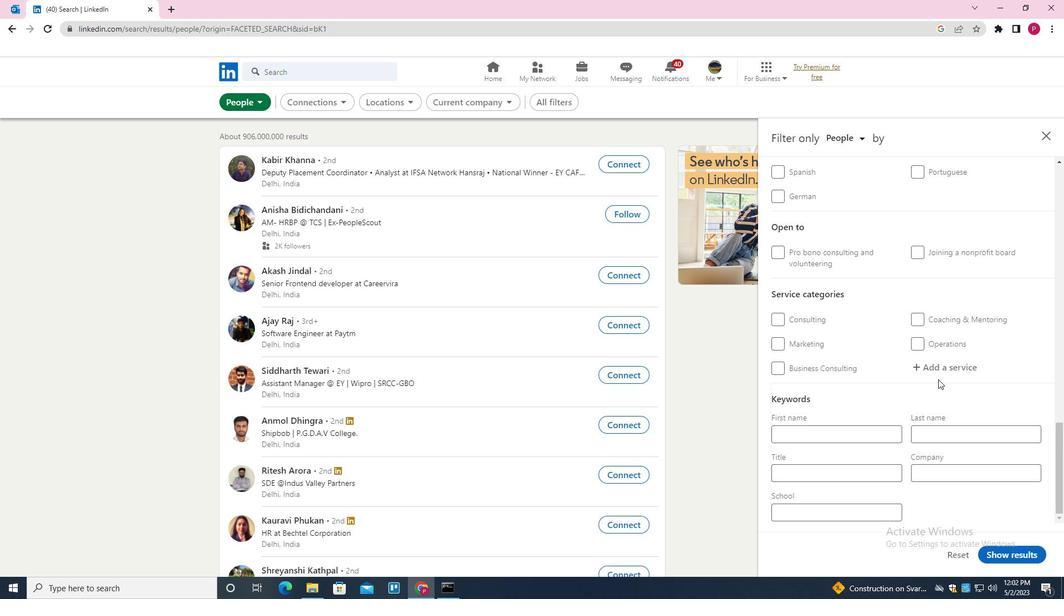 
Action: Mouse pressed left at (942, 370)
Screenshot: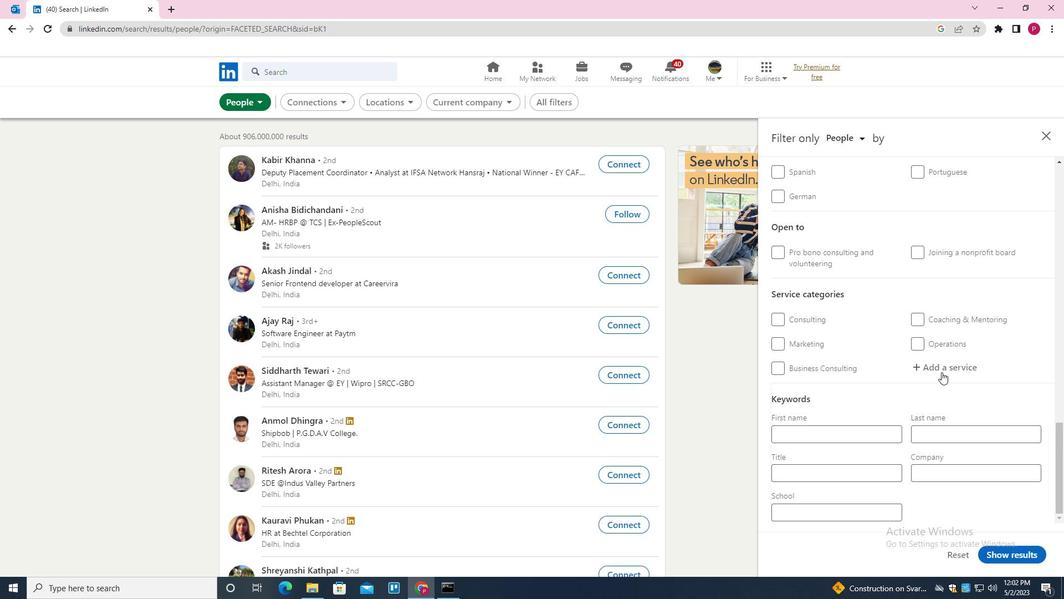 
Action: Key pressed MOBILE<Key.space><Key.down><Key.enter>
Screenshot: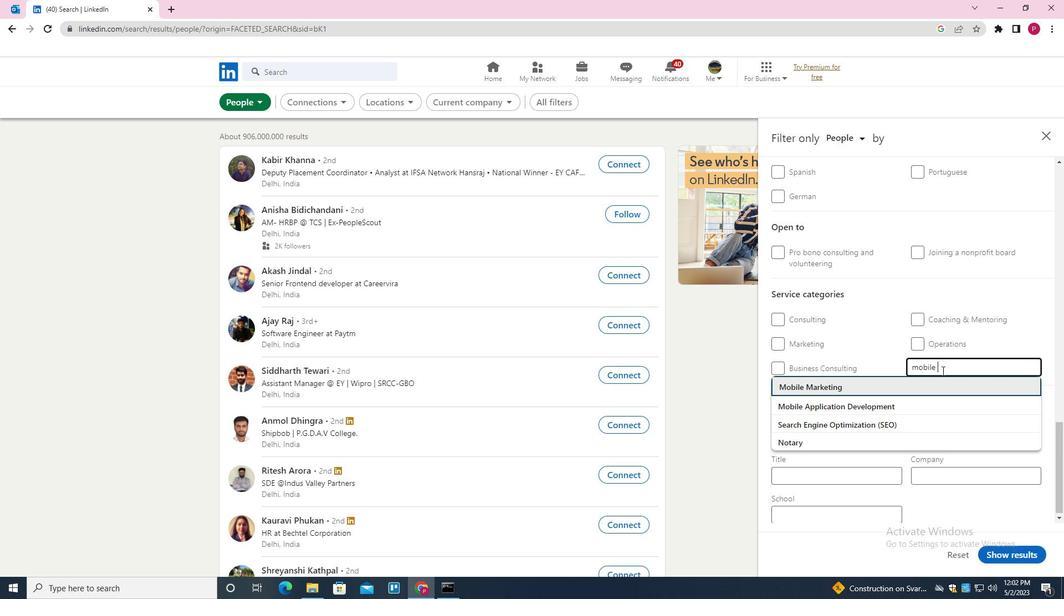 
Action: Mouse moved to (925, 383)
Screenshot: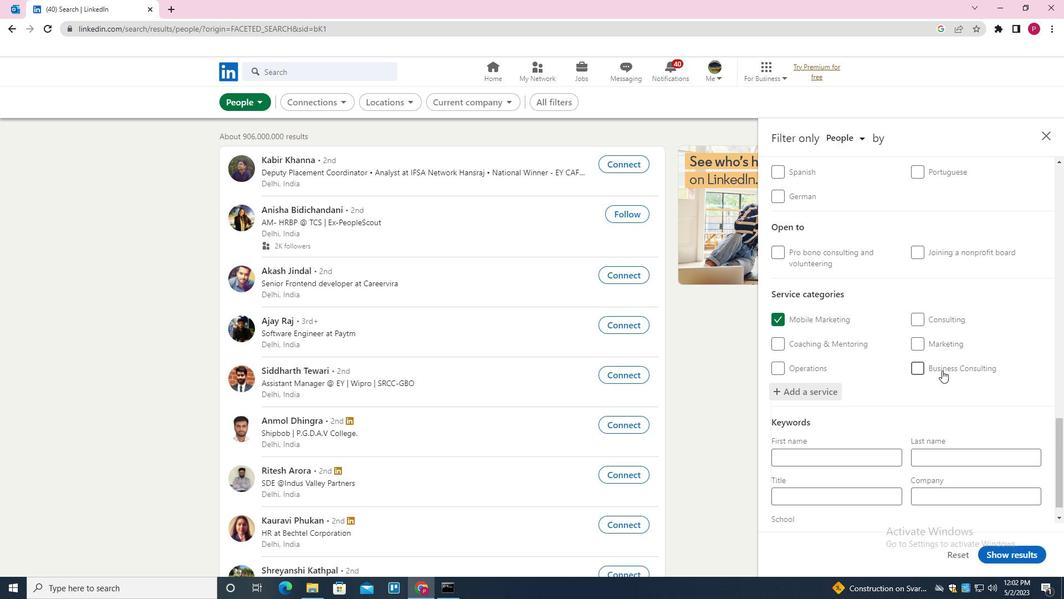 
Action: Mouse scrolled (925, 383) with delta (0, 0)
Screenshot: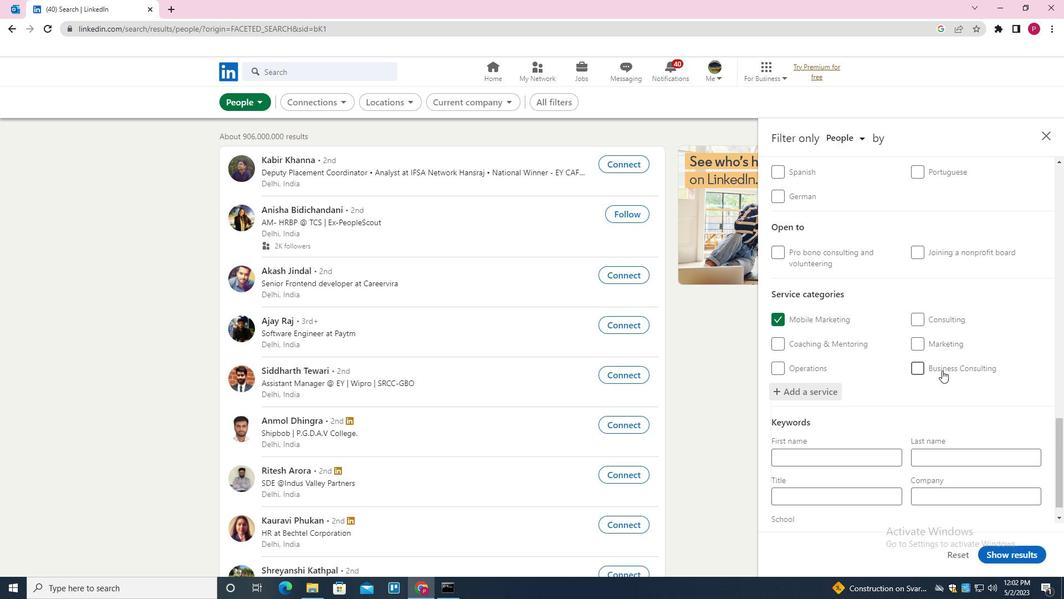 
Action: Mouse moved to (917, 388)
Screenshot: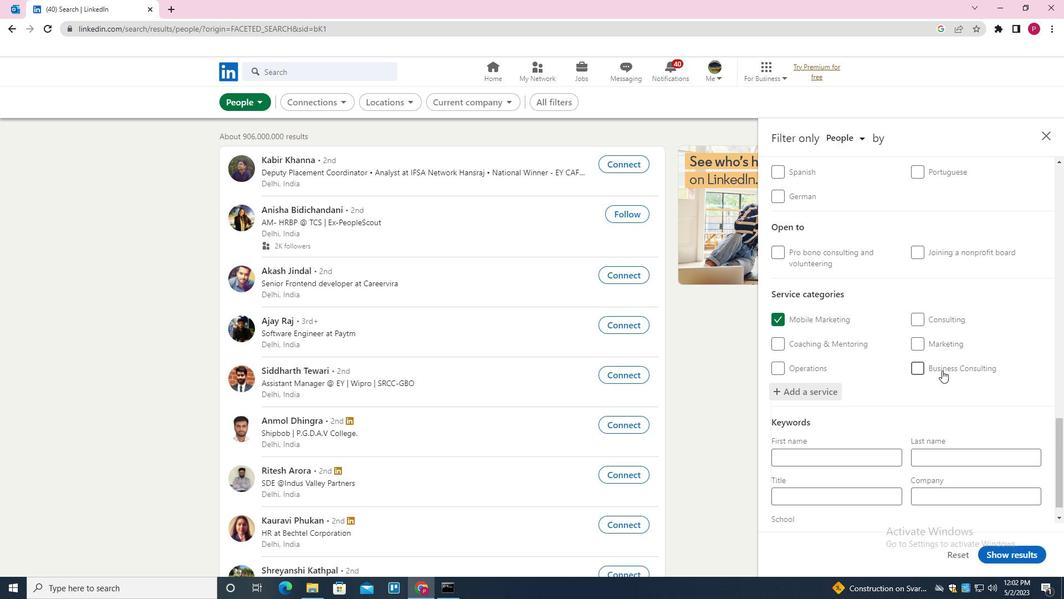 
Action: Mouse scrolled (917, 388) with delta (0, 0)
Screenshot: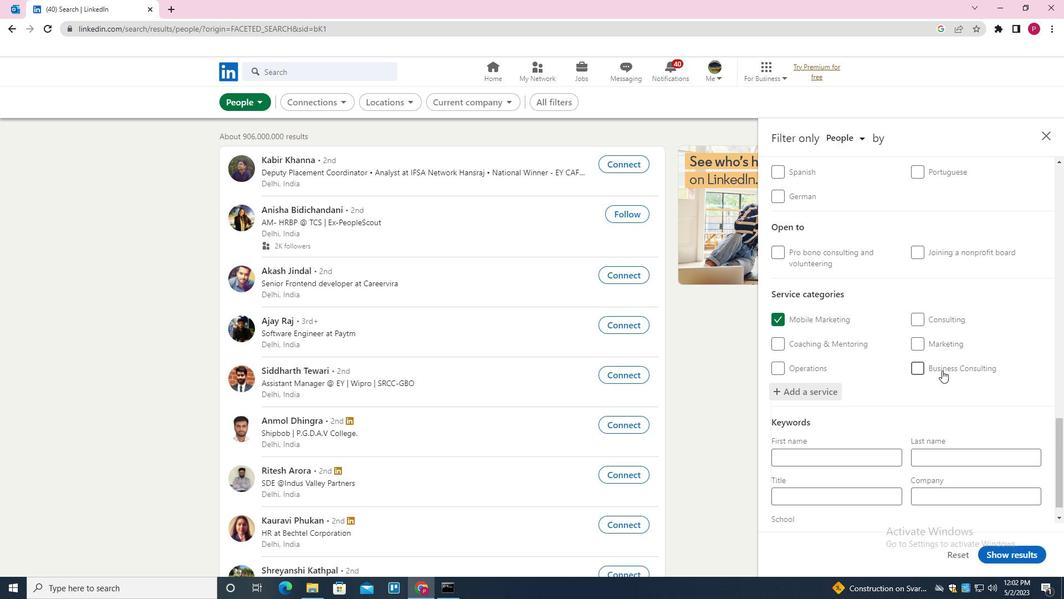 
Action: Mouse moved to (854, 479)
Screenshot: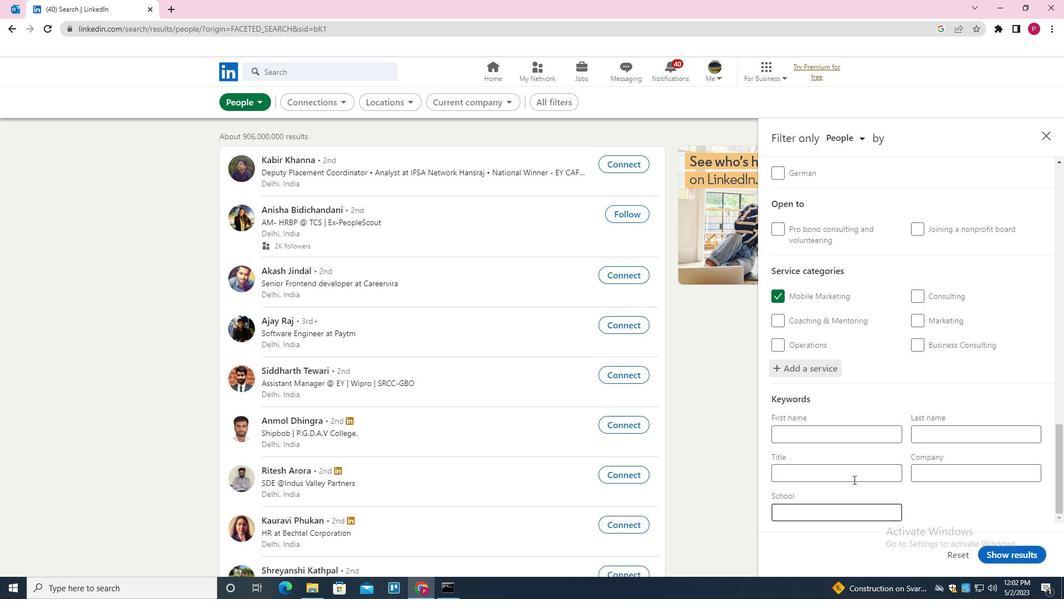 
Action: Mouse pressed left at (854, 479)
Screenshot: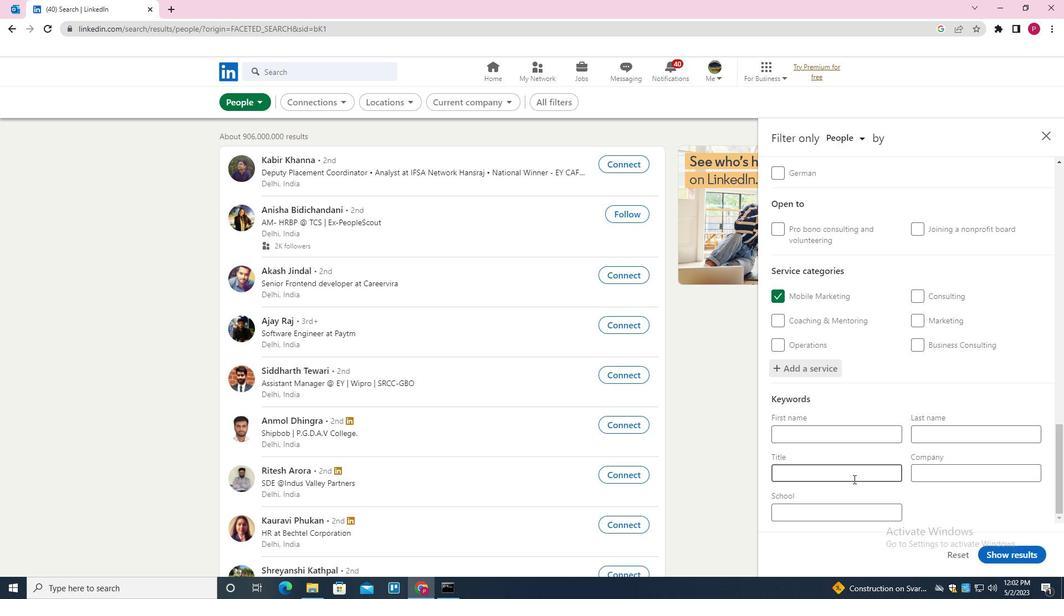 
Action: Key pressed <Key.shift>SUPERVISORS
Screenshot: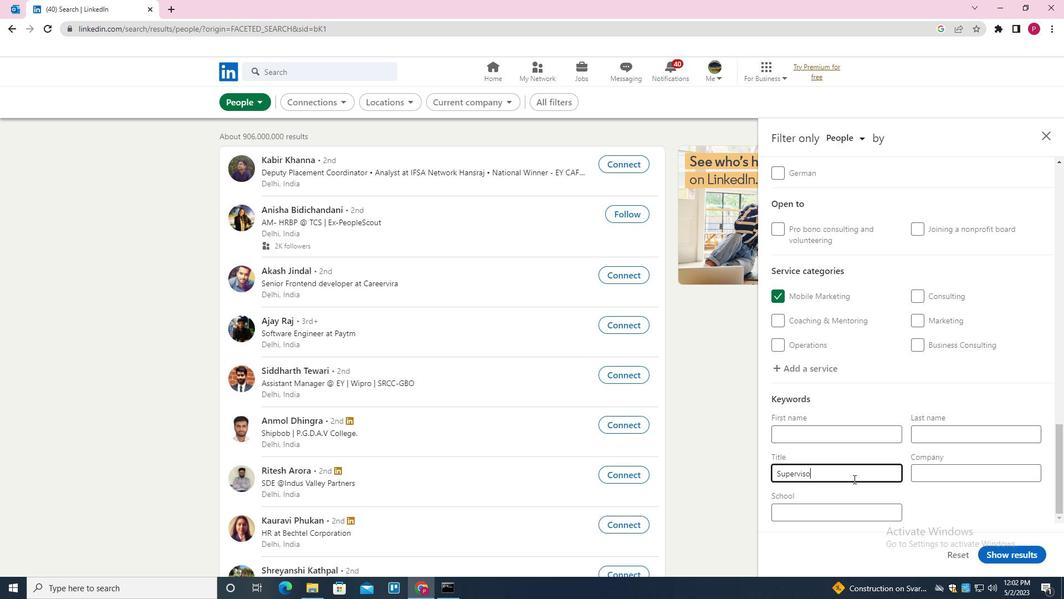 
Action: Mouse moved to (1009, 550)
Screenshot: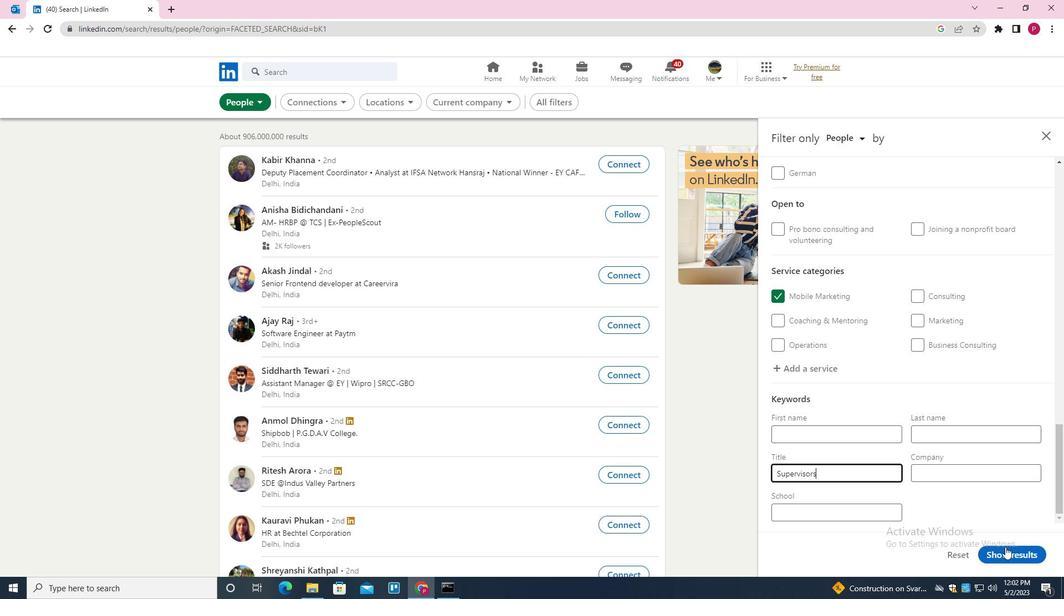 
Action: Mouse pressed left at (1009, 550)
Screenshot: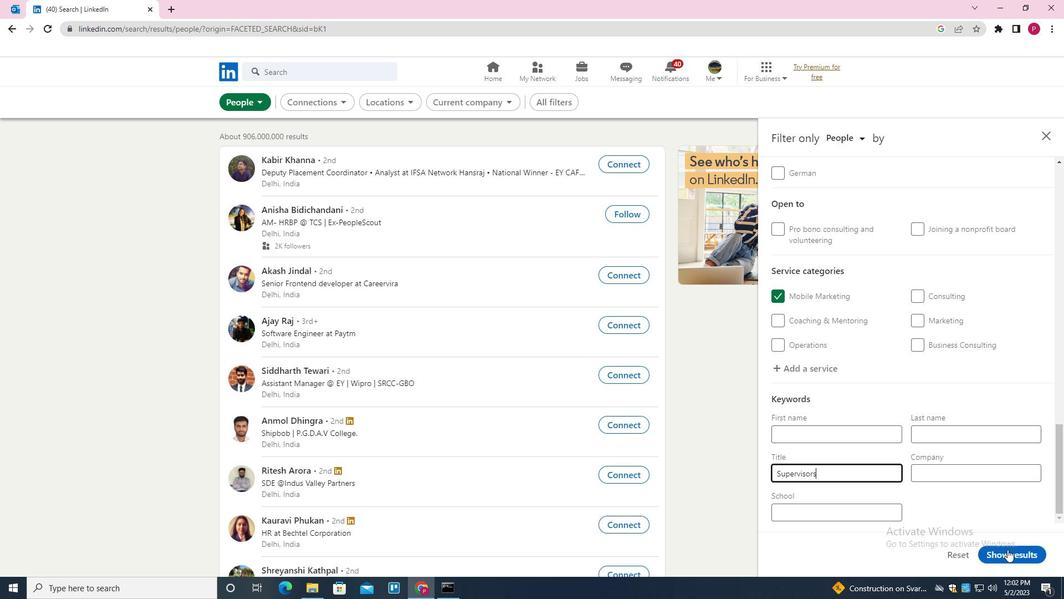 
Action: Mouse moved to (576, 196)
Screenshot: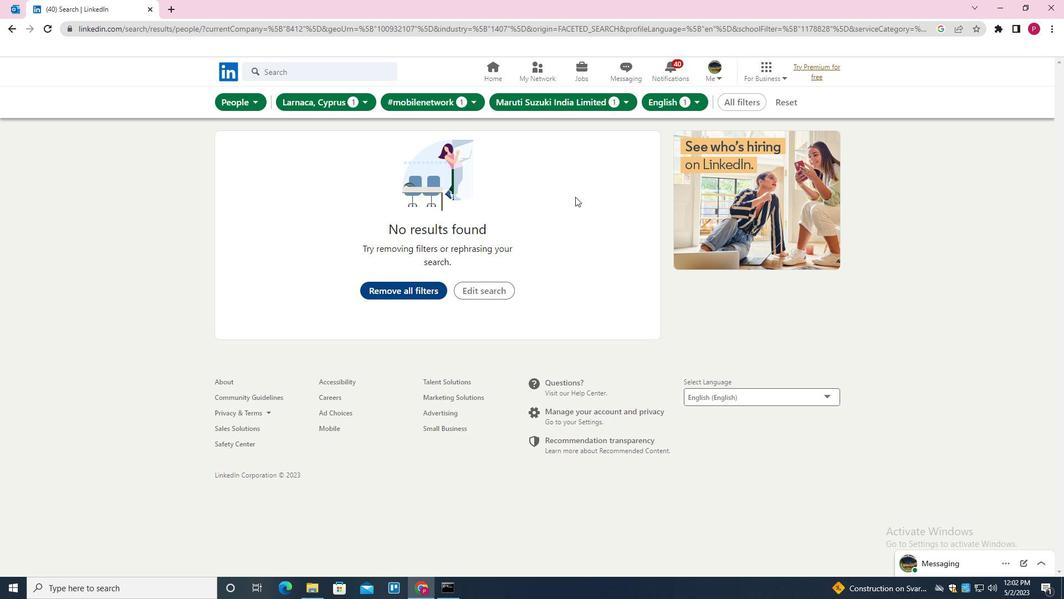 
